 Task: Look for space in Leningradskaya, Russia from 2nd August, 2023 to 12th August, 2023 for 2 adults in price range Rs.5000 to Rs.10000. Place can be private room with 1  bedroom having 1 bed and 1 bathroom. Property type can be house, flat, guest house, hotel. Booking option can be shelf check-in. Required host language is English.
Action: Mouse moved to (510, 98)
Screenshot: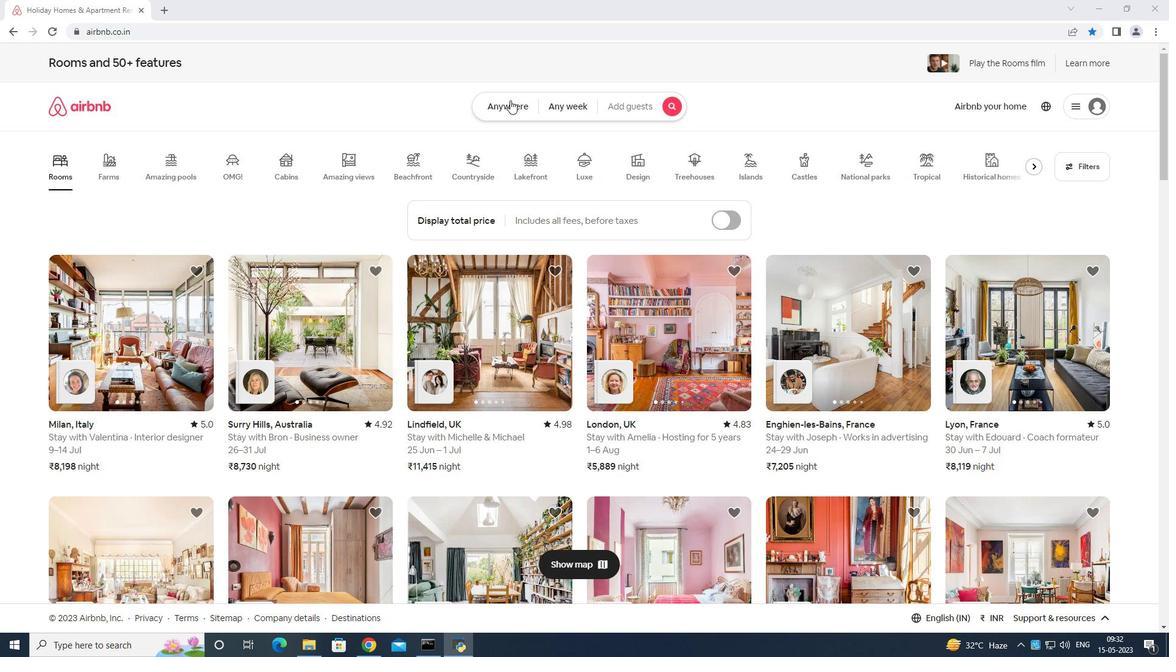 
Action: Mouse pressed left at (510, 98)
Screenshot: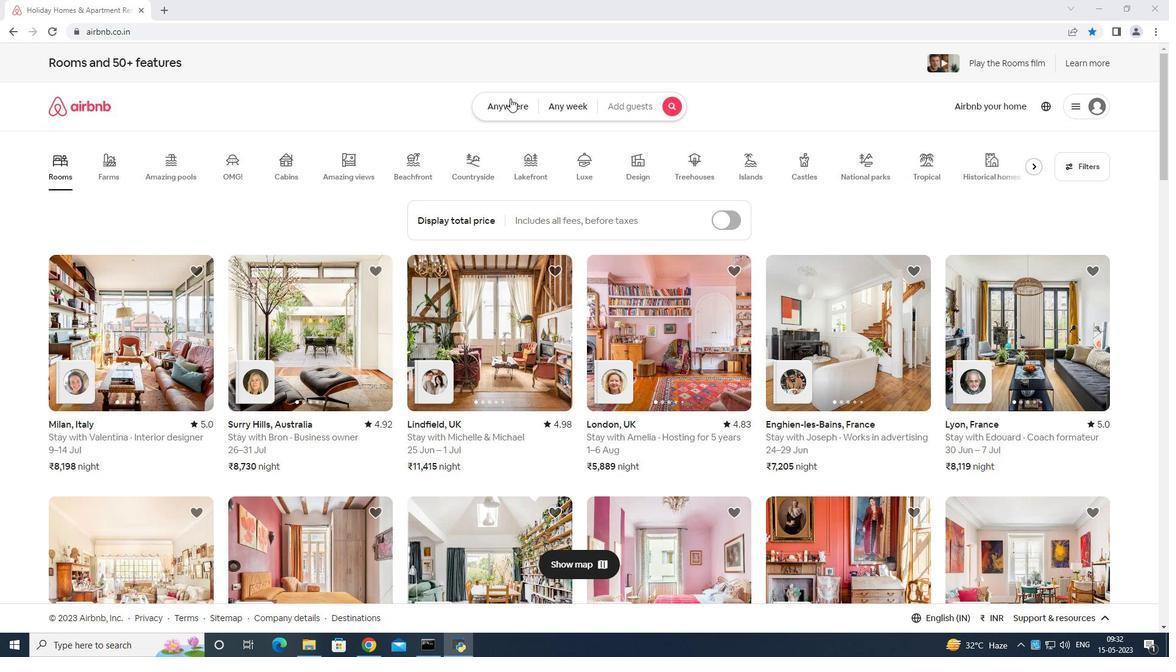
Action: Mouse moved to (464, 154)
Screenshot: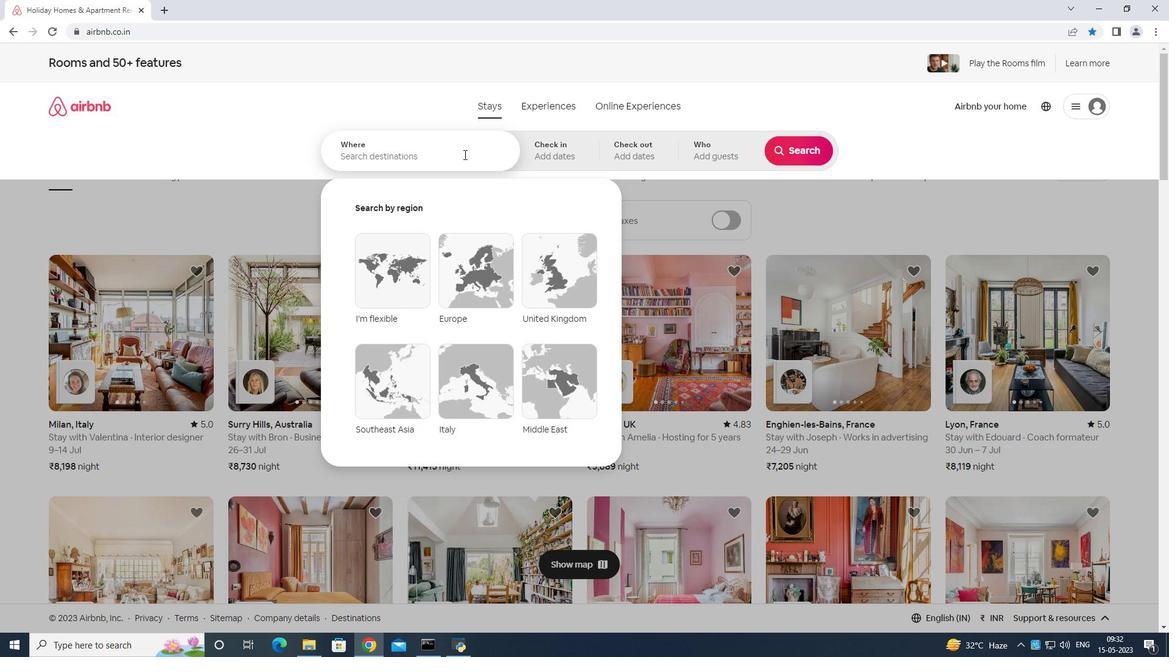 
Action: Mouse pressed left at (464, 154)
Screenshot: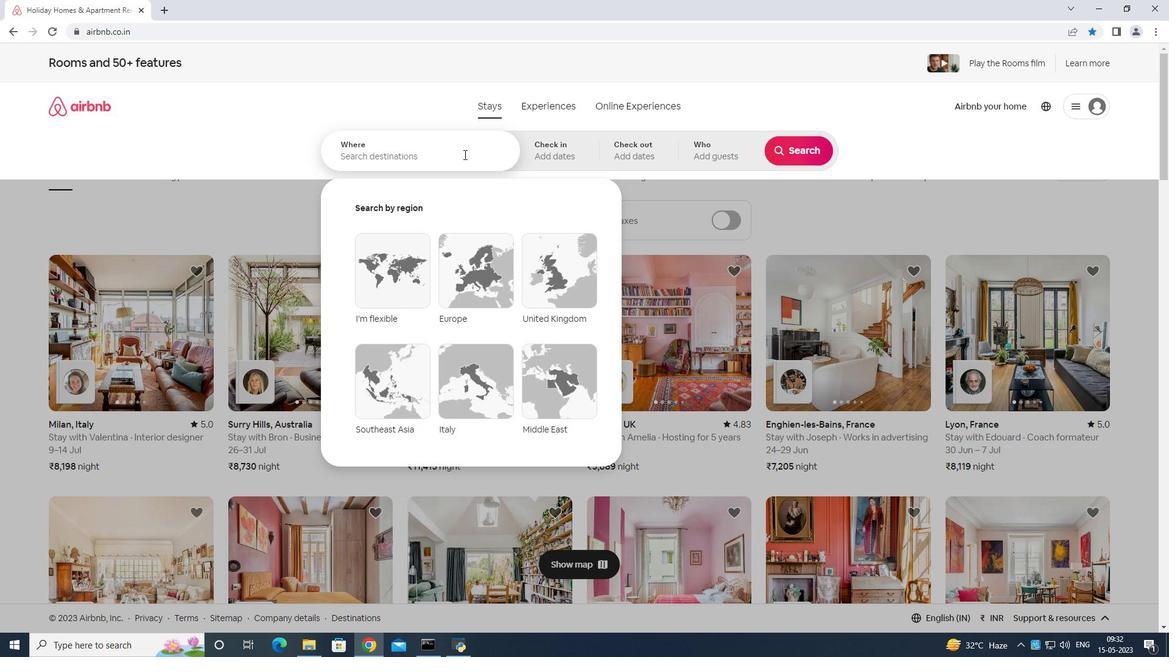 
Action: Key pressed <Key.shift>Leningradskaya<Key.space>russia<Key.enter>
Screenshot: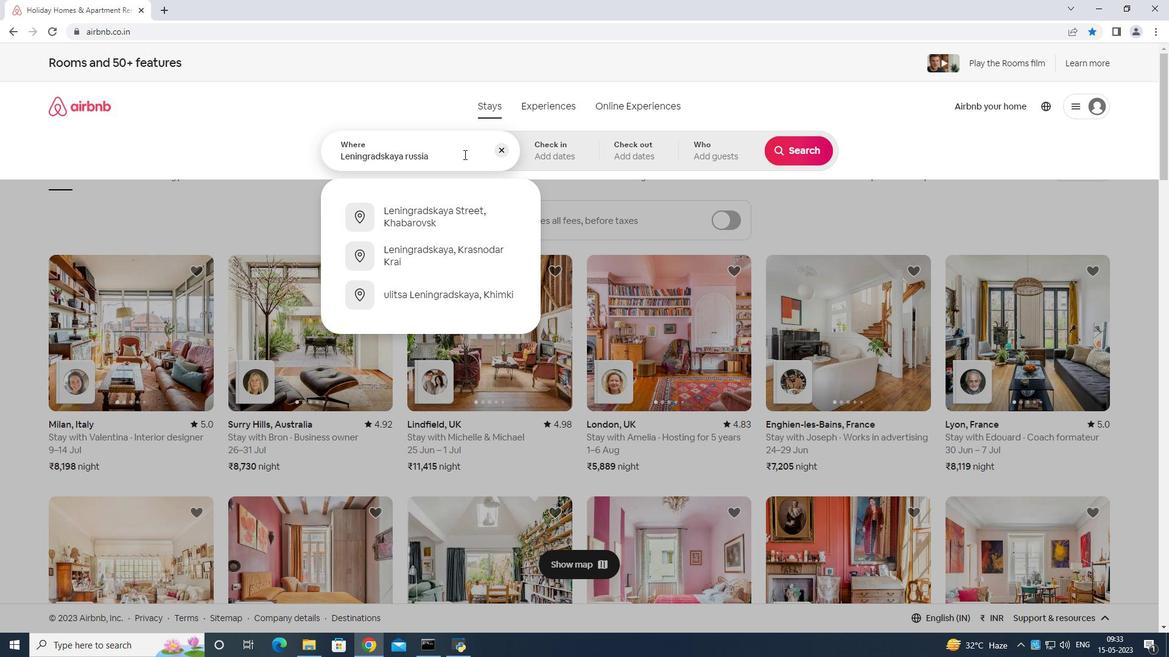 
Action: Mouse moved to (798, 247)
Screenshot: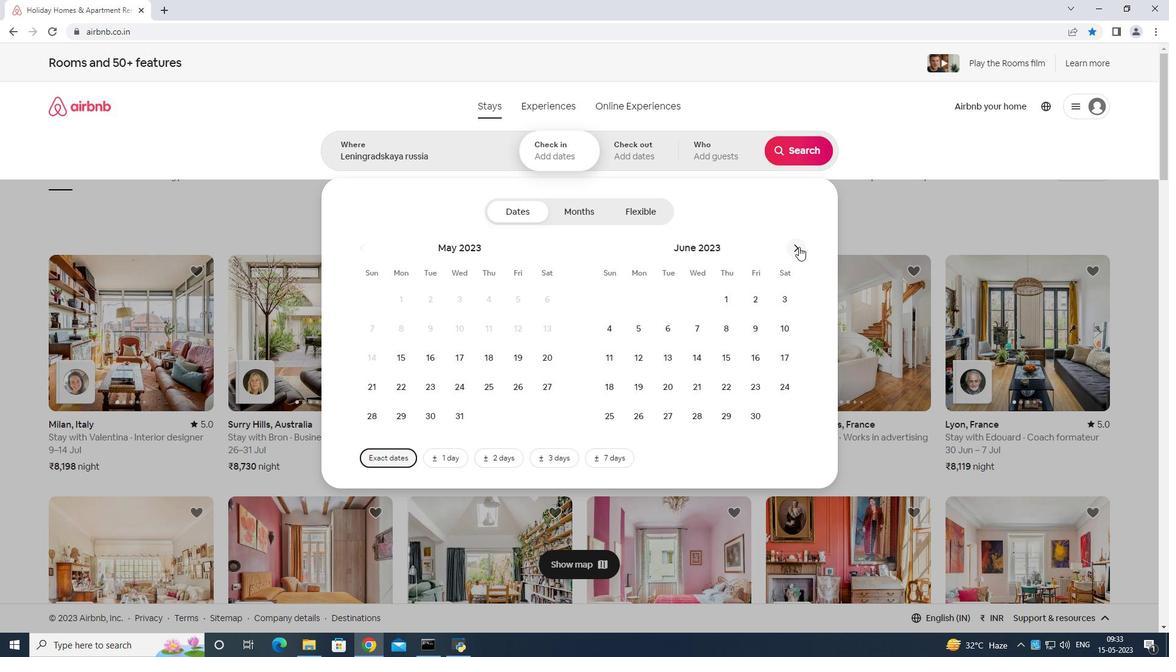 
Action: Mouse pressed left at (798, 247)
Screenshot: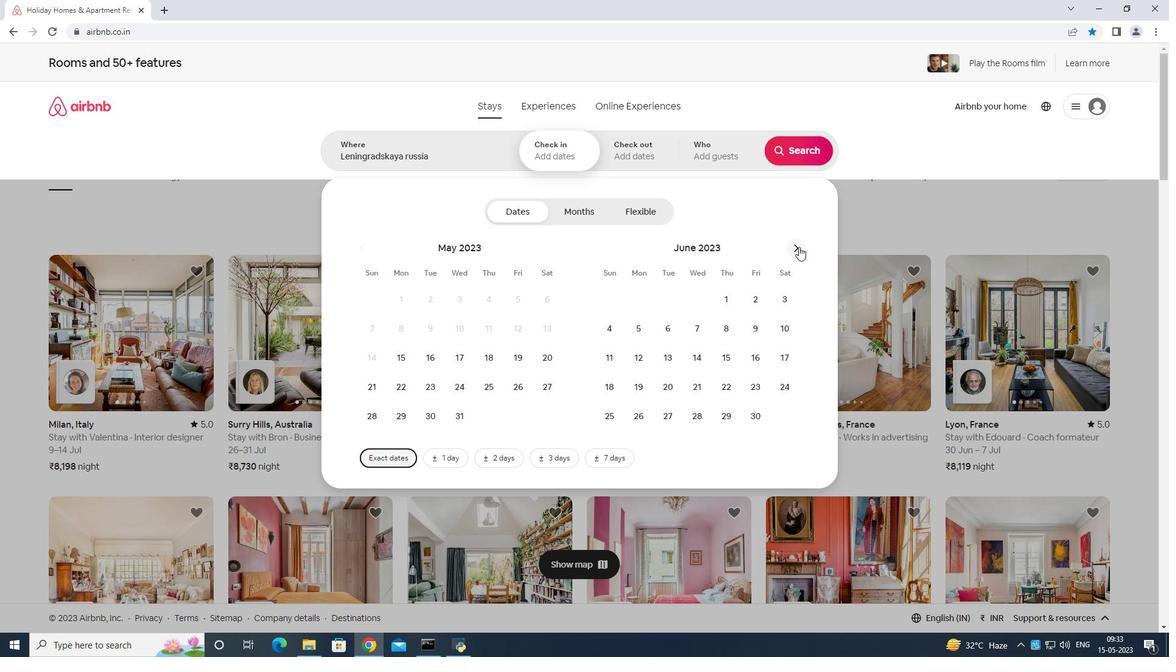 
Action: Mouse pressed left at (798, 247)
Screenshot: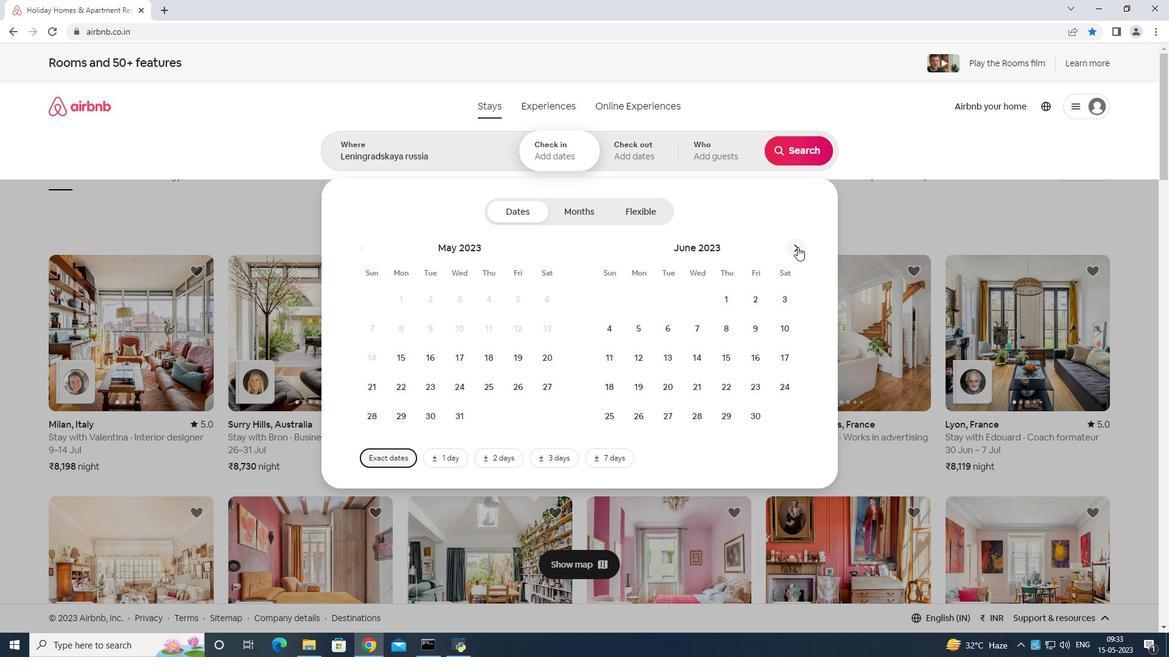 
Action: Mouse pressed left at (798, 247)
Screenshot: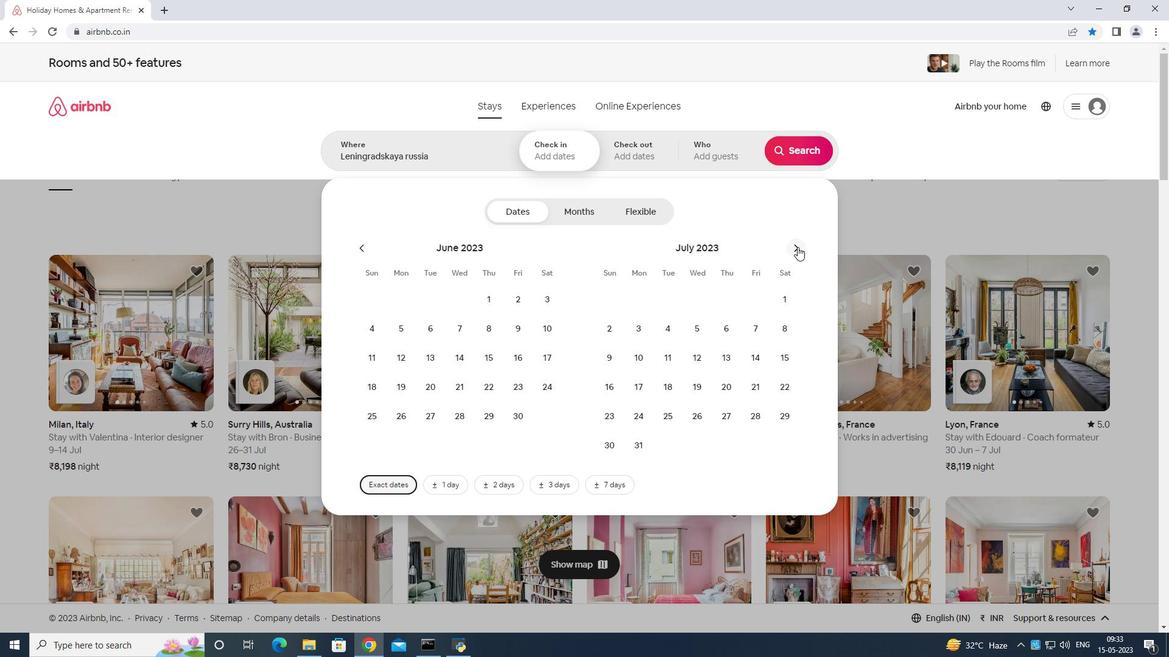 
Action: Mouse moved to (706, 300)
Screenshot: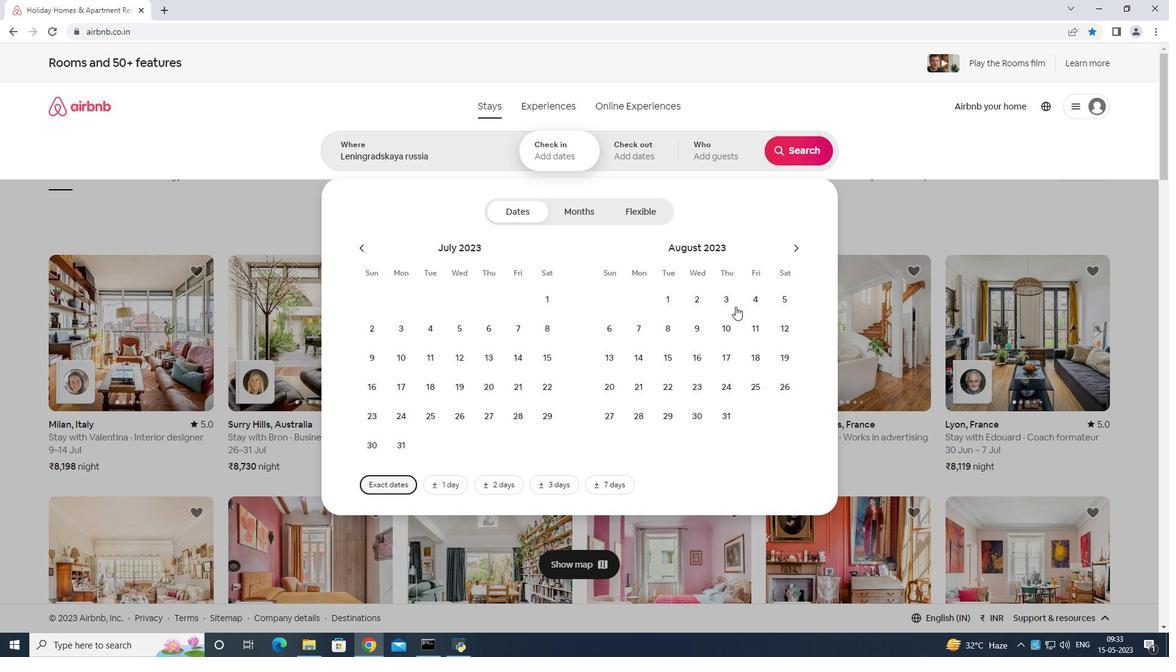 
Action: Mouse pressed left at (706, 300)
Screenshot: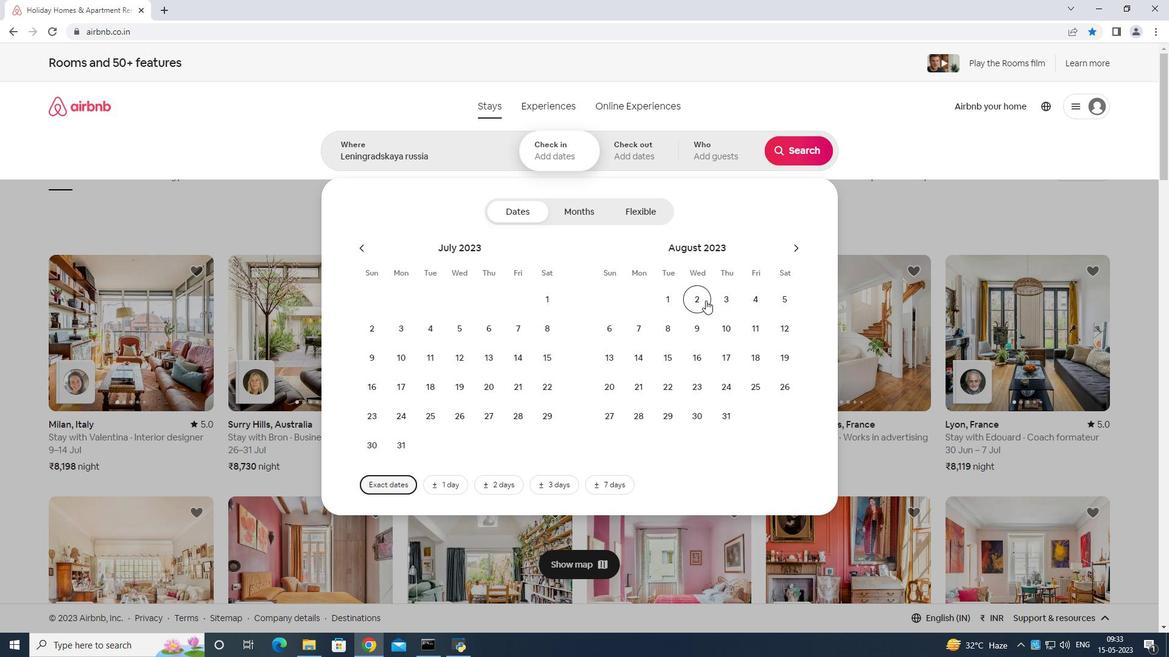 
Action: Mouse moved to (780, 327)
Screenshot: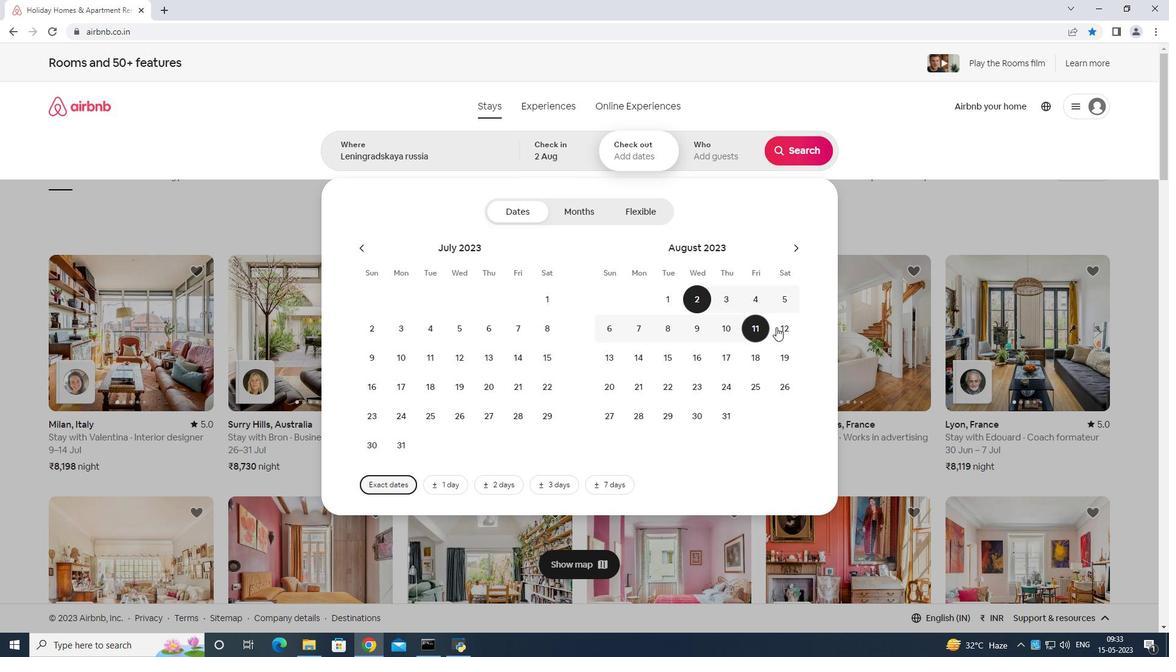 
Action: Mouse pressed left at (780, 327)
Screenshot: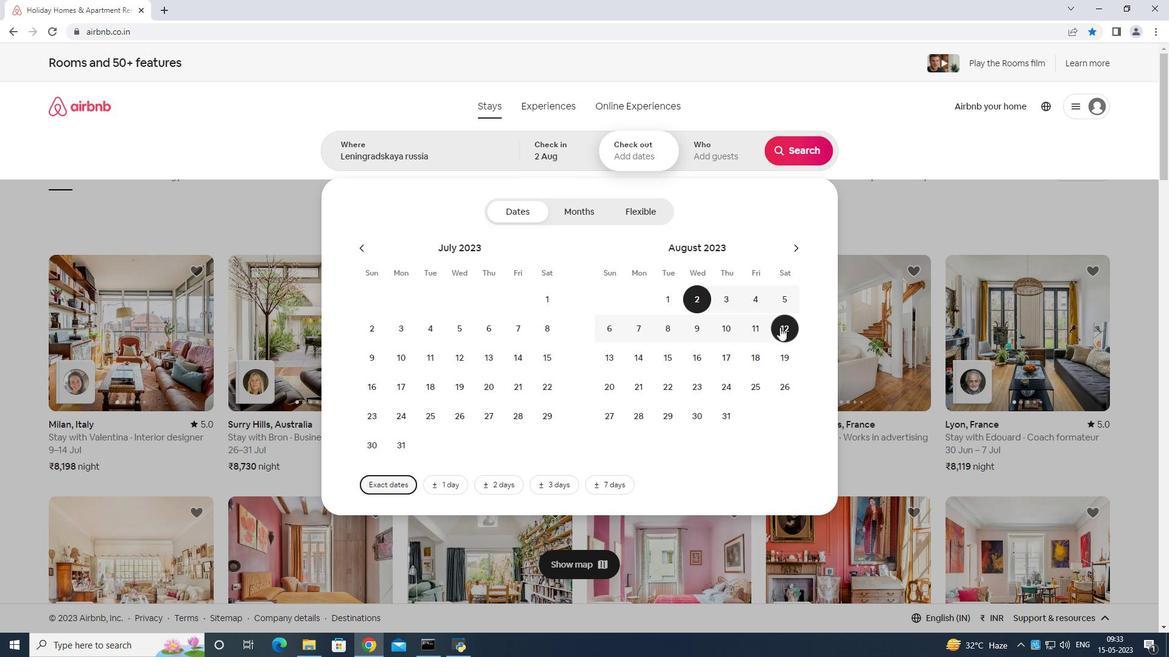 
Action: Mouse moved to (729, 149)
Screenshot: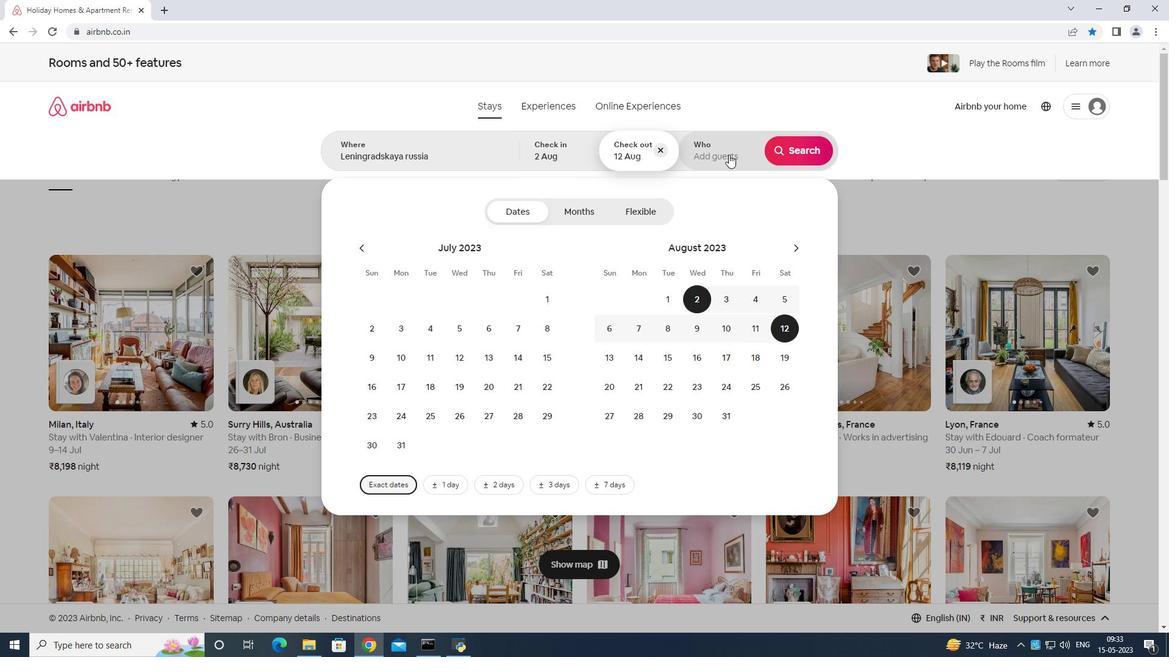 
Action: Mouse pressed left at (729, 149)
Screenshot: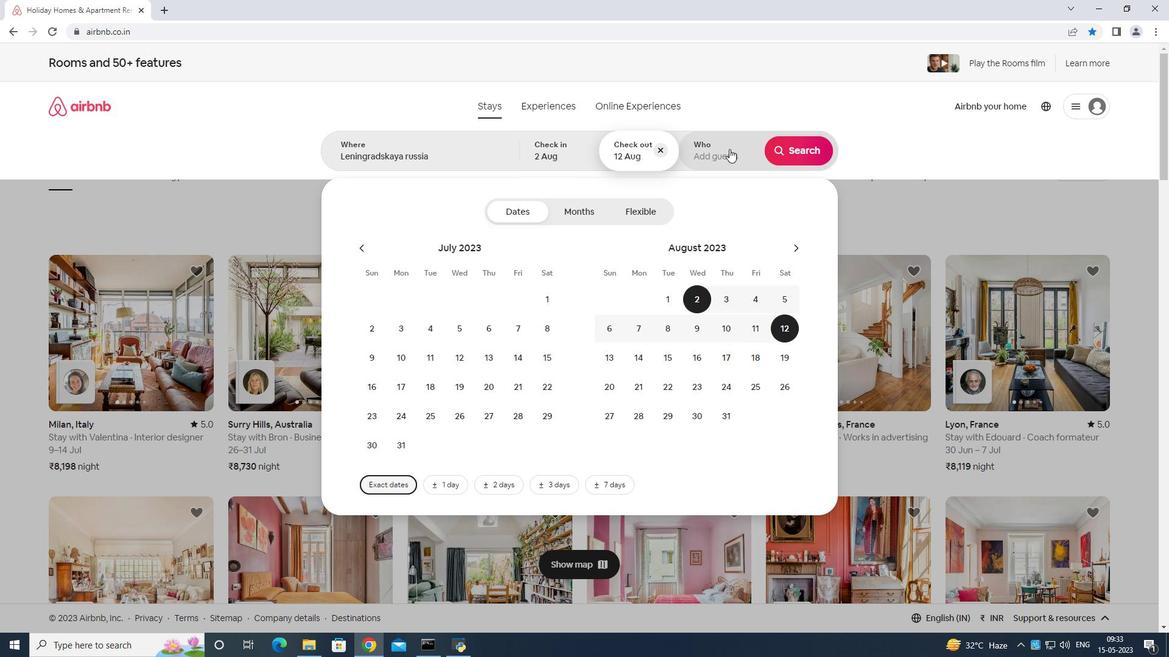 
Action: Mouse moved to (802, 216)
Screenshot: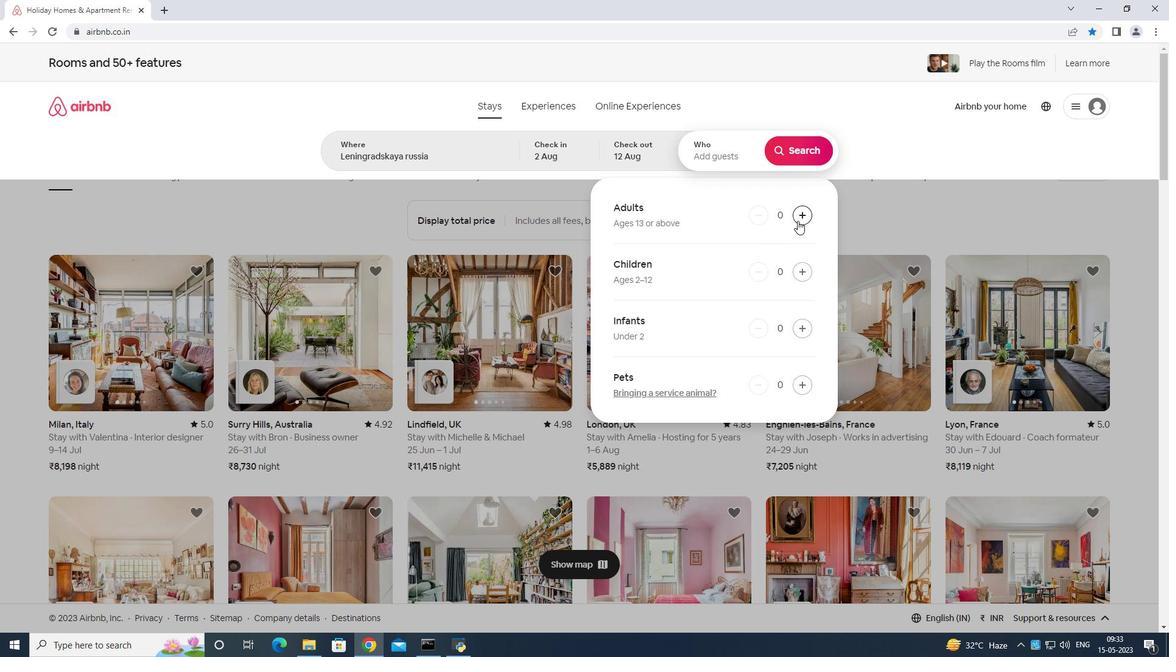 
Action: Mouse pressed left at (802, 216)
Screenshot: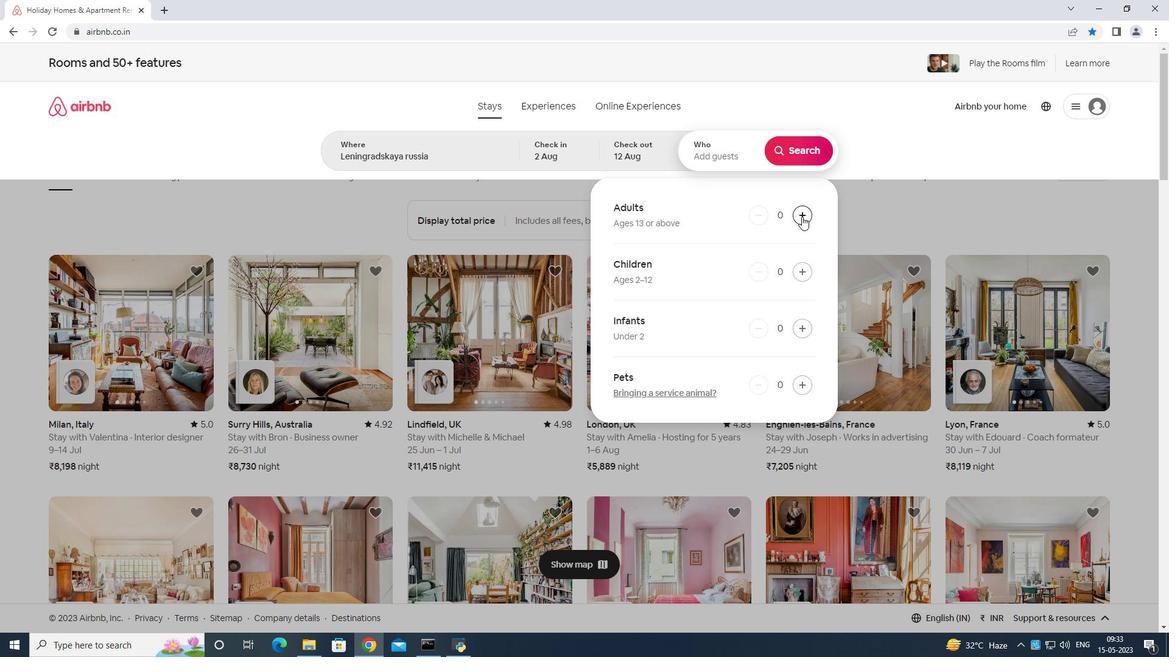 
Action: Mouse pressed left at (802, 216)
Screenshot: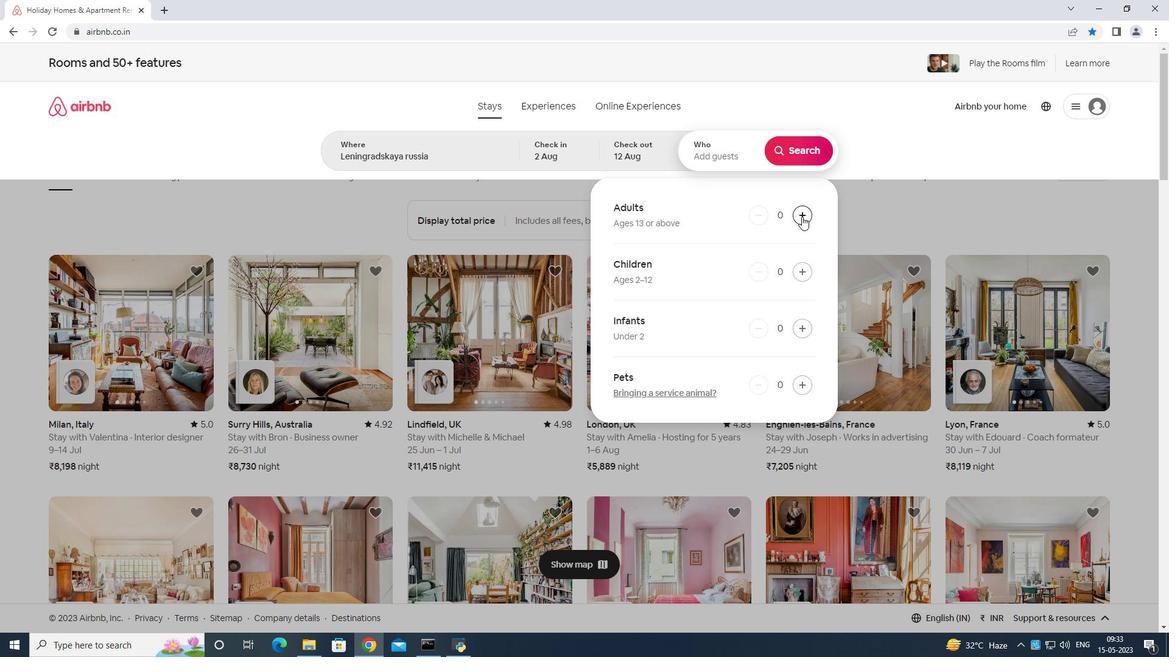 
Action: Mouse moved to (798, 157)
Screenshot: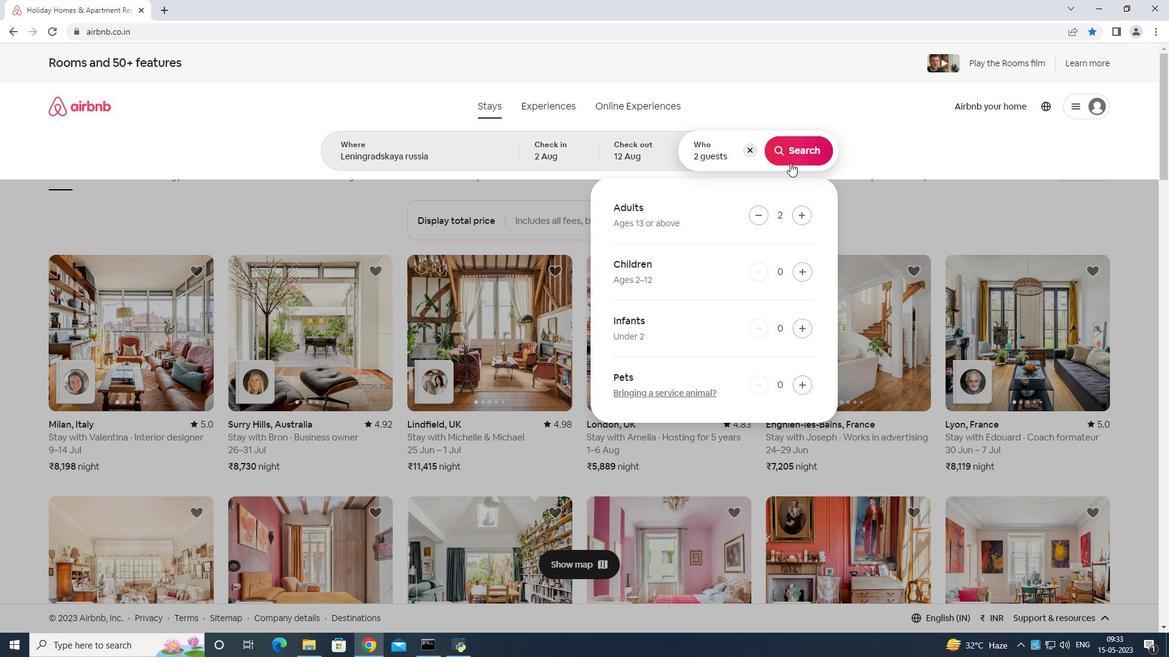 
Action: Mouse pressed left at (798, 157)
Screenshot: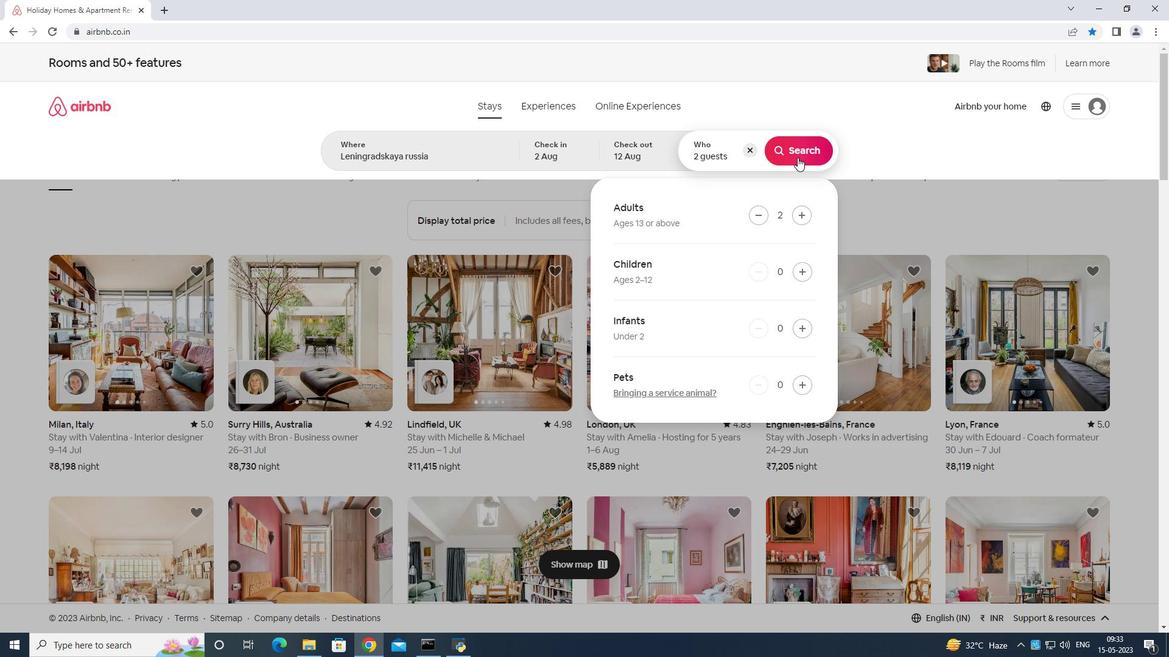 
Action: Mouse moved to (1125, 113)
Screenshot: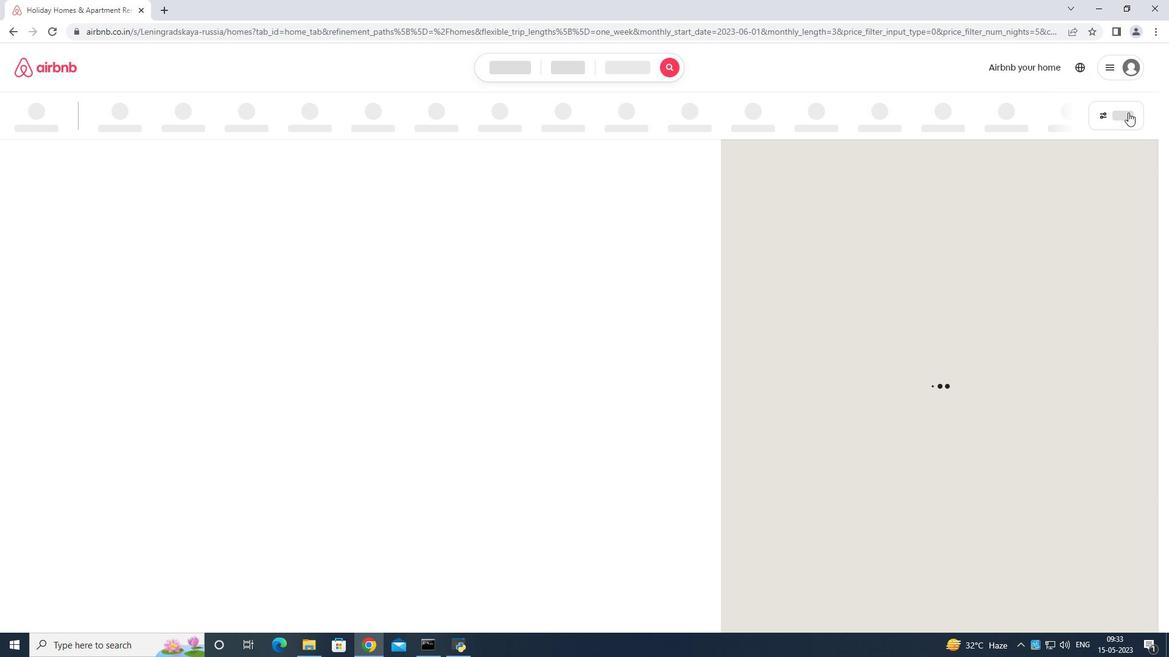 
Action: Mouse pressed left at (1125, 113)
Screenshot: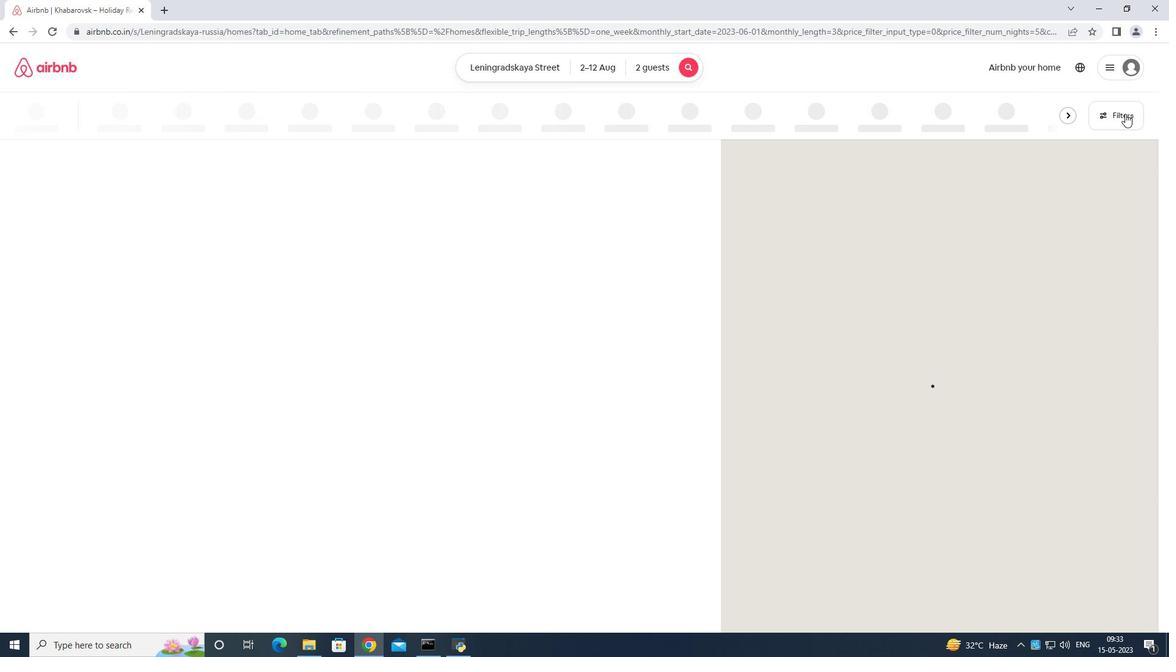 
Action: Mouse moved to (506, 428)
Screenshot: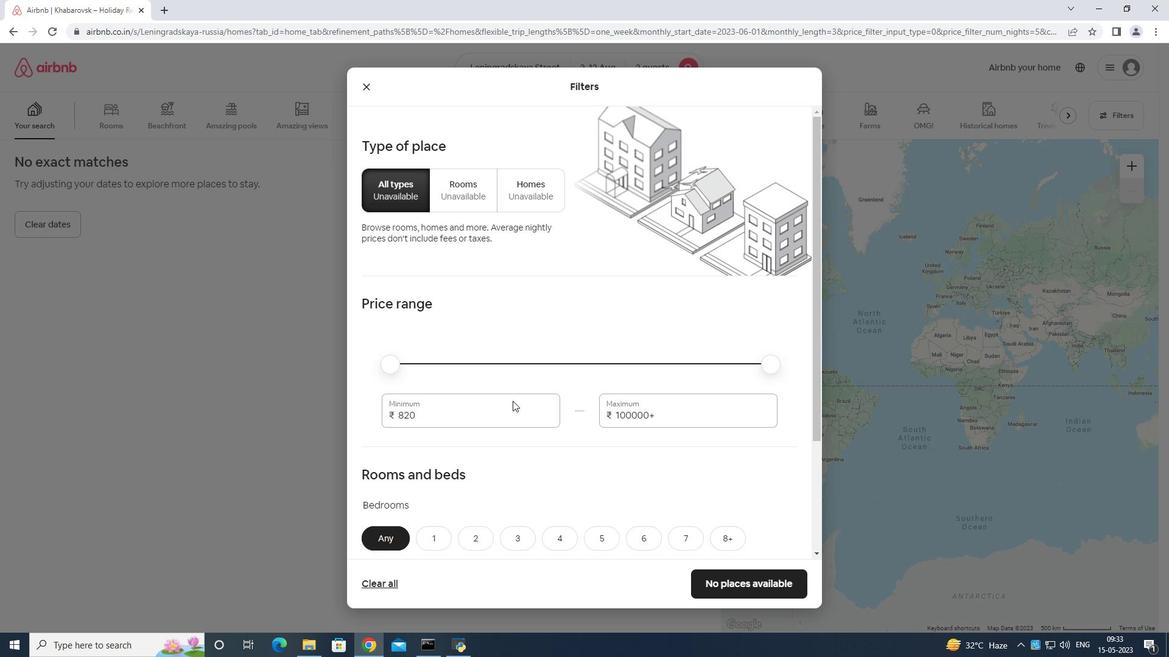 
Action: Mouse pressed left at (506, 428)
Screenshot: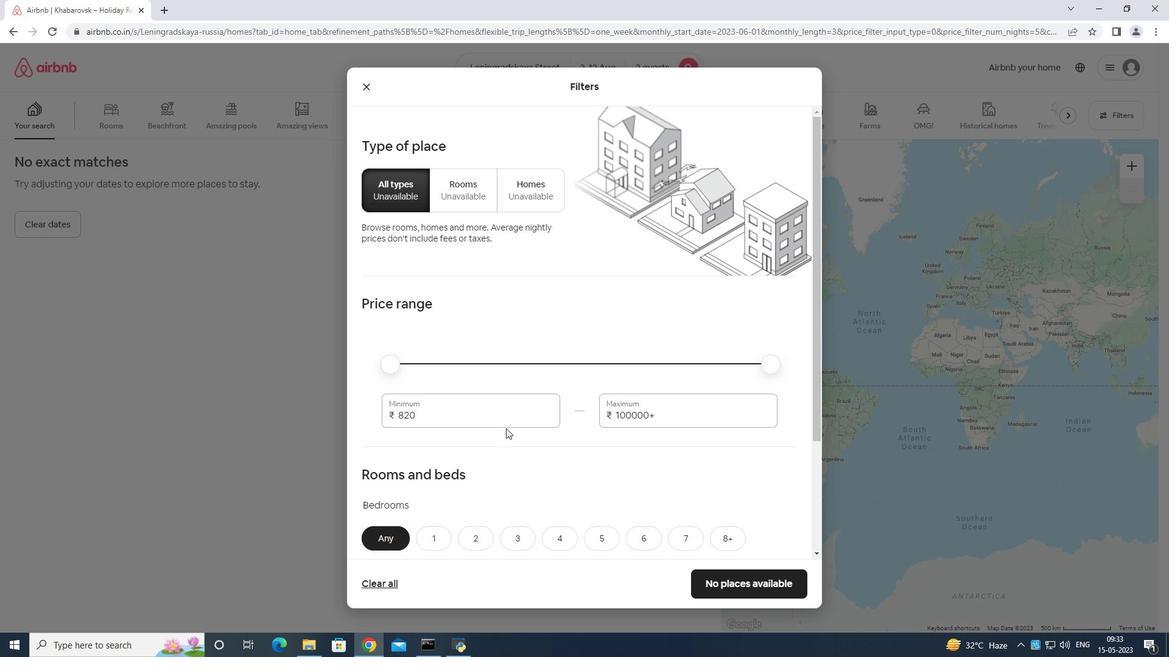 
Action: Mouse moved to (516, 401)
Screenshot: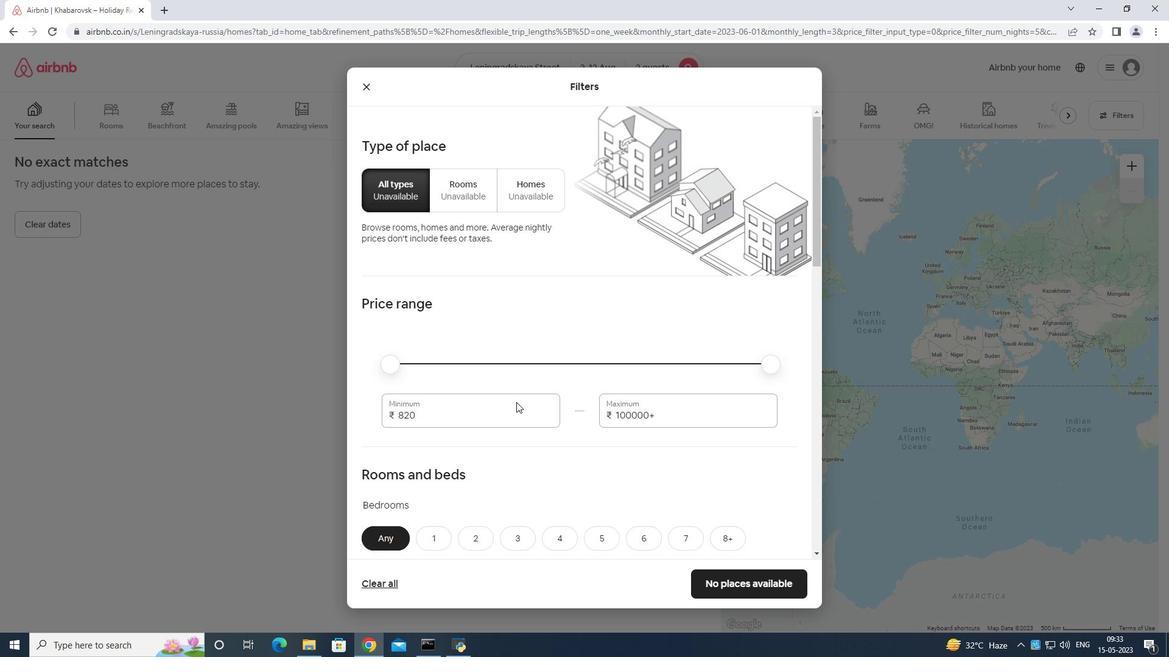 
Action: Key pressed <Key.backspace>
Screenshot: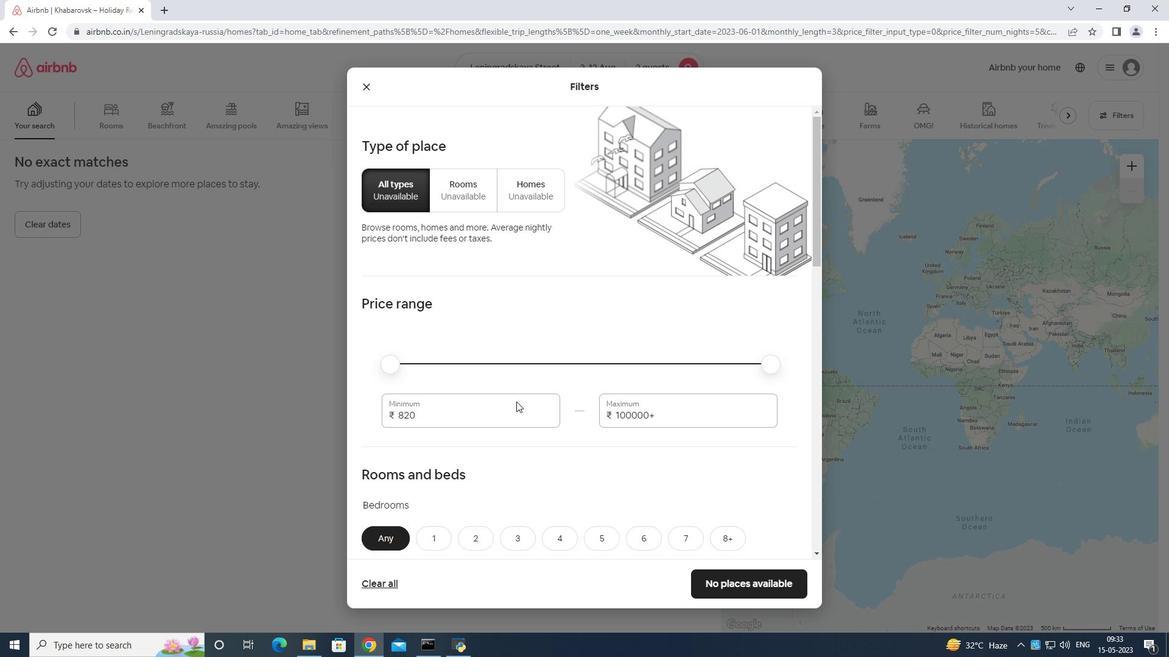 
Action: Mouse moved to (508, 401)
Screenshot: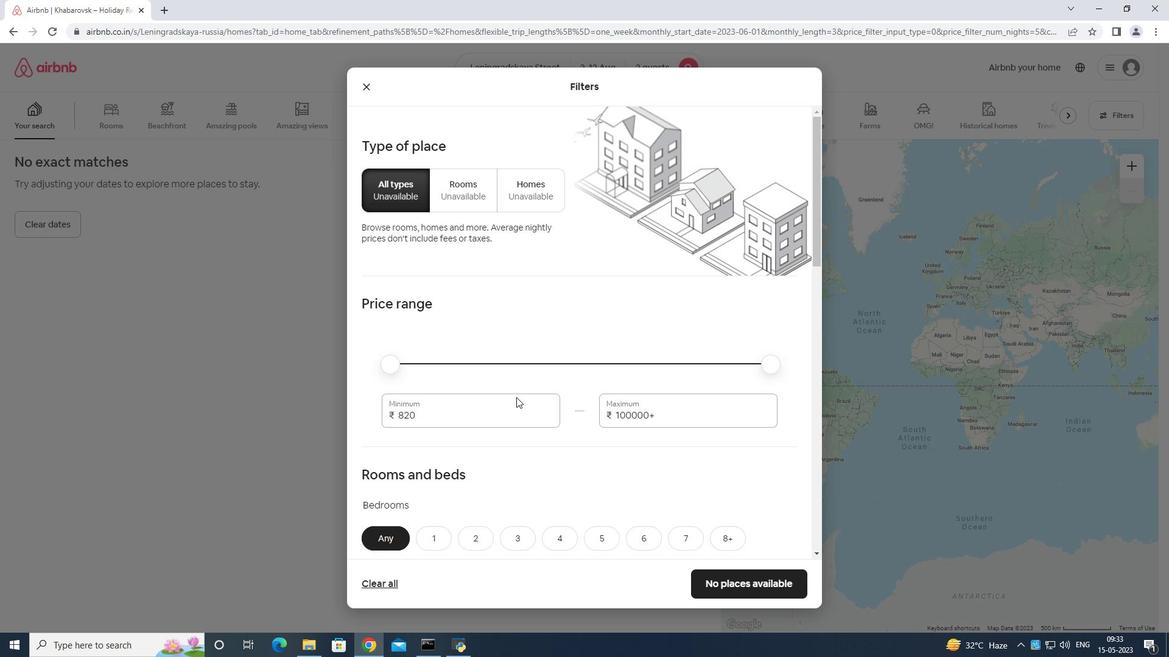 
Action: Mouse pressed left at (508, 401)
Screenshot: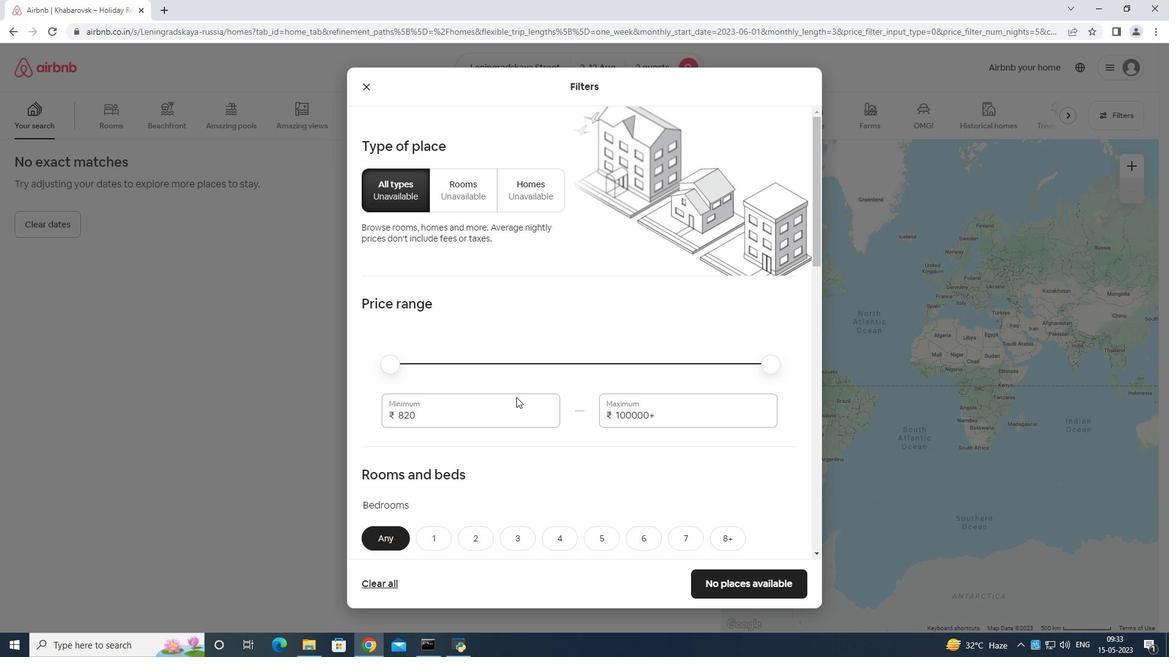 
Action: Key pressed <Key.backspace><Key.backspace><Key.backspace><Key.backspace><Key.backspace><Key.backspace><Key.backspace><Key.backspace><Key.backspace><Key.backspace><Key.backspace><Key.backspace><Key.backspace><Key.backspace><Key.backspace><Key.backspace><Key.backspace><Key.backspace>
Screenshot: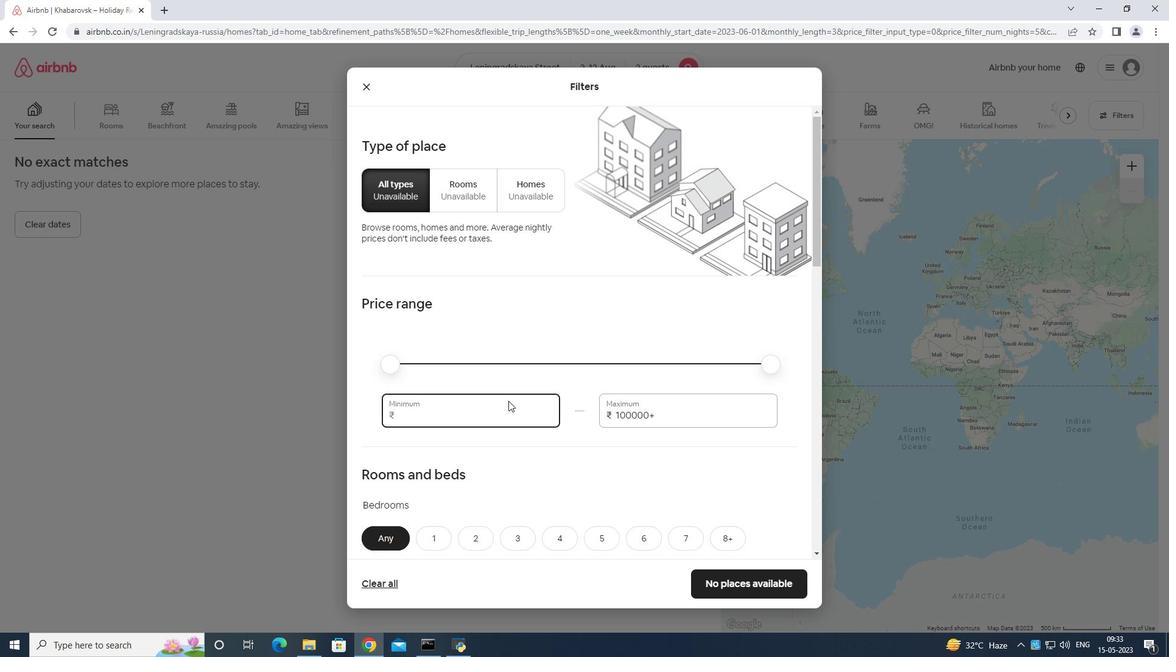
Action: Mouse moved to (568, 436)
Screenshot: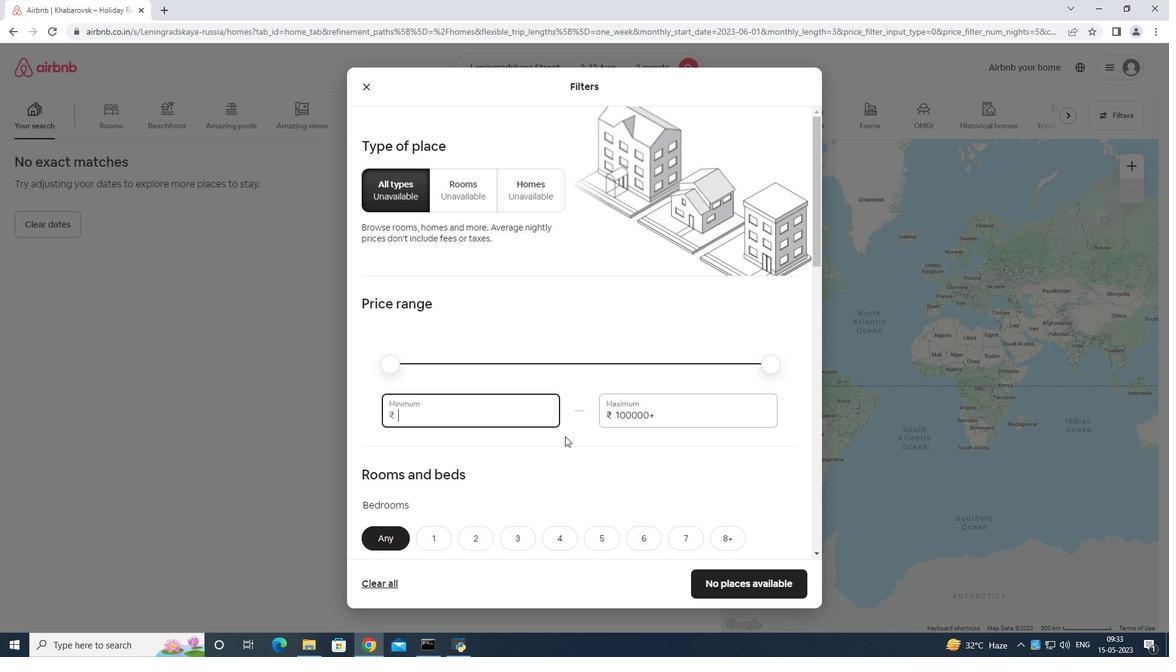 
Action: Key pressed 5000
Screenshot: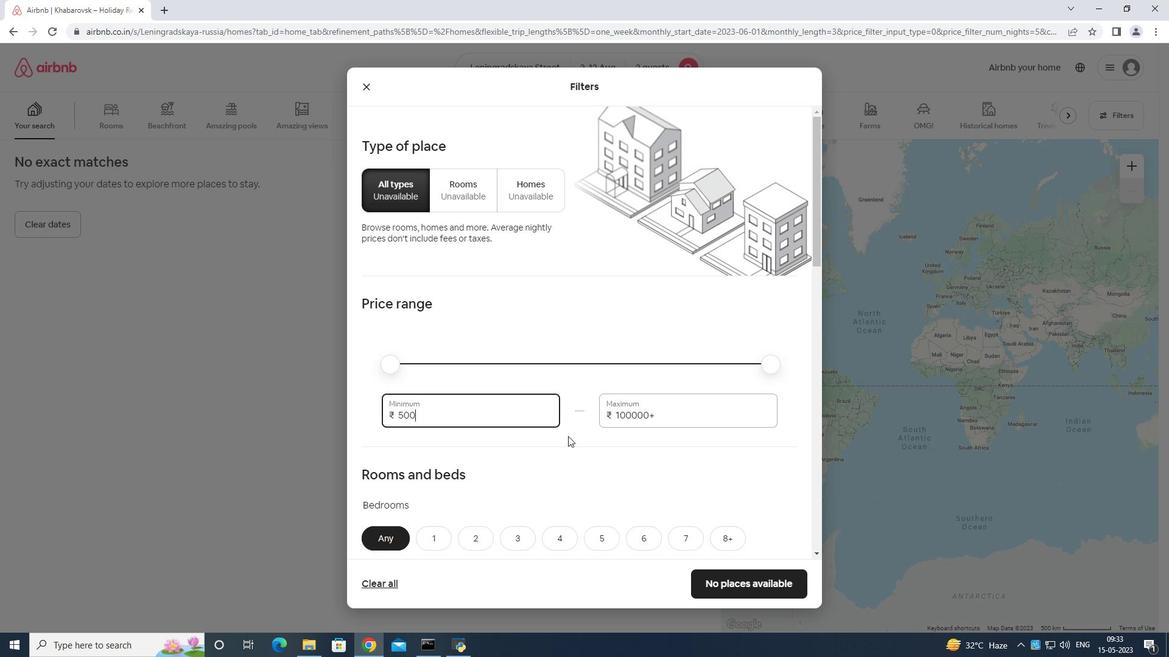 
Action: Mouse moved to (692, 413)
Screenshot: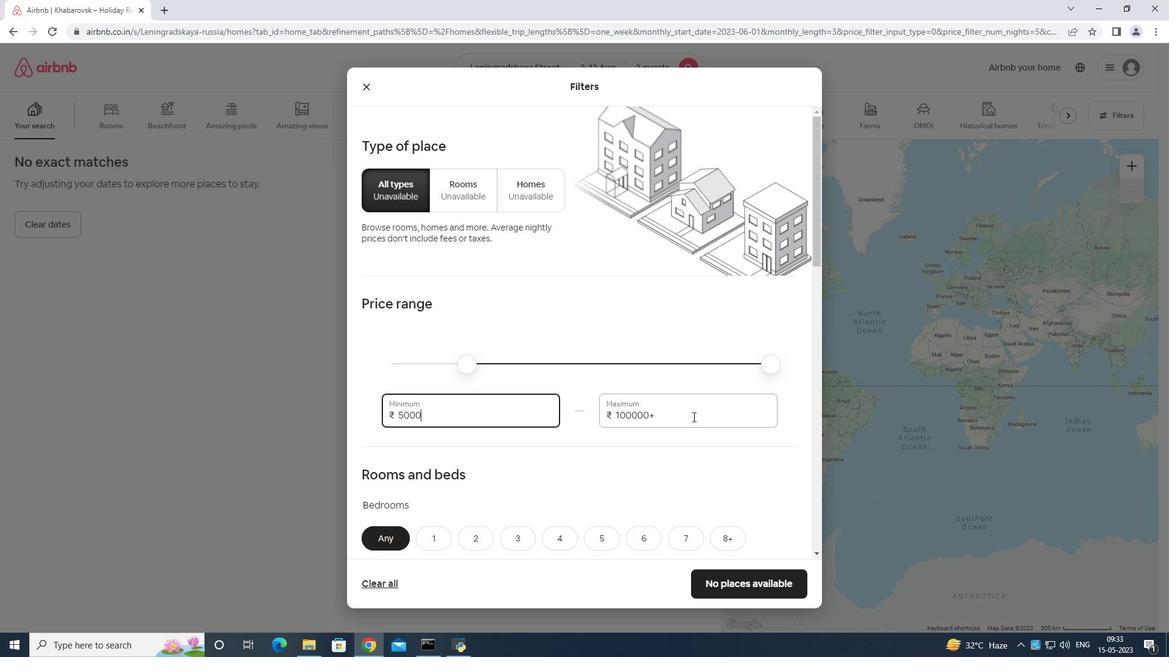 
Action: Mouse pressed left at (692, 413)
Screenshot: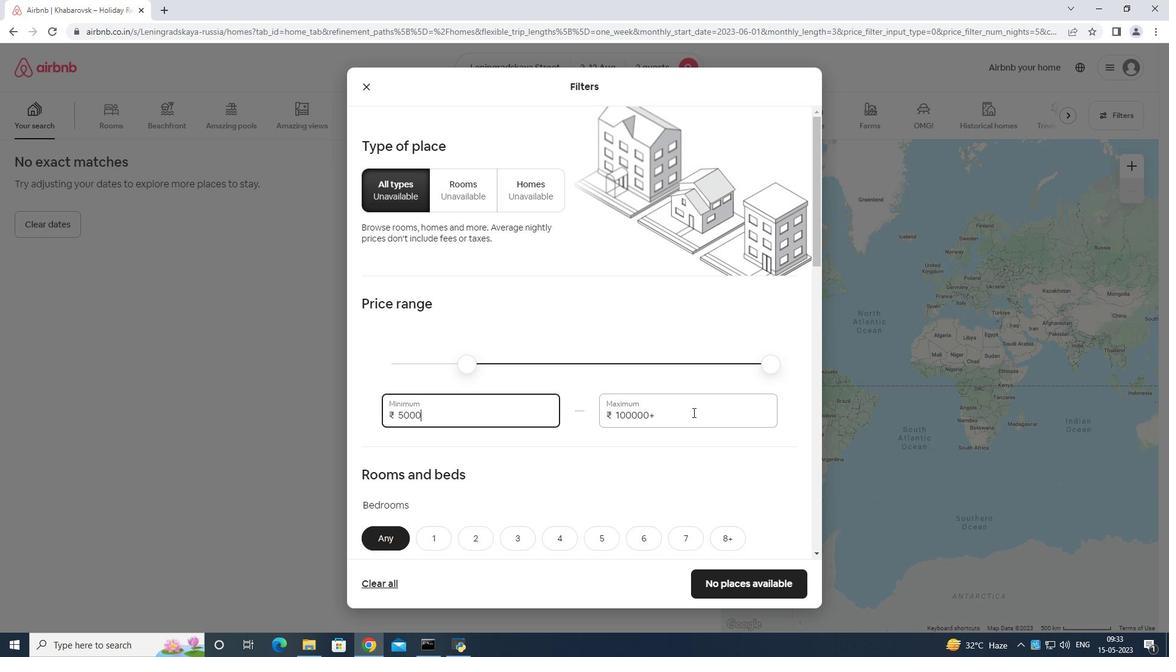 
Action: Key pressed <Key.backspace><Key.backspace><Key.backspace><Key.backspace><Key.backspace><Key.backspace><Key.backspace><Key.backspace><Key.backspace><Key.backspace><Key.backspace><Key.backspace><Key.backspace><Key.backspace>1500<Key.backspace><Key.backspace><Key.backspace>0000
Screenshot: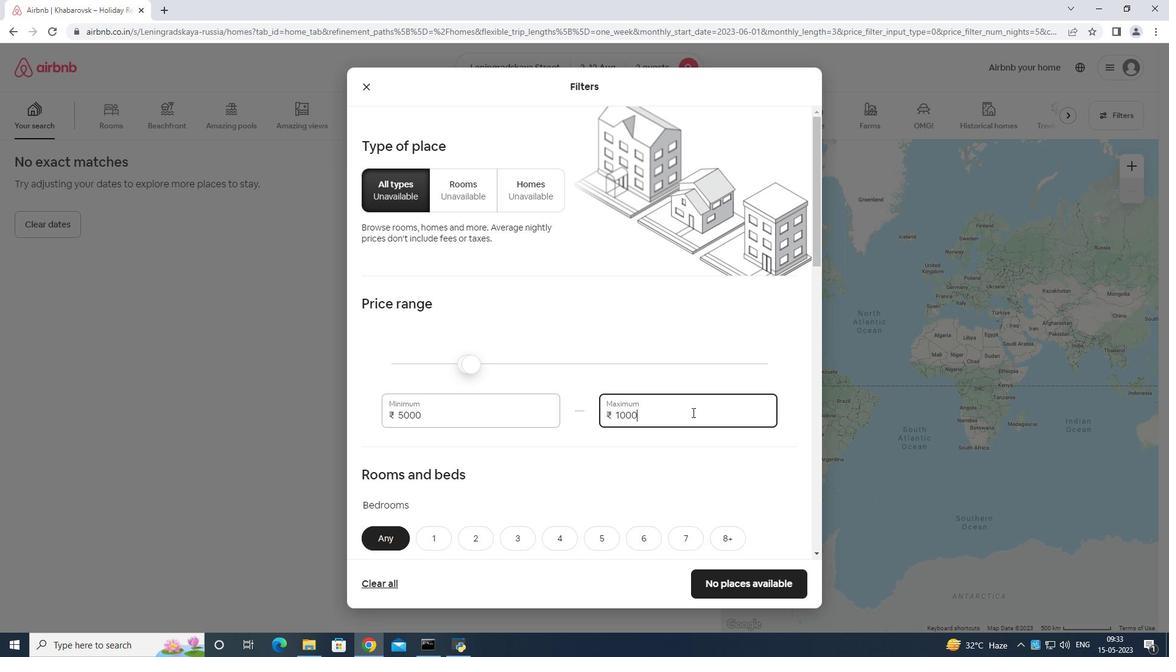 
Action: Mouse scrolled (692, 412) with delta (0, 0)
Screenshot: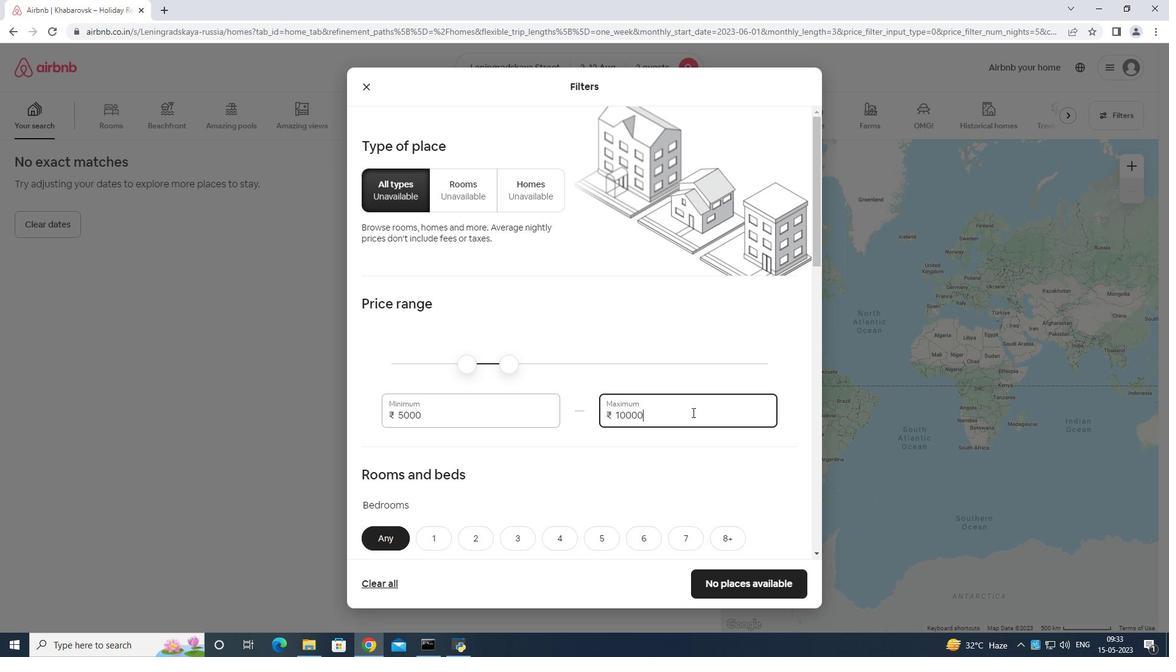 
Action: Mouse scrolled (692, 412) with delta (0, 0)
Screenshot: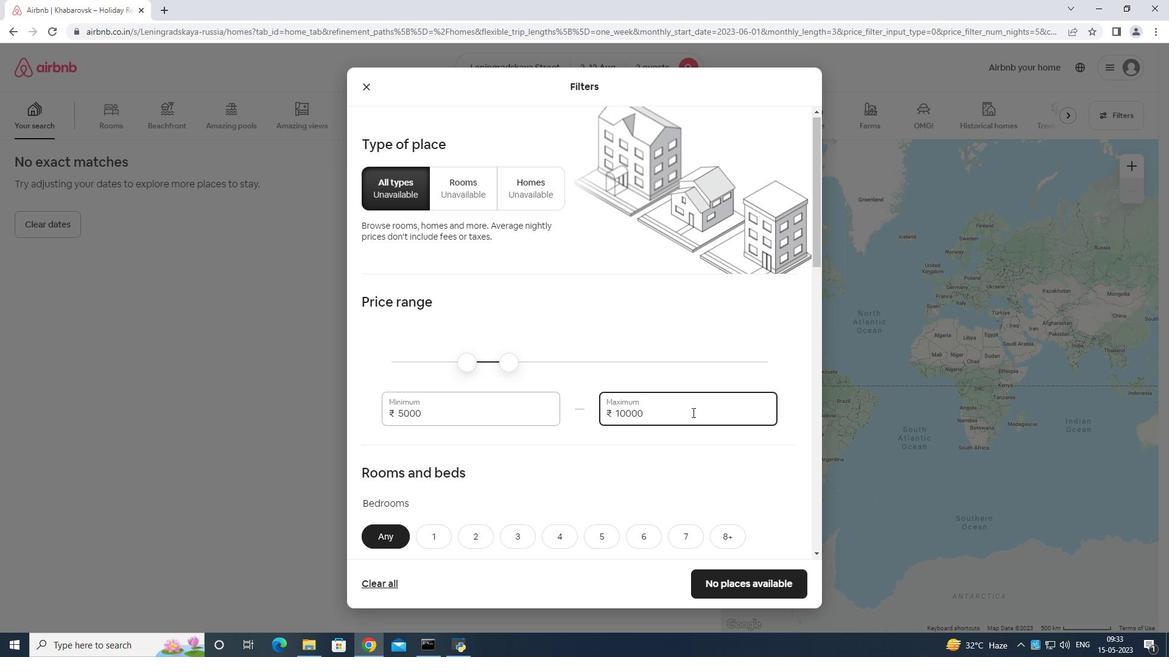 
Action: Mouse scrolled (692, 412) with delta (0, 0)
Screenshot: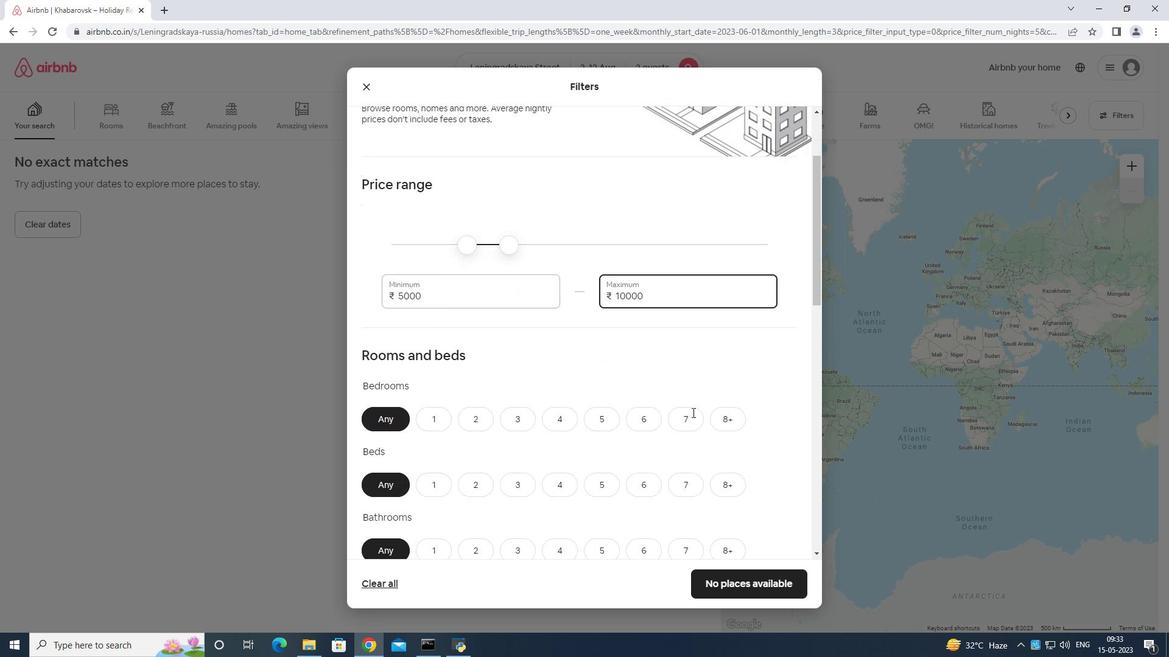 
Action: Mouse moved to (437, 361)
Screenshot: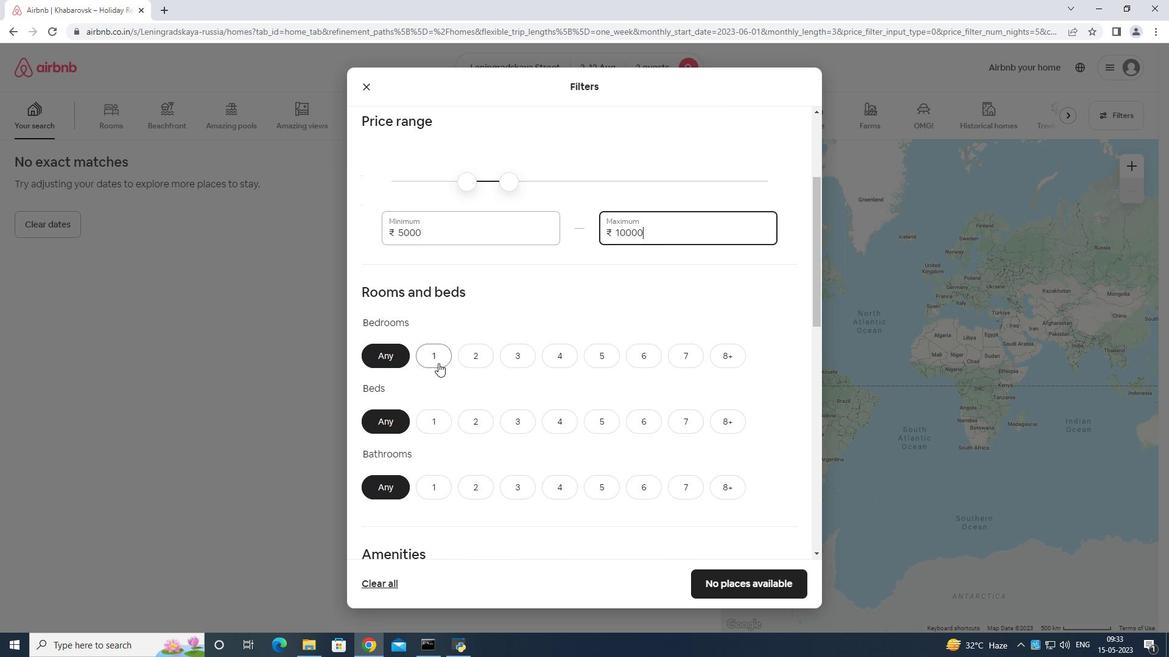 
Action: Mouse pressed left at (437, 361)
Screenshot: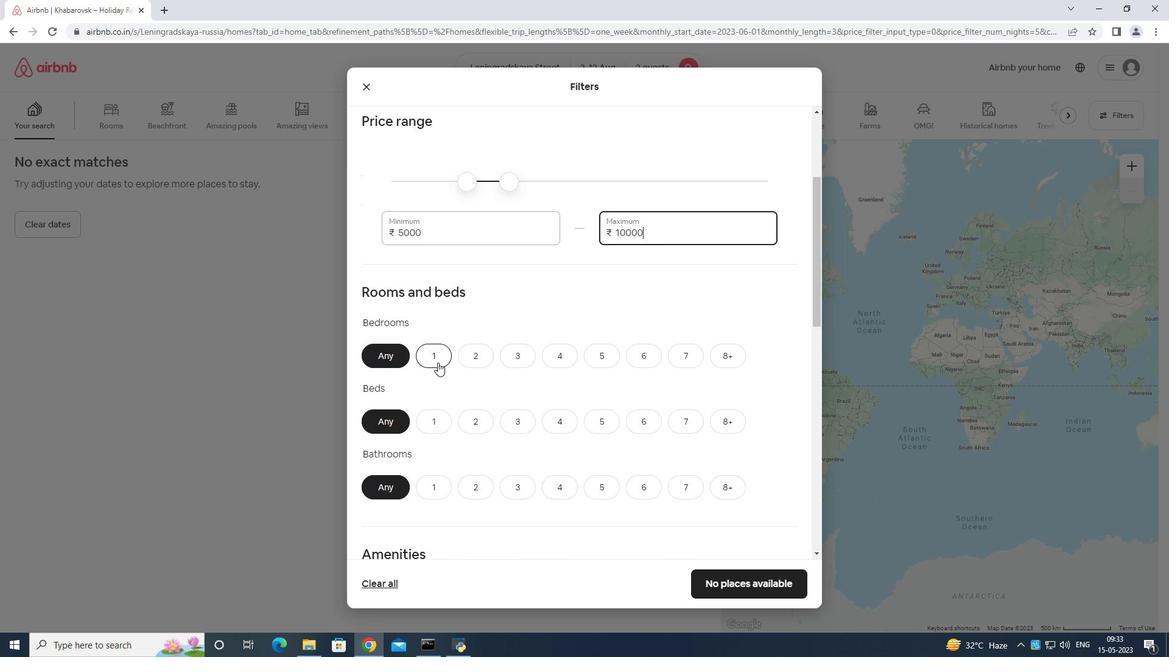 
Action: Mouse moved to (444, 421)
Screenshot: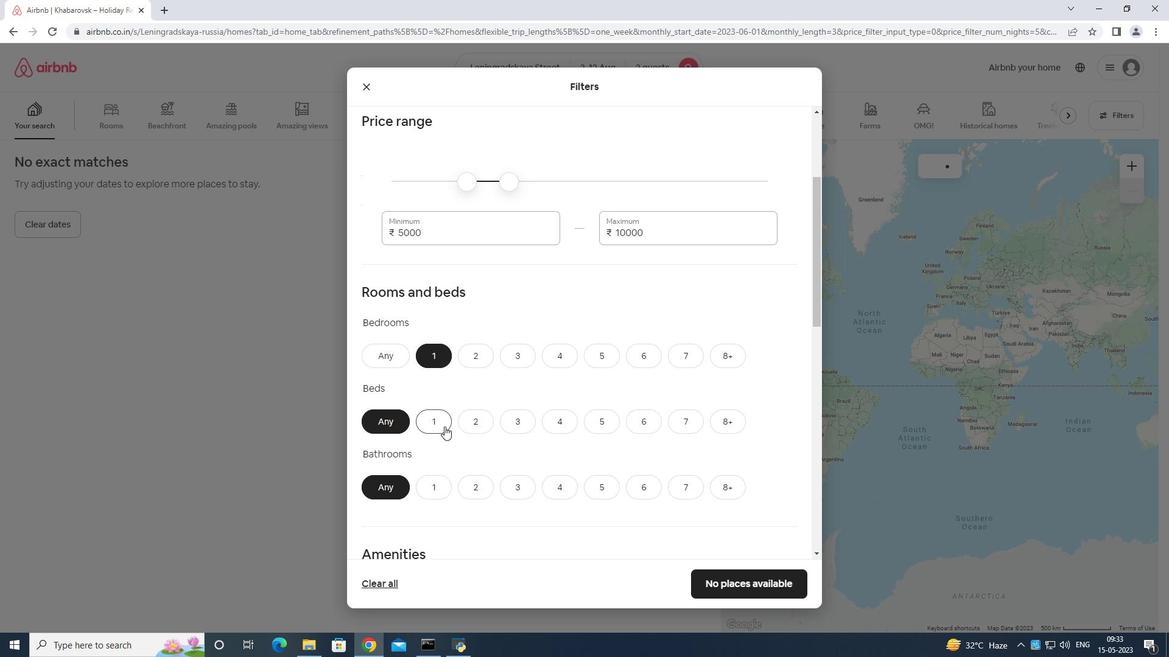 
Action: Mouse pressed left at (444, 421)
Screenshot: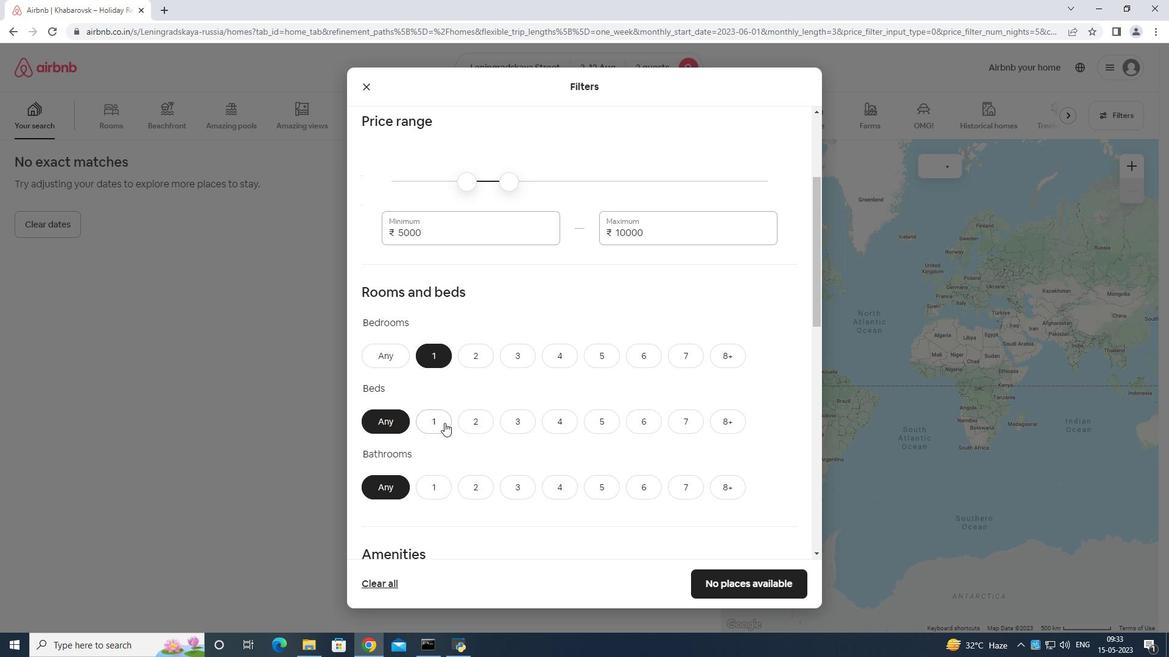 
Action: Mouse moved to (431, 491)
Screenshot: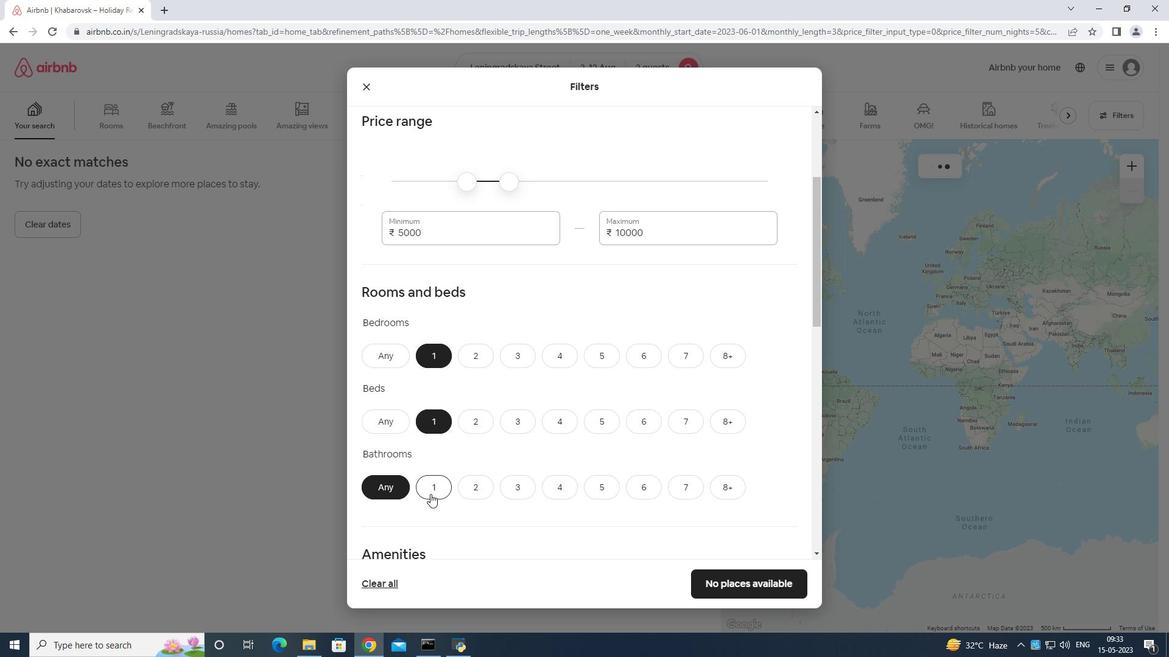 
Action: Mouse pressed left at (431, 491)
Screenshot: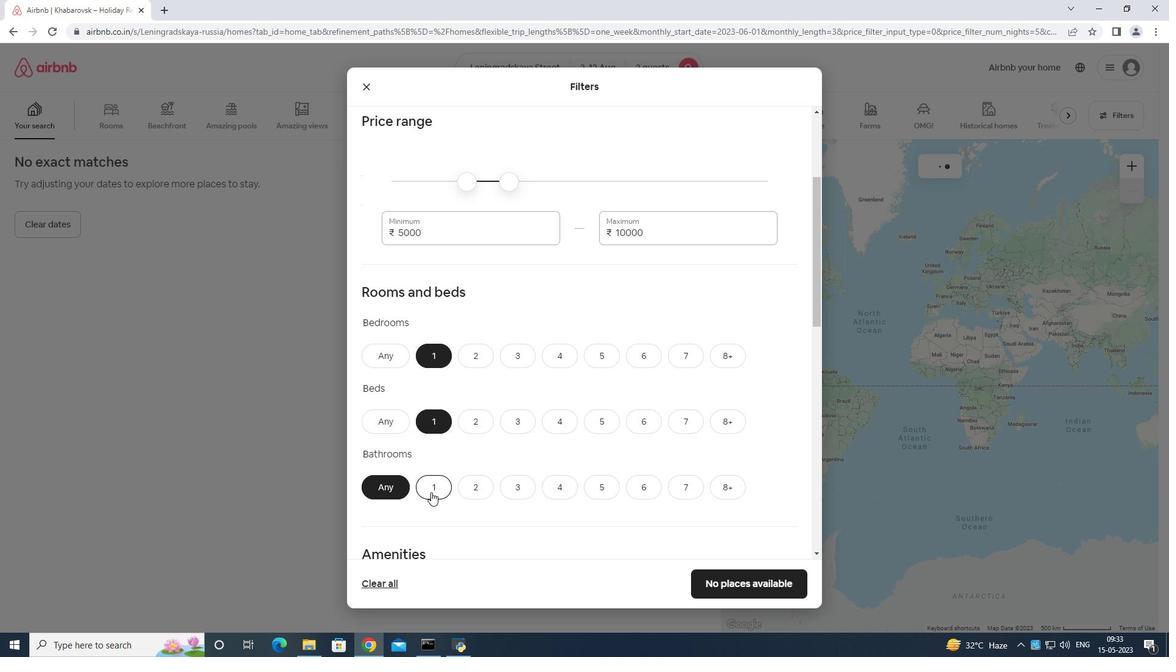 
Action: Mouse scrolled (431, 491) with delta (0, 0)
Screenshot: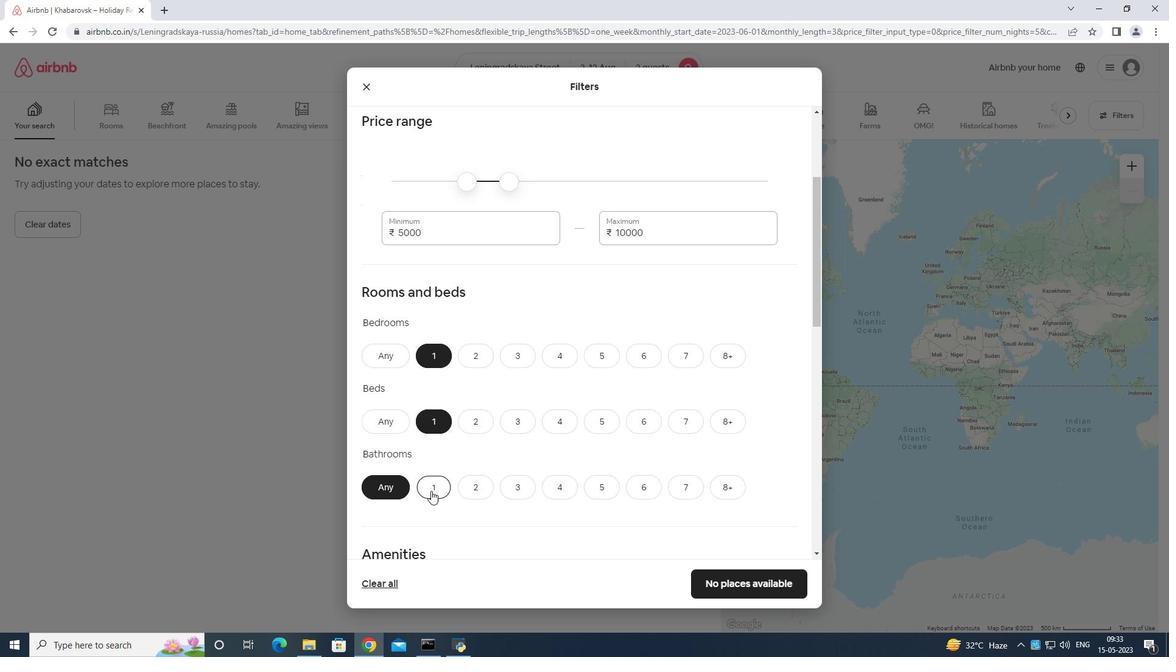
Action: Mouse scrolled (431, 491) with delta (0, 0)
Screenshot: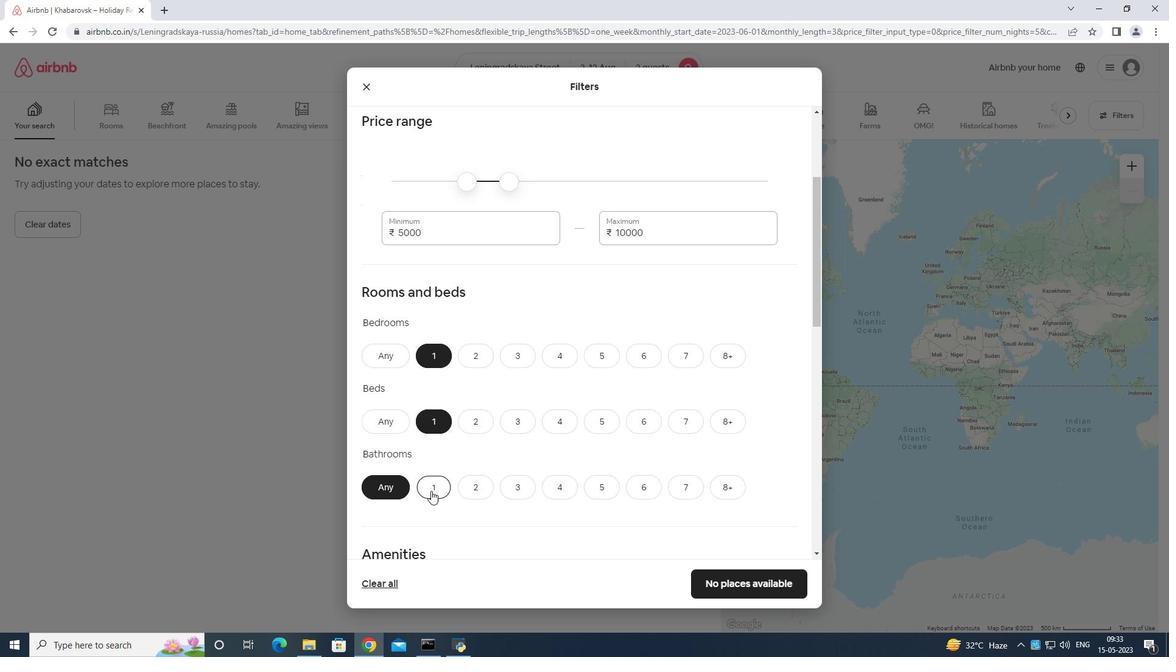 
Action: Mouse scrolled (431, 491) with delta (0, 0)
Screenshot: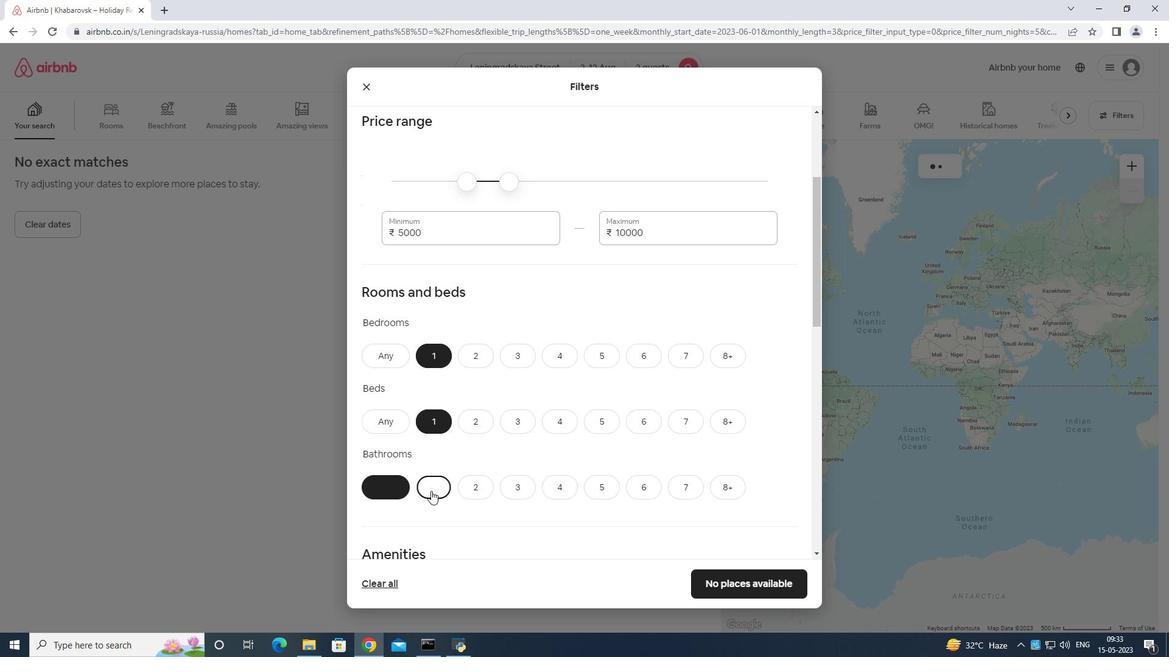 
Action: Mouse scrolled (431, 491) with delta (0, 0)
Screenshot: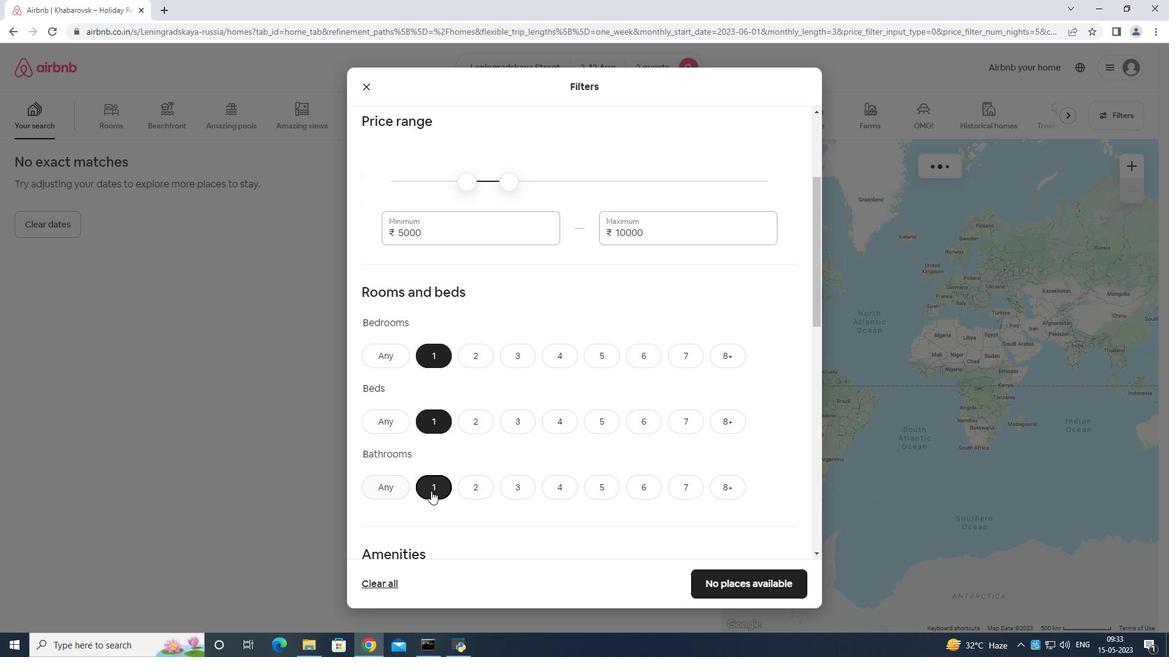 
Action: Mouse moved to (431, 491)
Screenshot: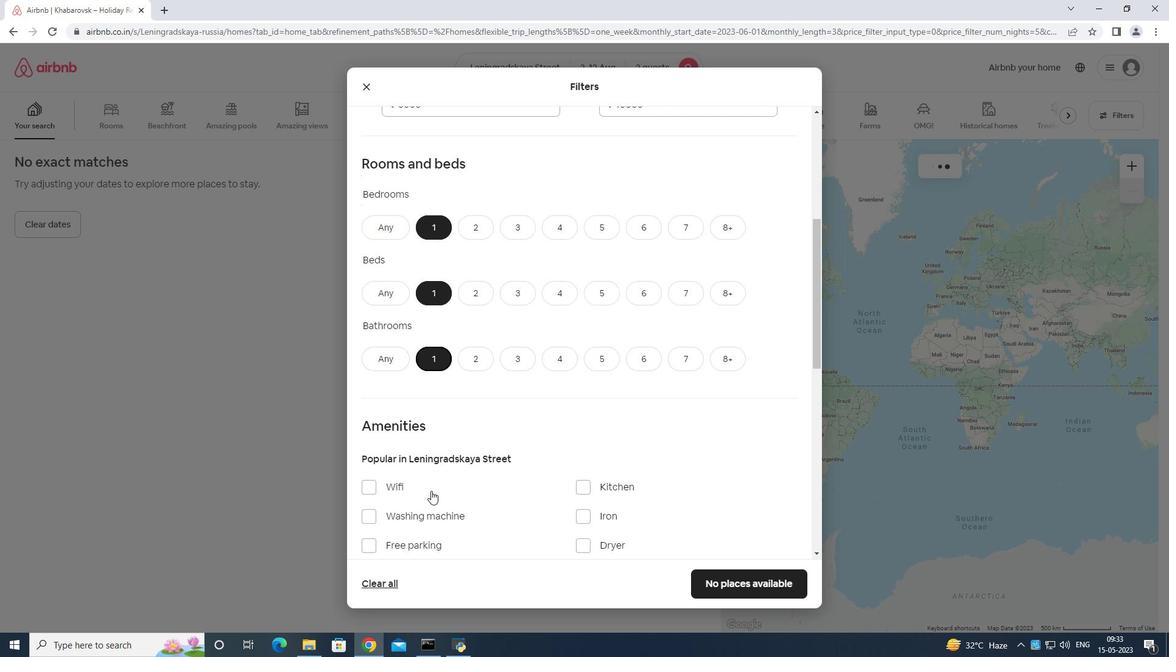 
Action: Mouse scrolled (431, 490) with delta (0, 0)
Screenshot: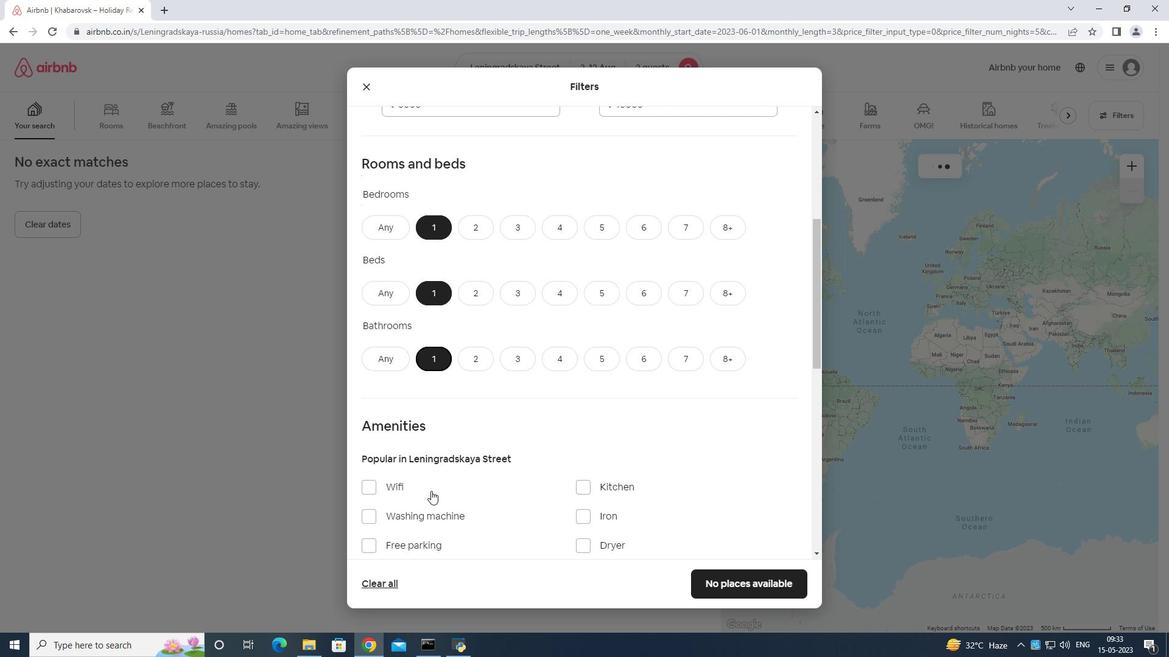 
Action: Mouse moved to (612, 299)
Screenshot: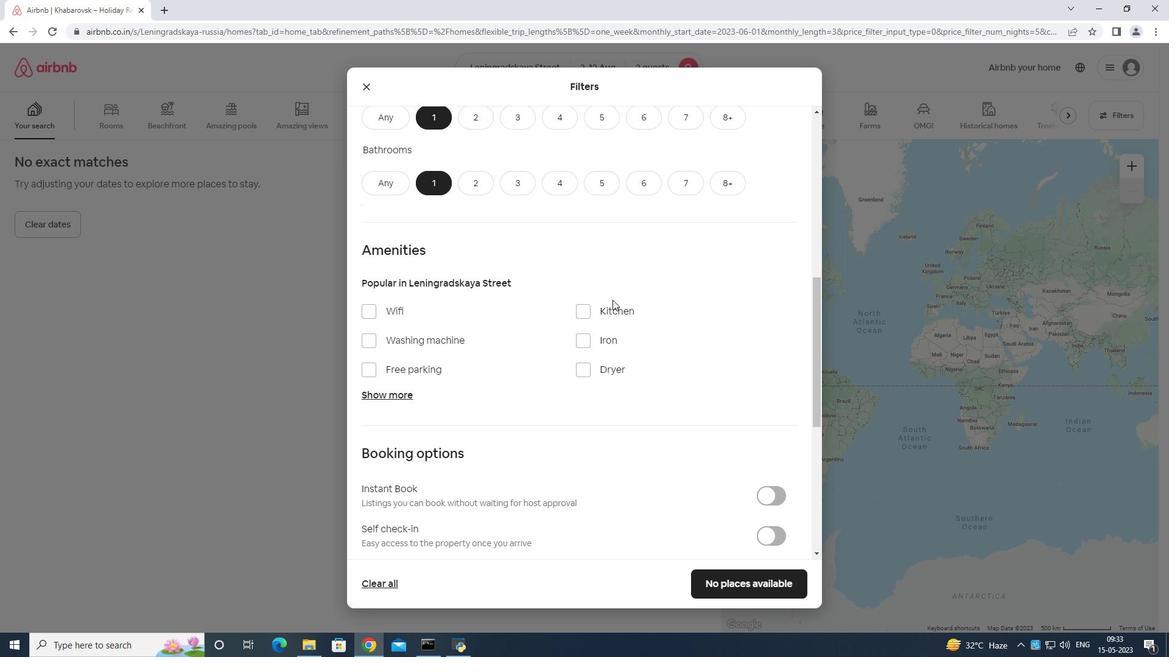 
Action: Mouse scrolled (612, 299) with delta (0, 0)
Screenshot: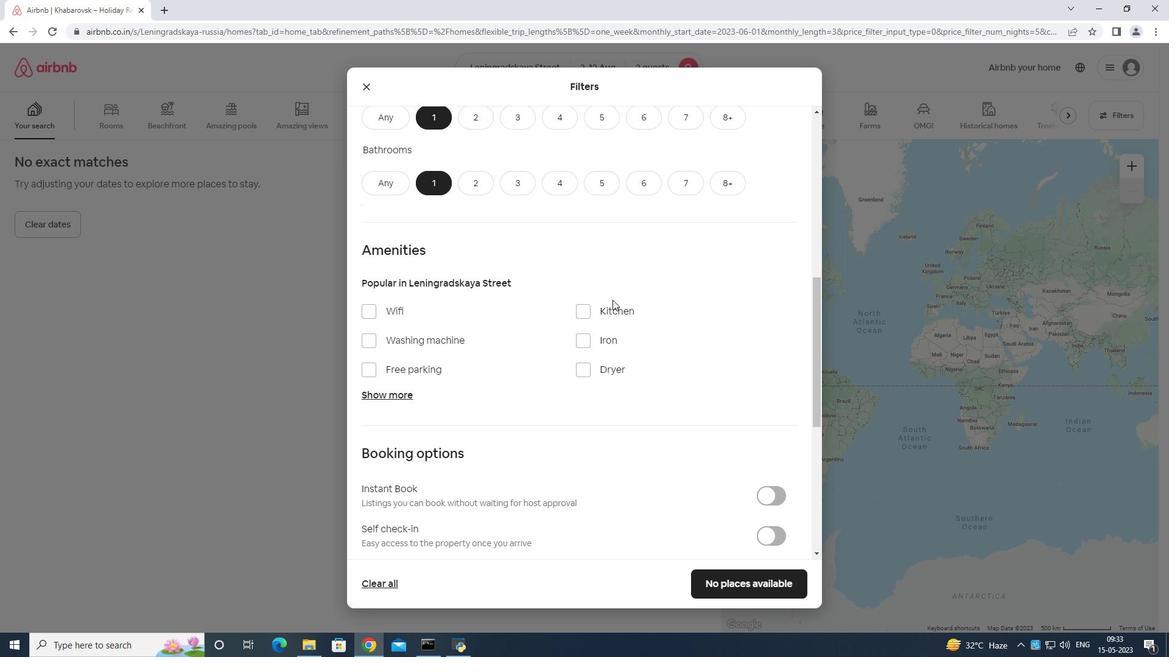 
Action: Mouse scrolled (612, 299) with delta (0, 0)
Screenshot: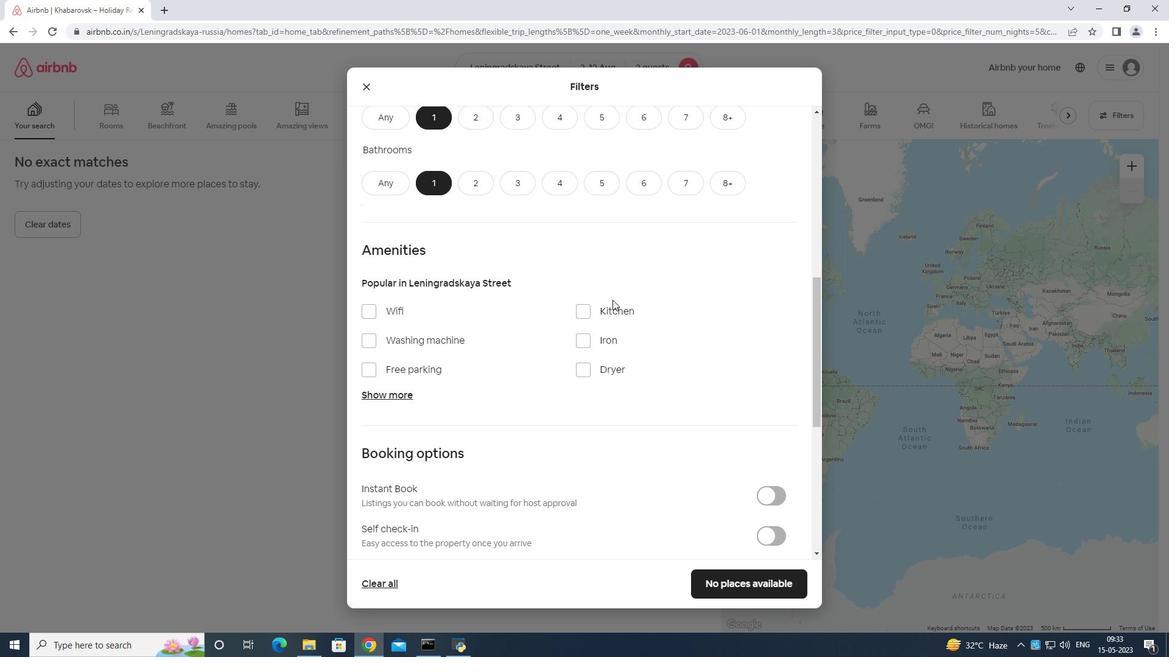 
Action: Mouse scrolled (612, 299) with delta (0, 0)
Screenshot: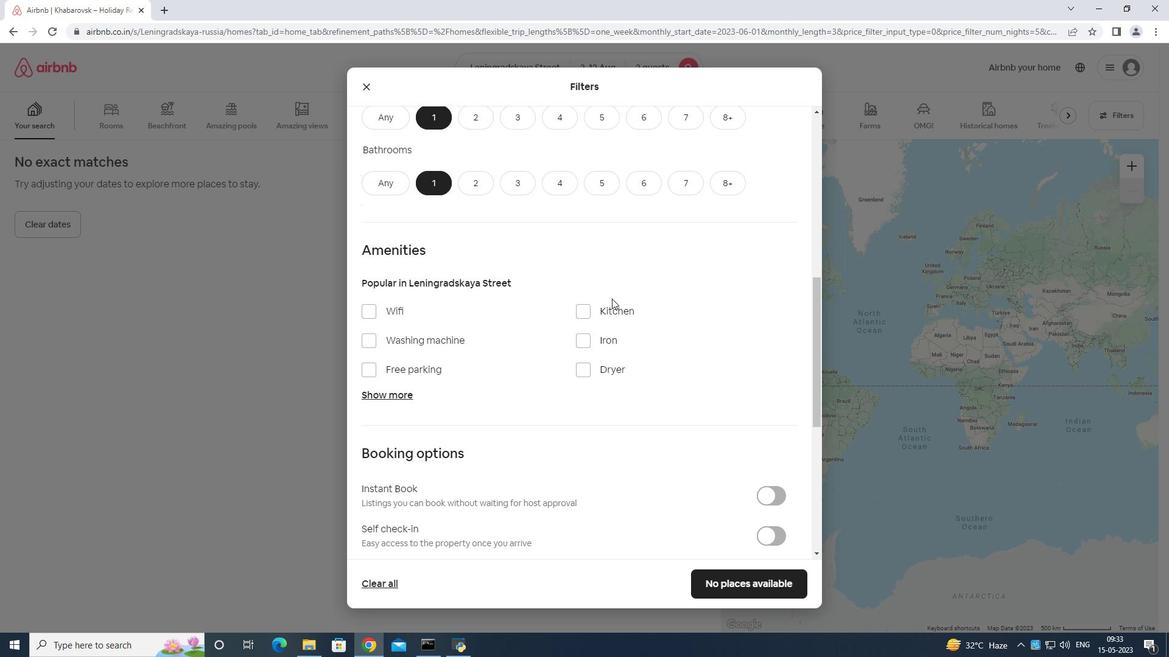 
Action: Mouse scrolled (612, 299) with delta (0, 0)
Screenshot: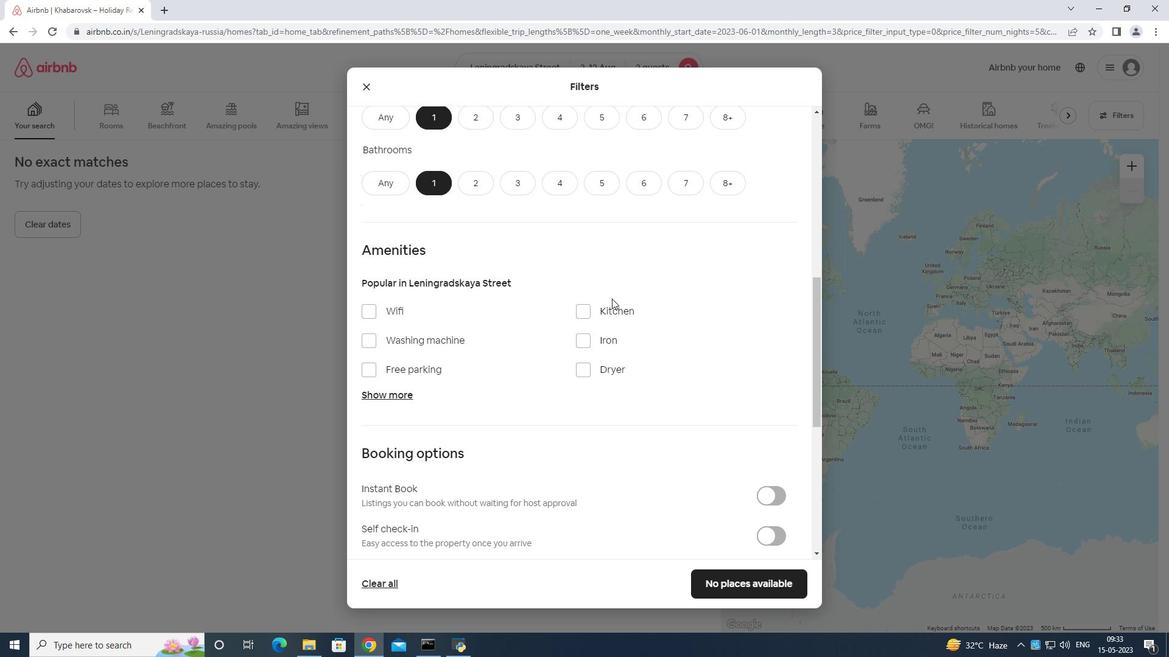 
Action: Mouse scrolled (612, 299) with delta (0, 0)
Screenshot: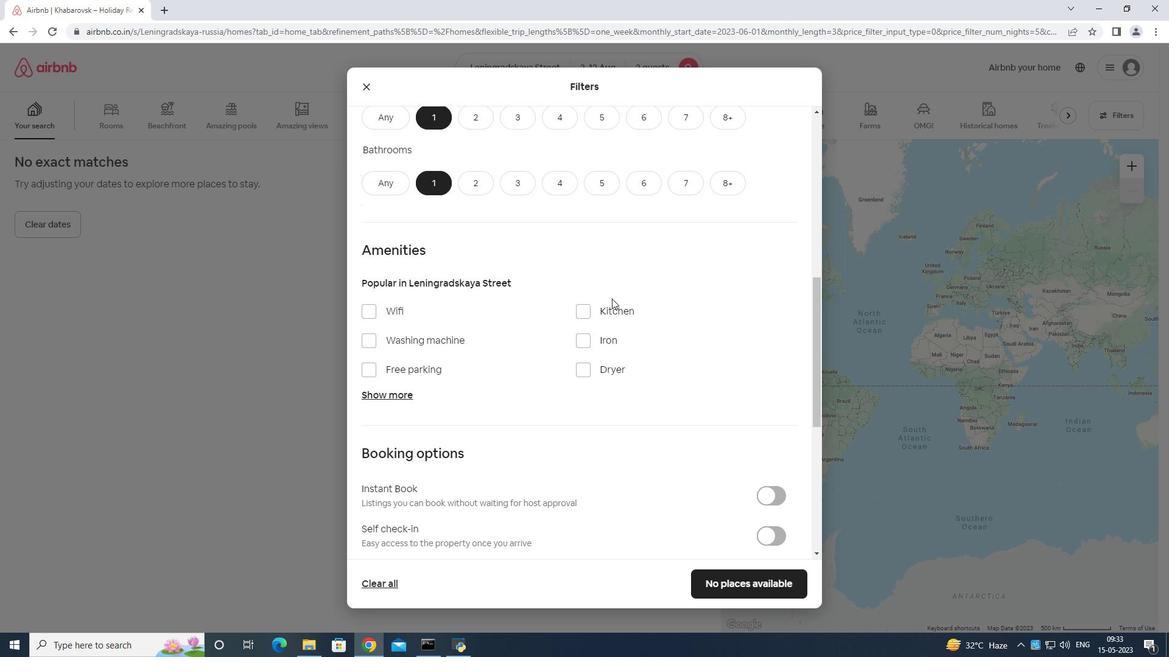 
Action: Mouse scrolled (612, 299) with delta (0, 0)
Screenshot: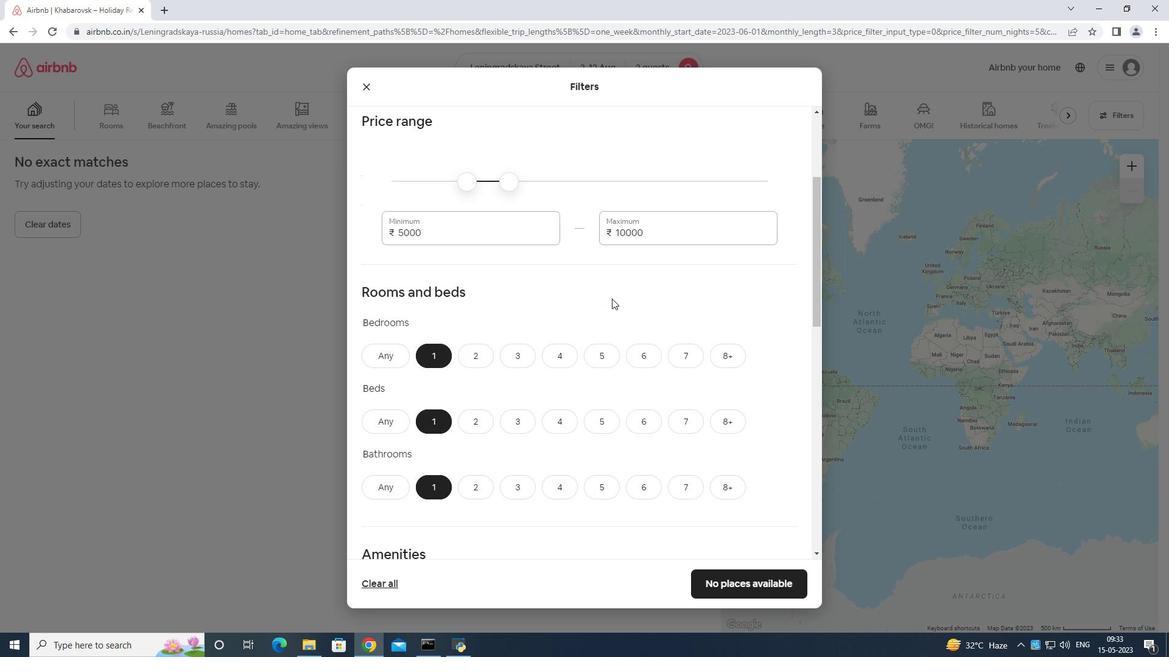 
Action: Mouse scrolled (612, 299) with delta (0, 0)
Screenshot: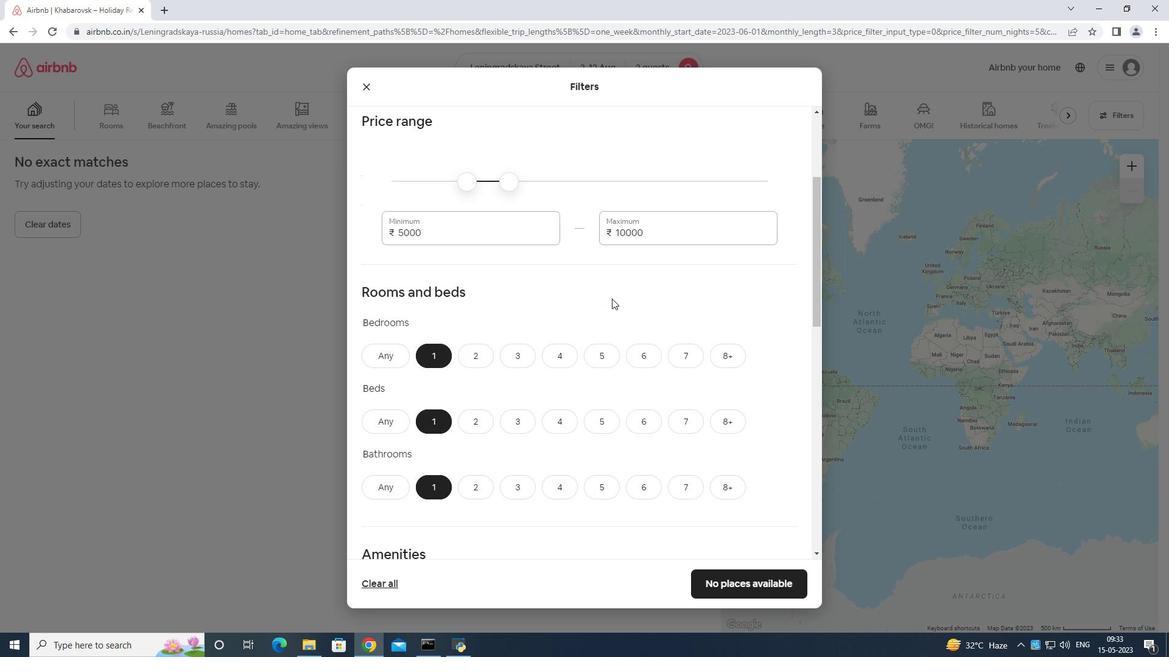 
Action: Mouse scrolled (612, 299) with delta (0, 0)
Screenshot: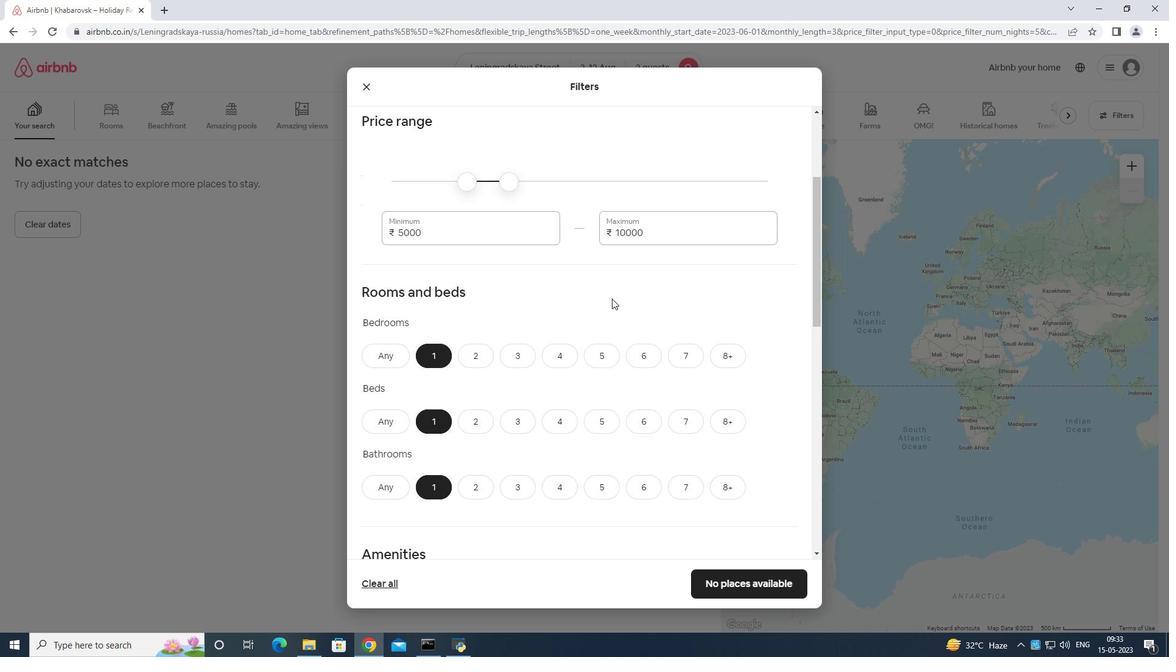 
Action: Mouse scrolled (612, 299) with delta (0, 0)
Screenshot: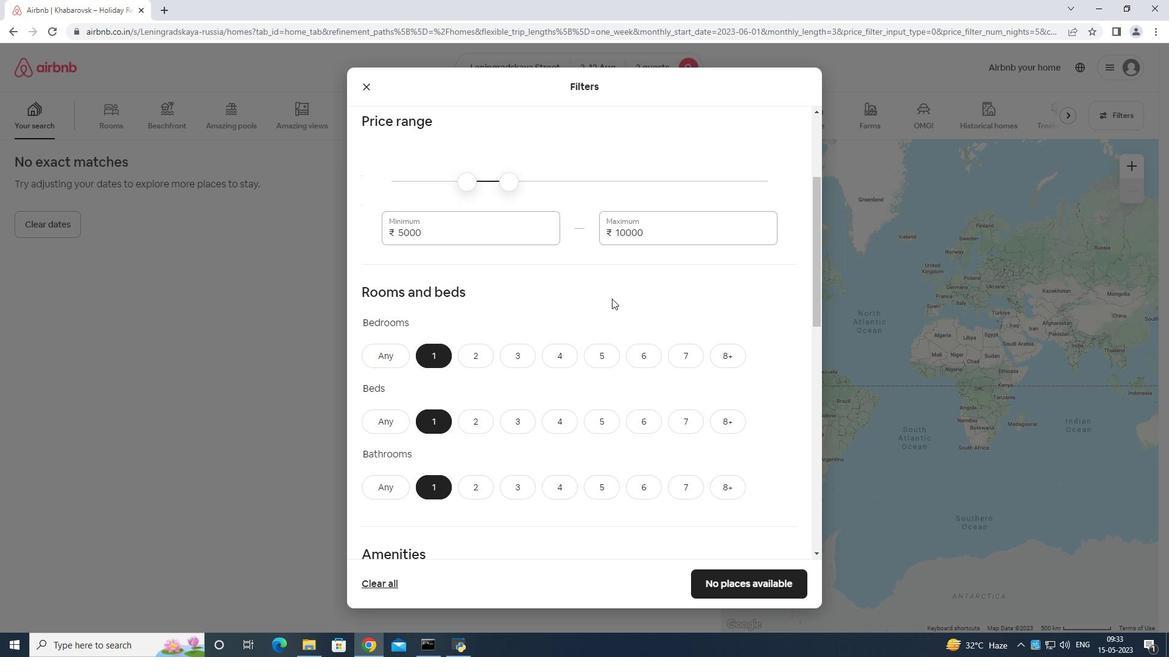 
Action: Mouse scrolled (612, 299) with delta (0, 0)
Screenshot: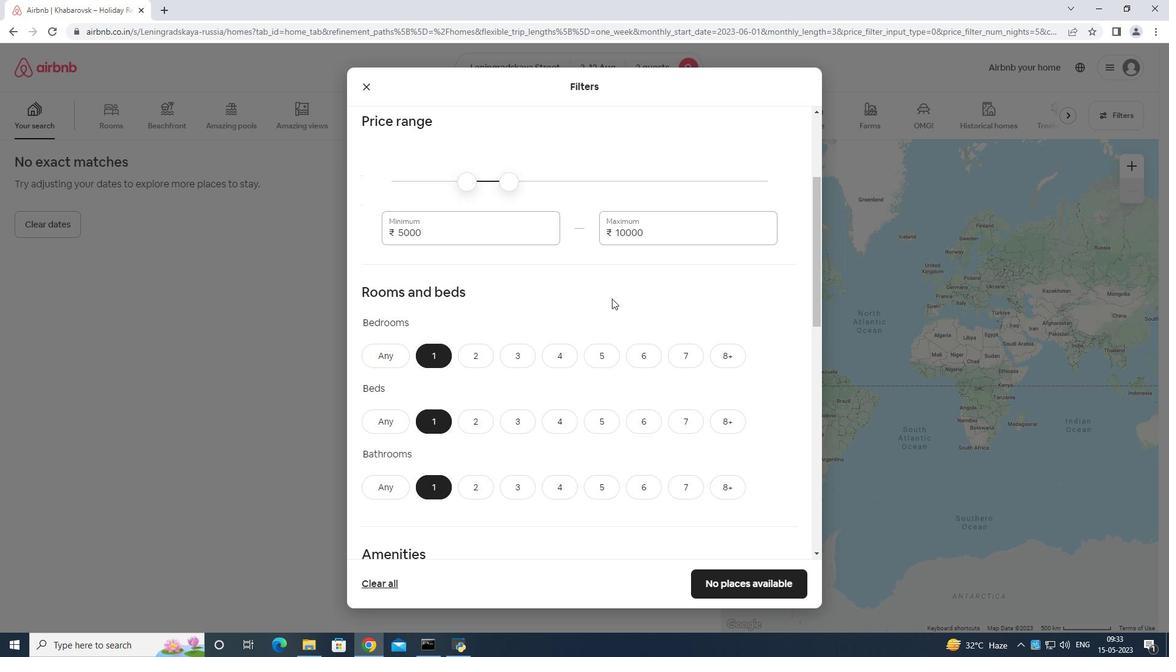 
Action: Mouse scrolled (612, 298) with delta (0, 0)
Screenshot: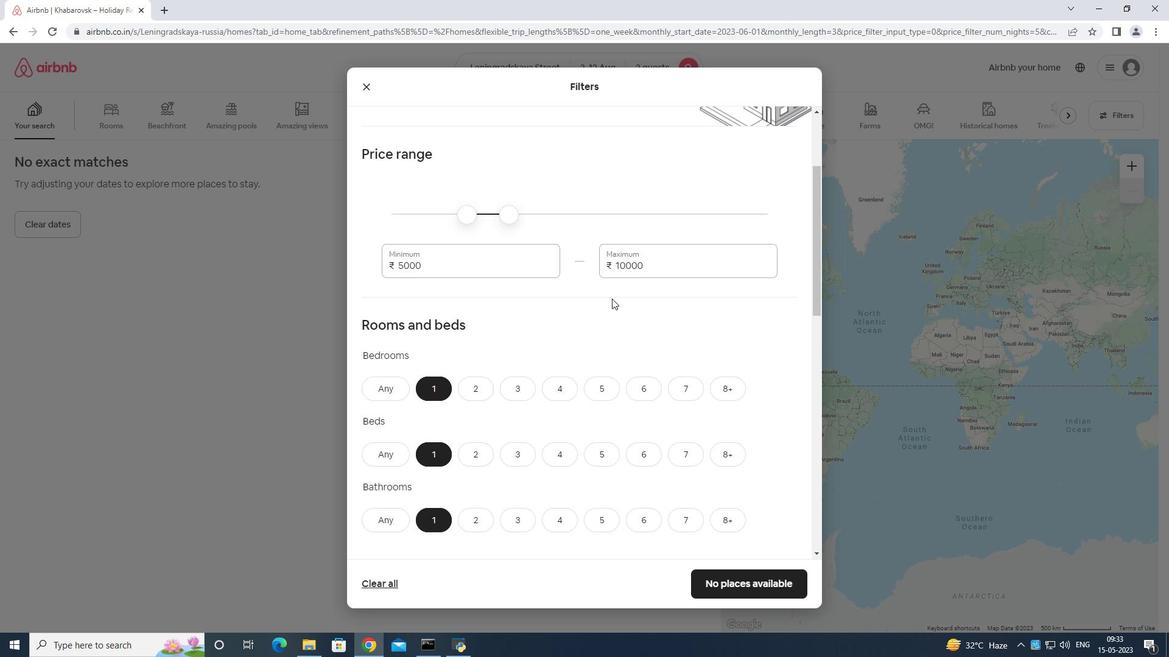 
Action: Mouse scrolled (612, 298) with delta (0, 0)
Screenshot: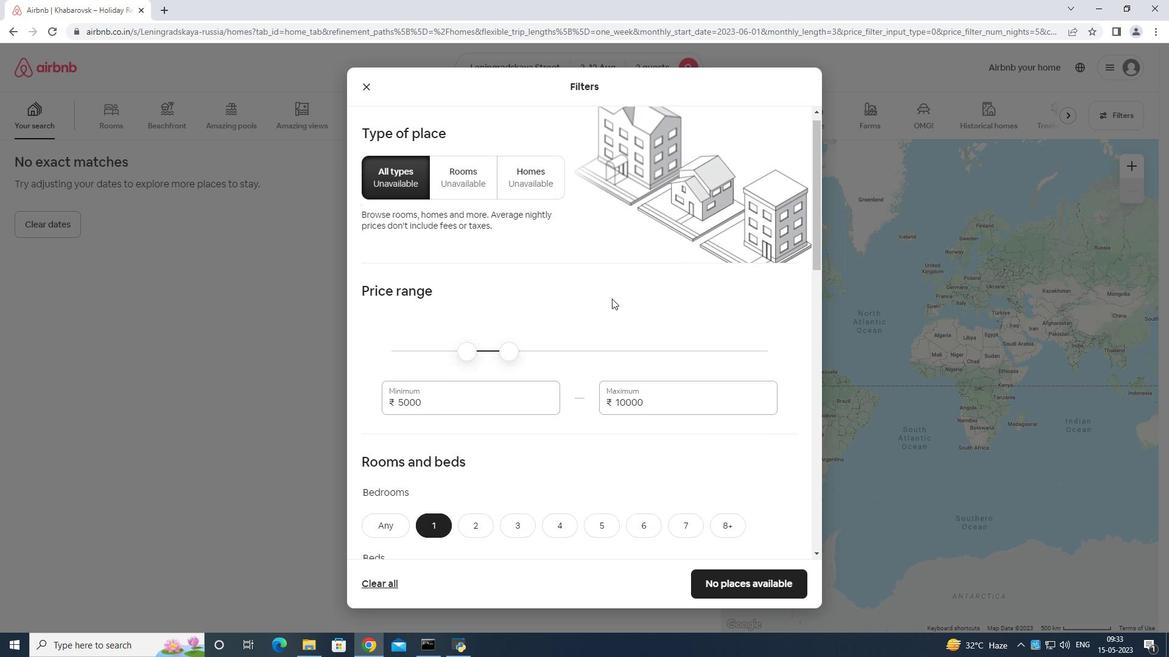 
Action: Mouse scrolled (612, 298) with delta (0, 0)
Screenshot: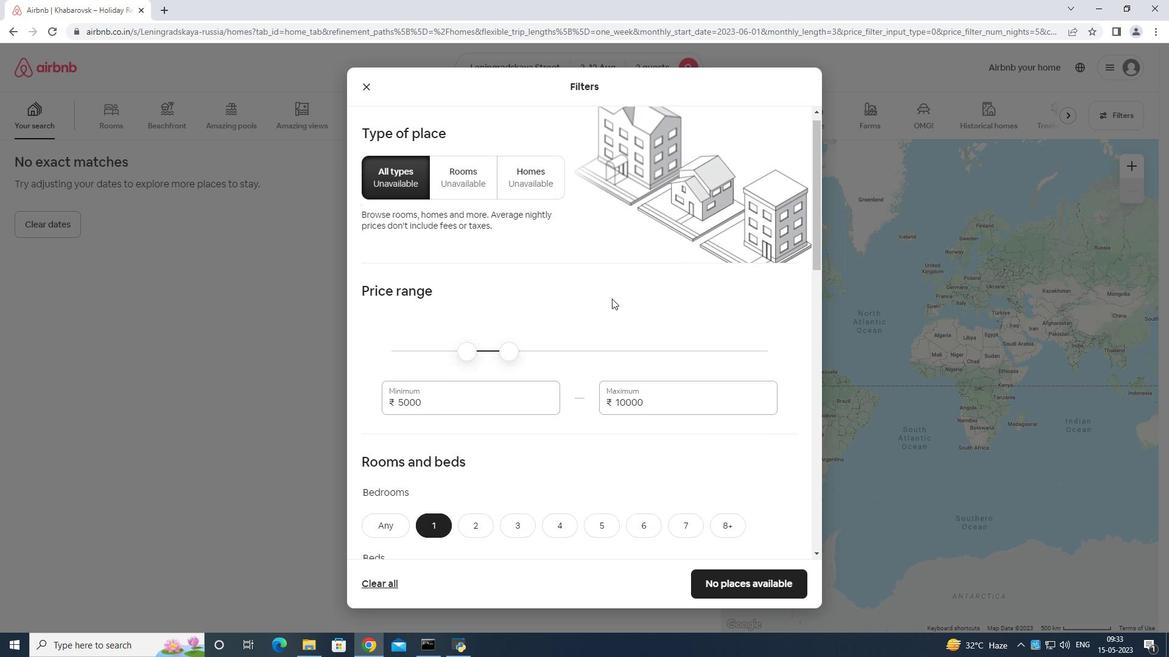 
Action: Mouse scrolled (612, 298) with delta (0, 0)
Screenshot: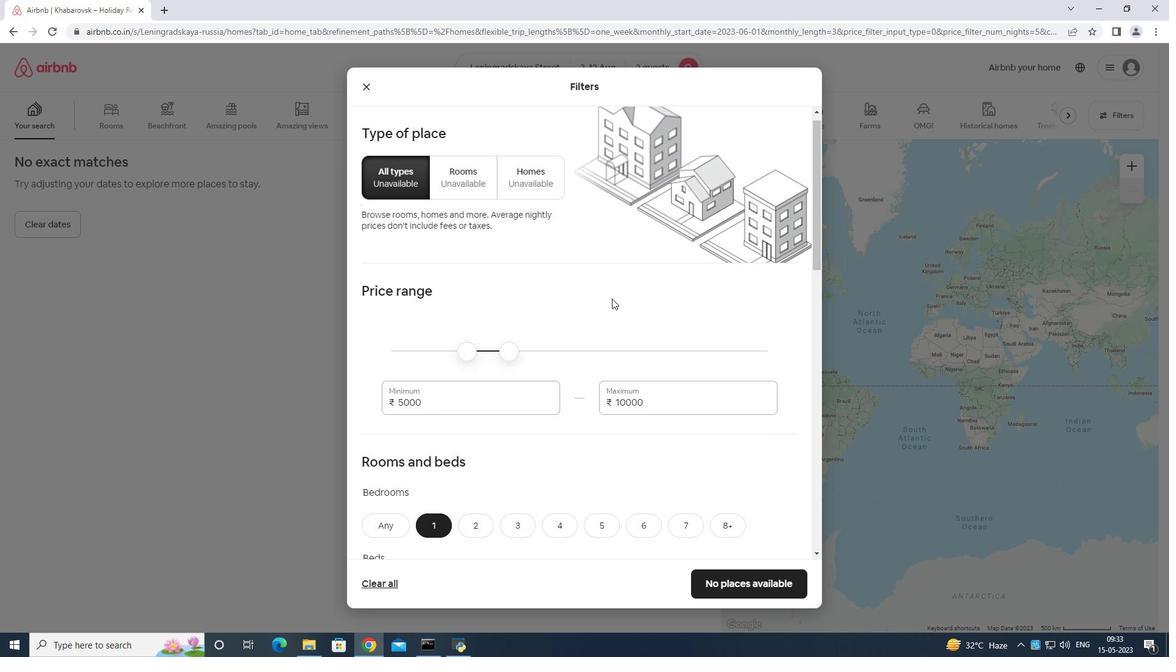 
Action: Mouse scrolled (612, 298) with delta (0, 0)
Screenshot: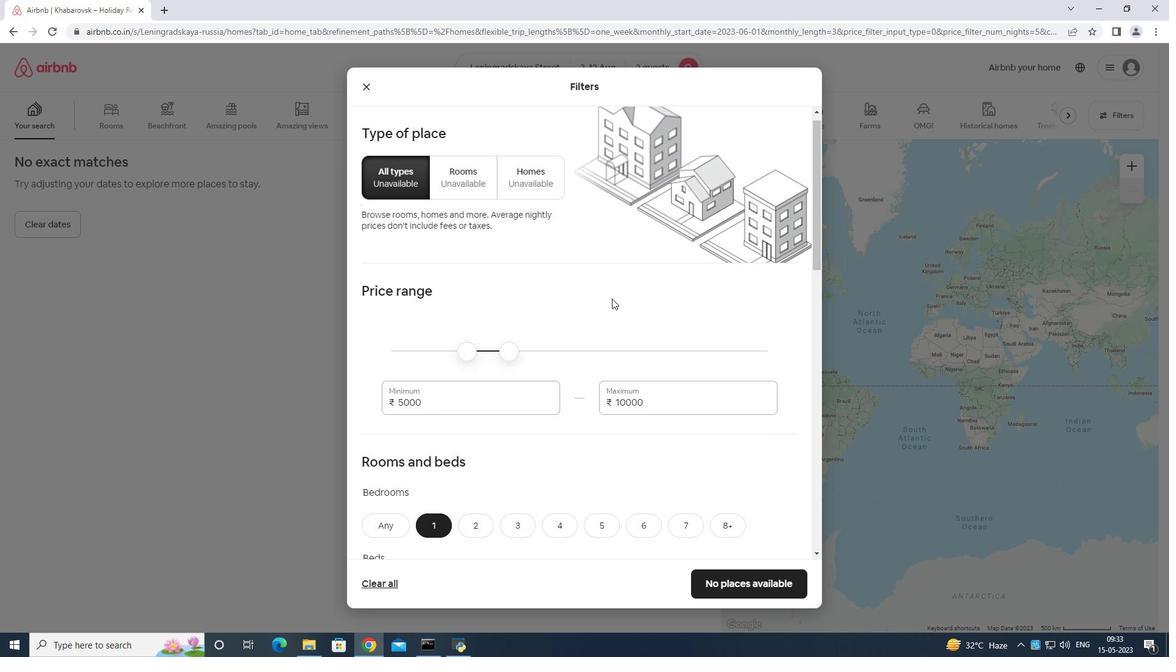 
Action: Mouse scrolled (612, 298) with delta (0, 0)
Screenshot: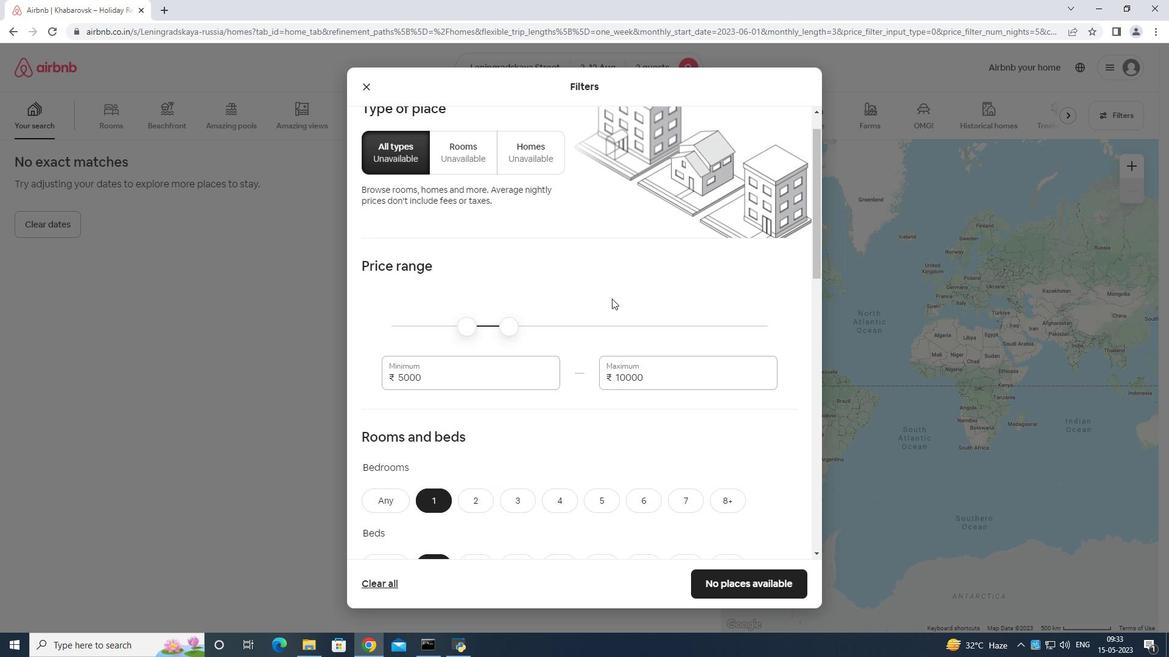 
Action: Mouse scrolled (612, 298) with delta (0, 0)
Screenshot: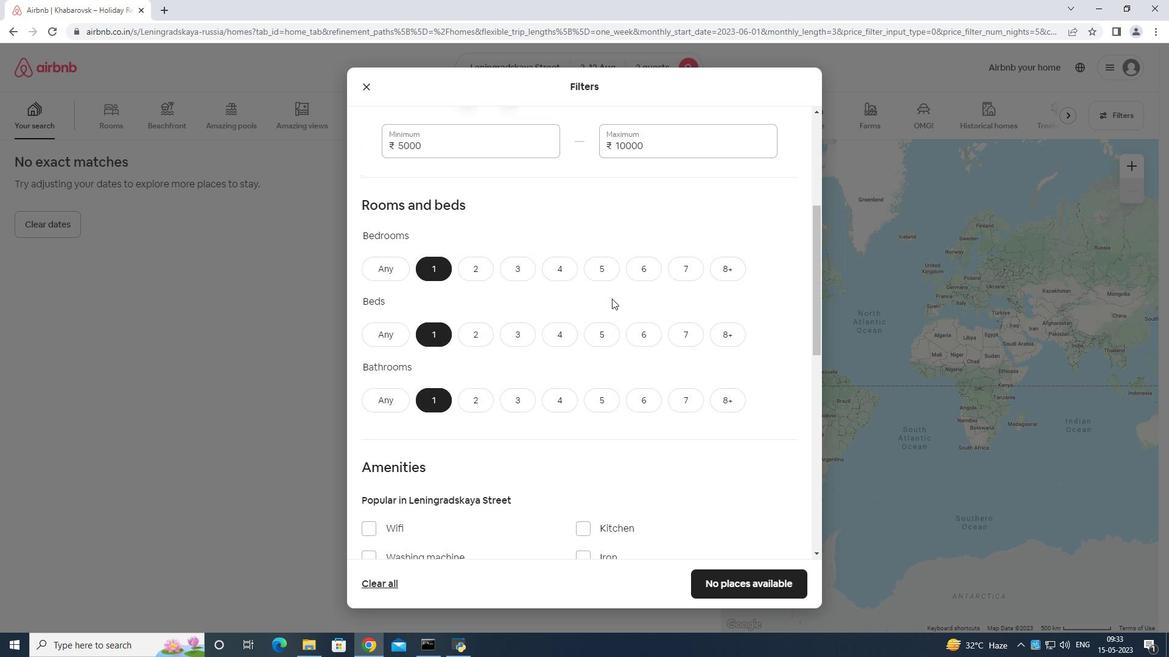 
Action: Mouse scrolled (612, 298) with delta (0, 0)
Screenshot: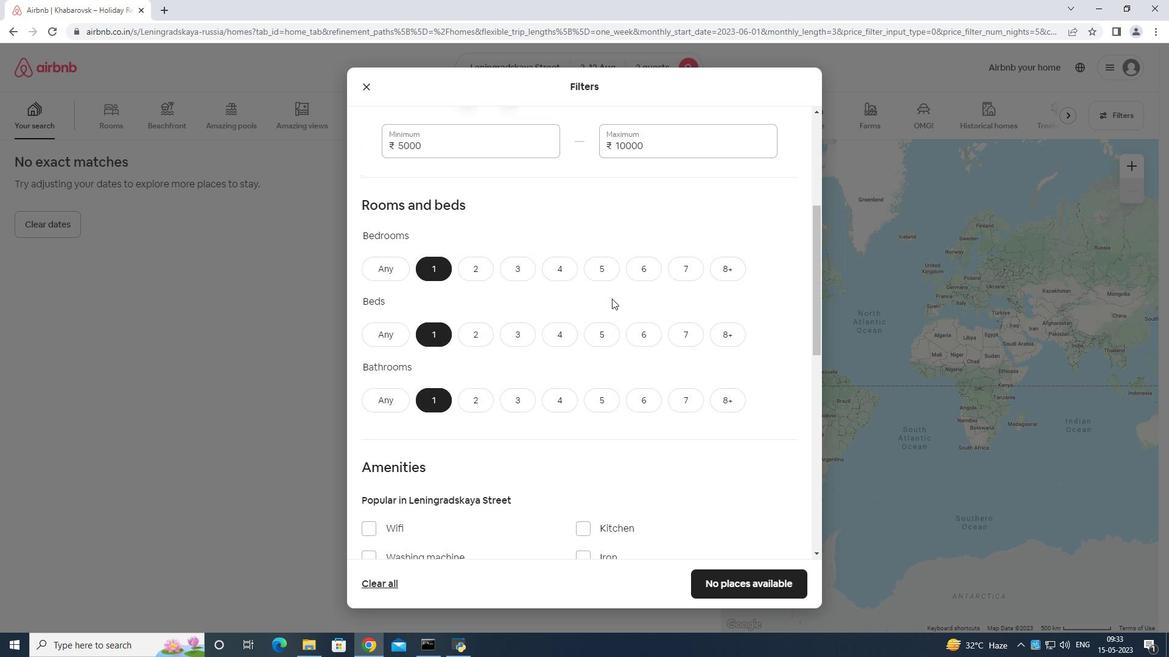 
Action: Mouse scrolled (612, 298) with delta (0, 0)
Screenshot: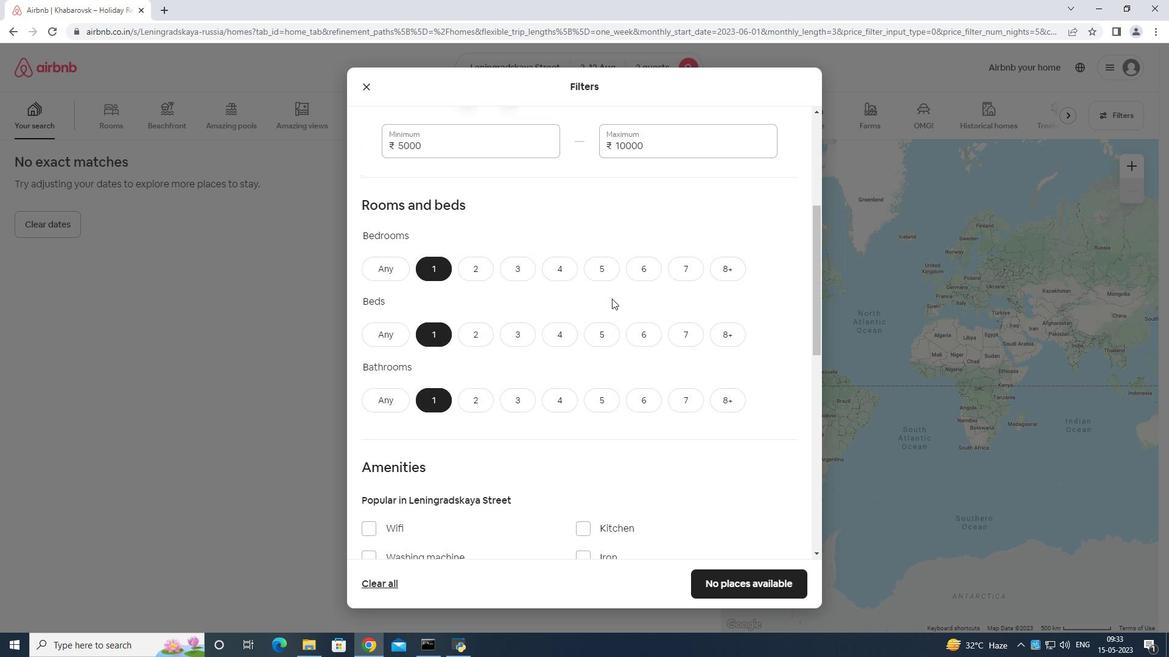 
Action: Mouse scrolled (612, 298) with delta (0, 0)
Screenshot: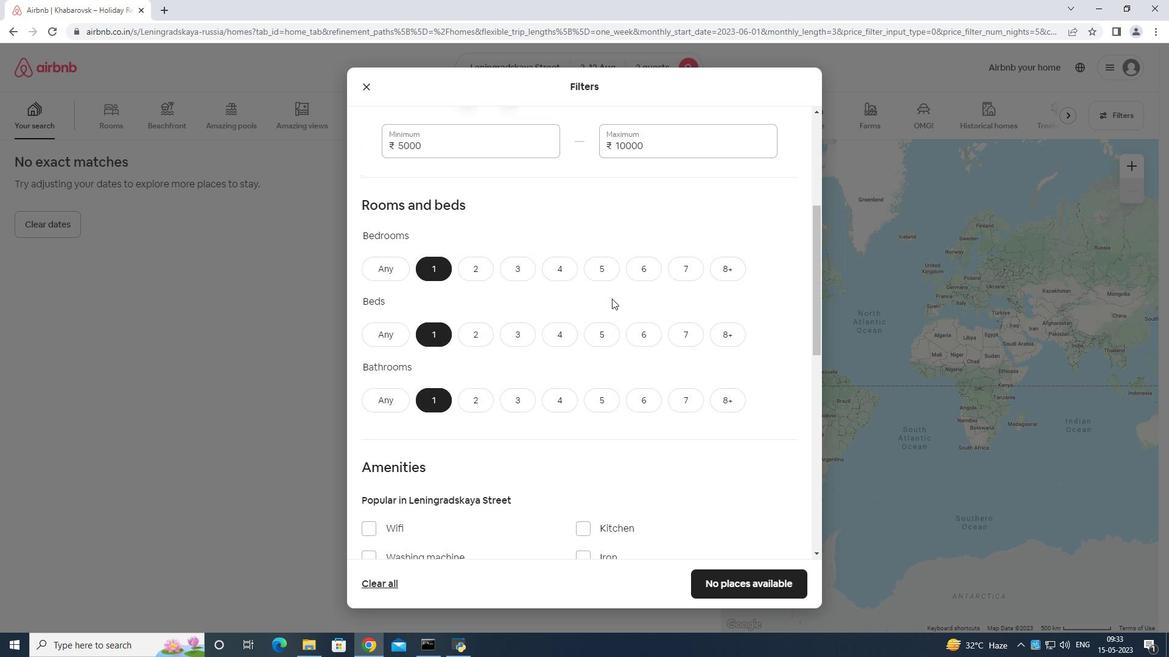 
Action: Mouse scrolled (612, 298) with delta (0, 0)
Screenshot: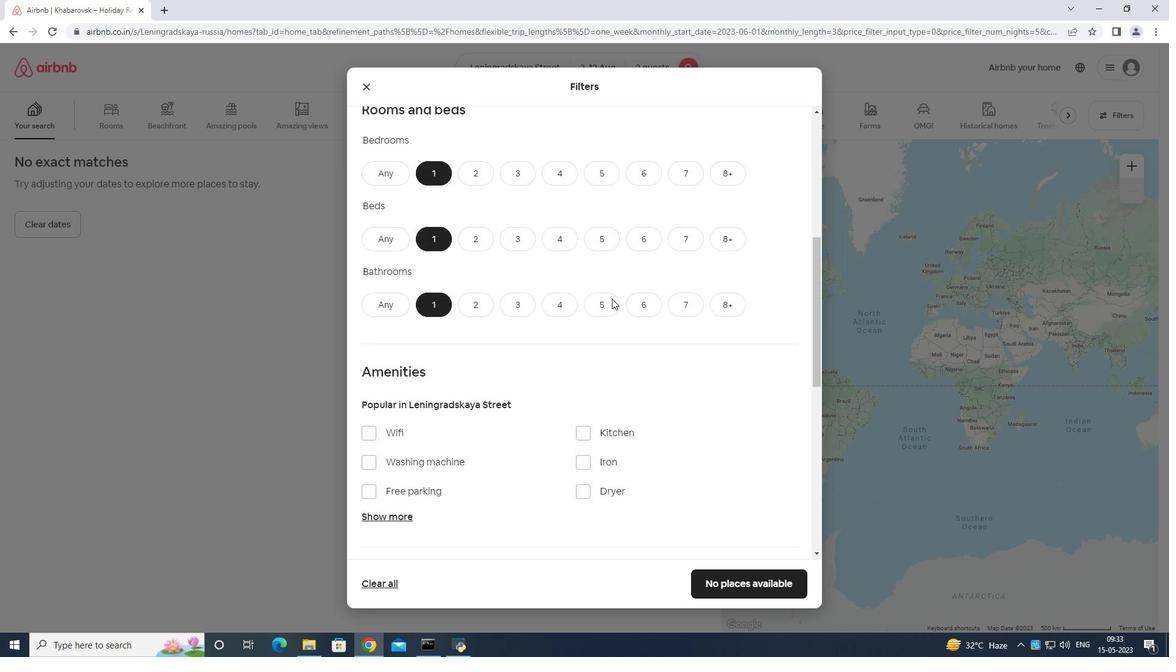 
Action: Mouse scrolled (612, 298) with delta (0, 0)
Screenshot: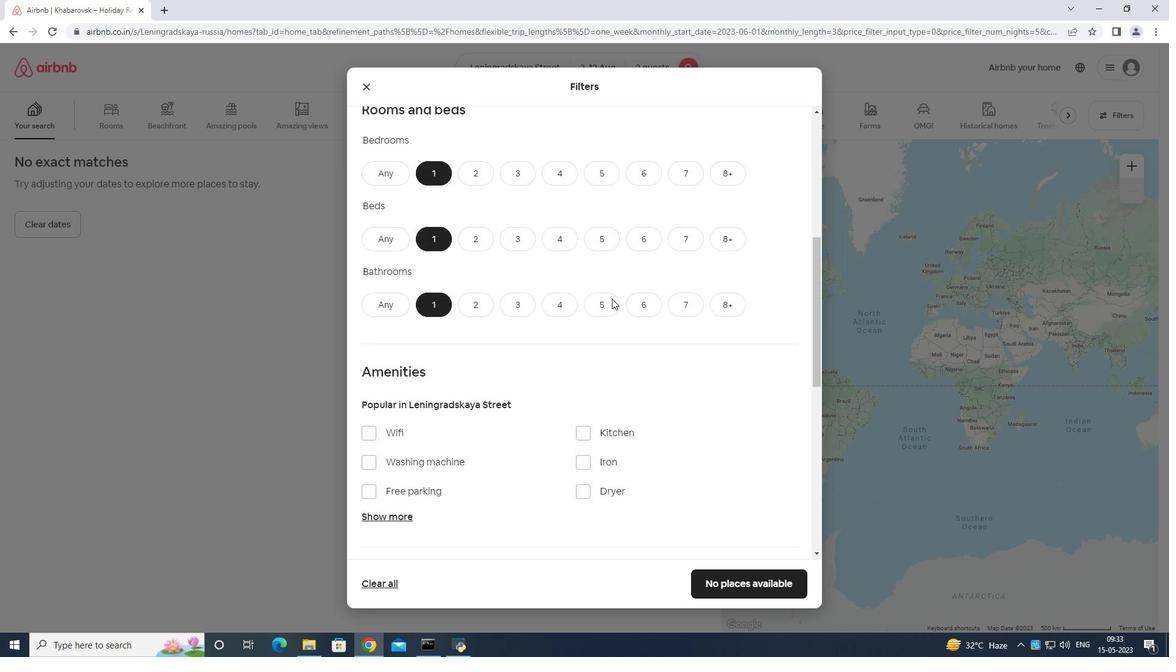 
Action: Mouse scrolled (612, 298) with delta (0, 0)
Screenshot: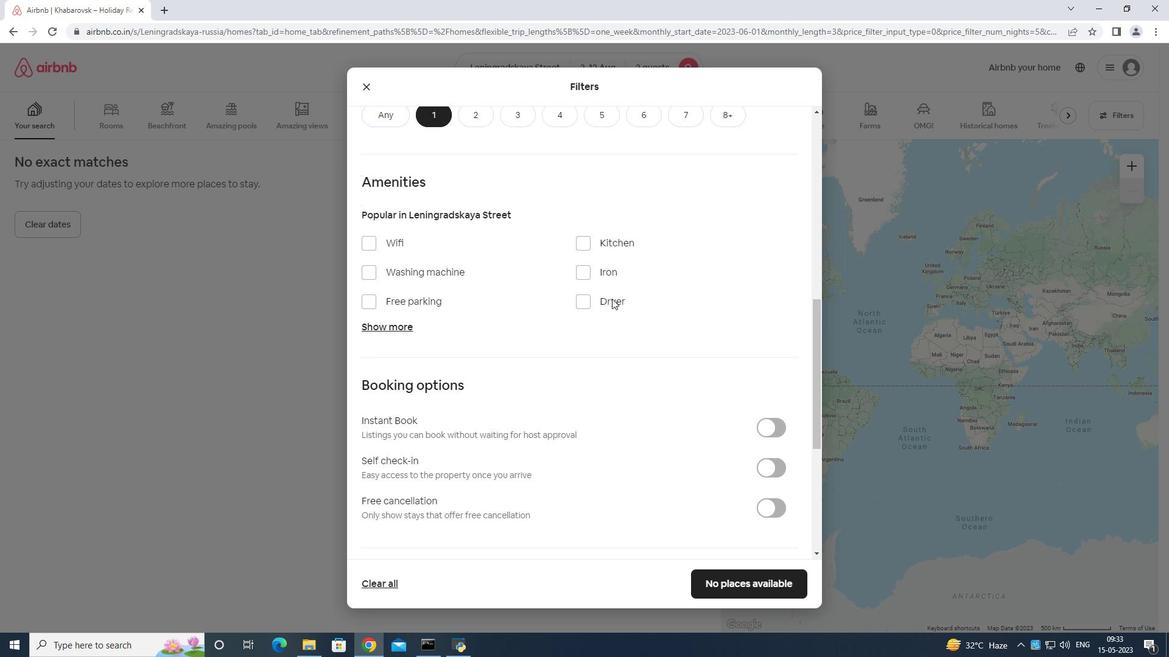 
Action: Mouse scrolled (612, 298) with delta (0, 0)
Screenshot: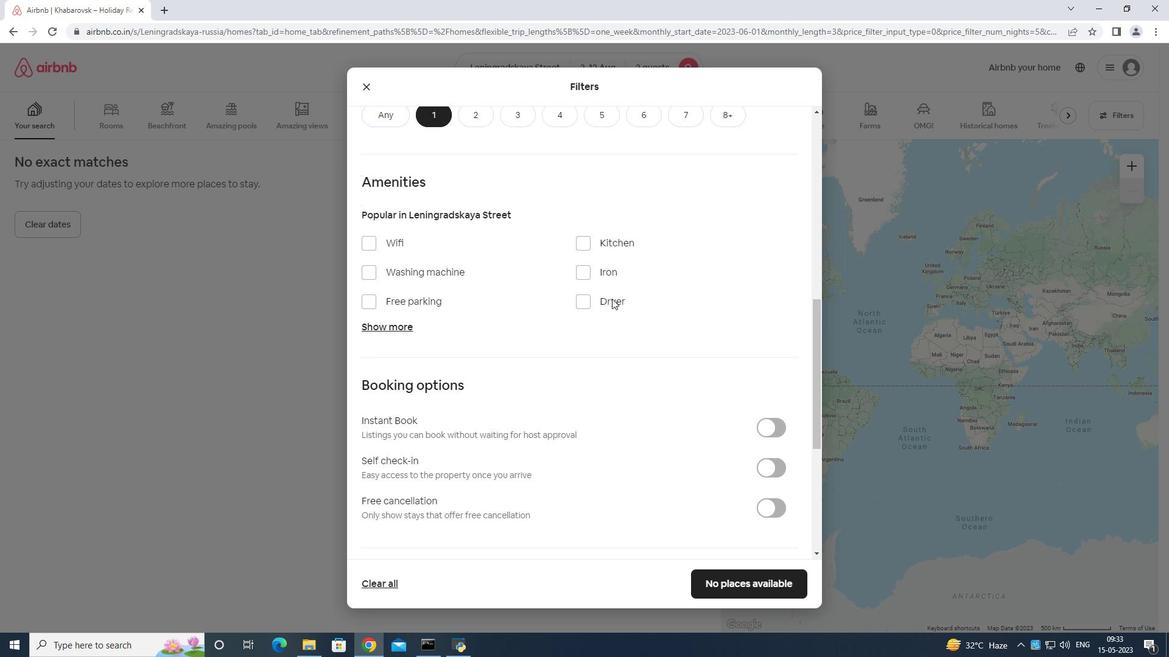 
Action: Mouse scrolled (612, 298) with delta (0, 0)
Screenshot: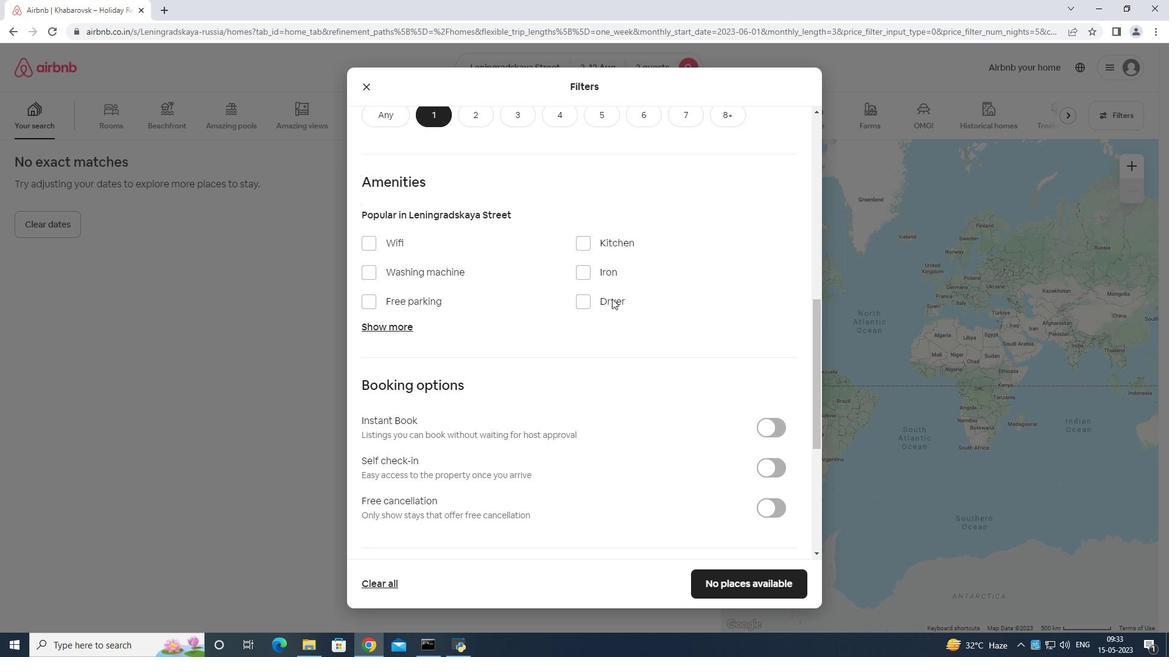 
Action: Mouse scrolled (612, 298) with delta (0, 0)
Screenshot: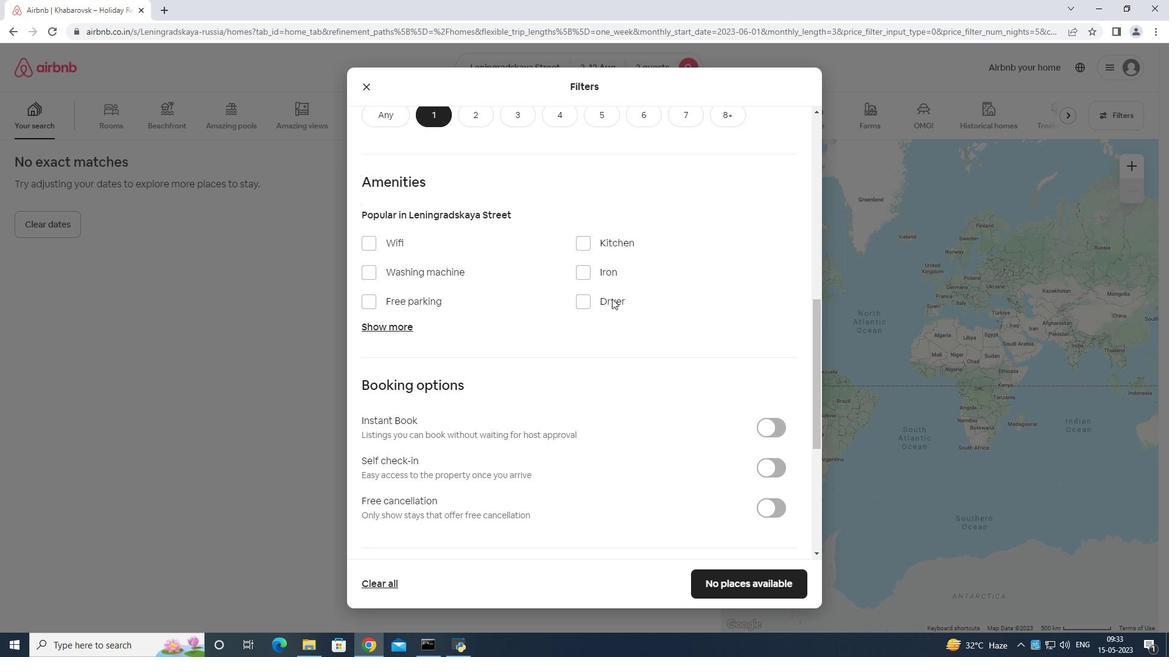 
Action: Mouse scrolled (612, 298) with delta (0, 0)
Screenshot: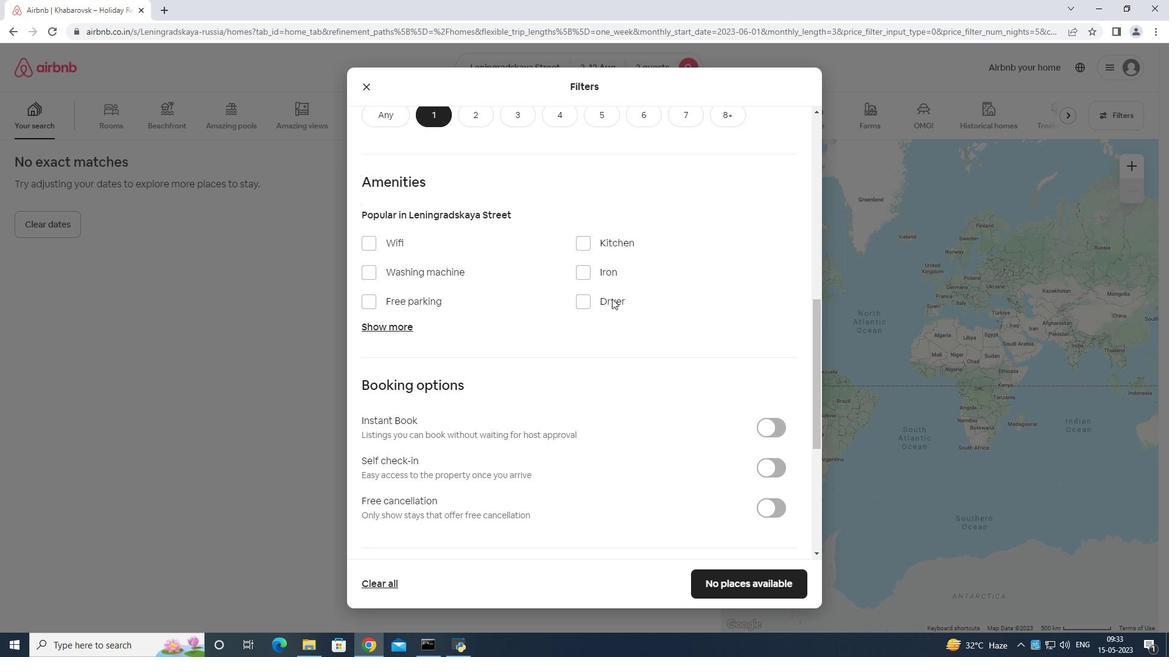 
Action: Mouse scrolled (612, 298) with delta (0, 0)
Screenshot: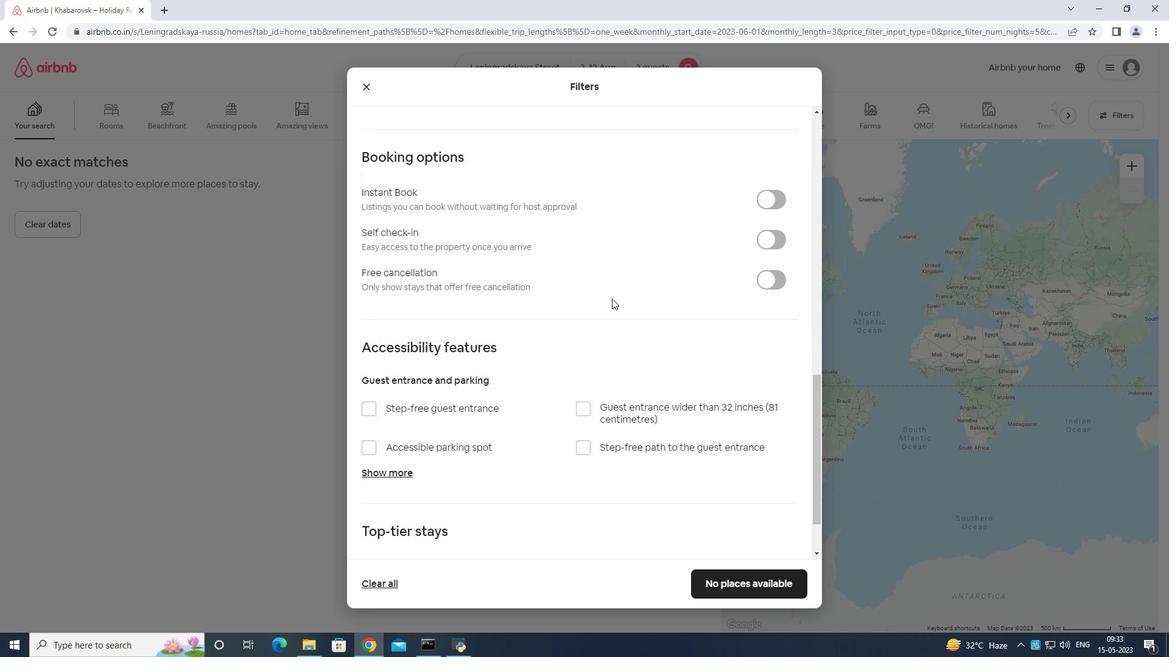 
Action: Mouse scrolled (612, 298) with delta (0, 0)
Screenshot: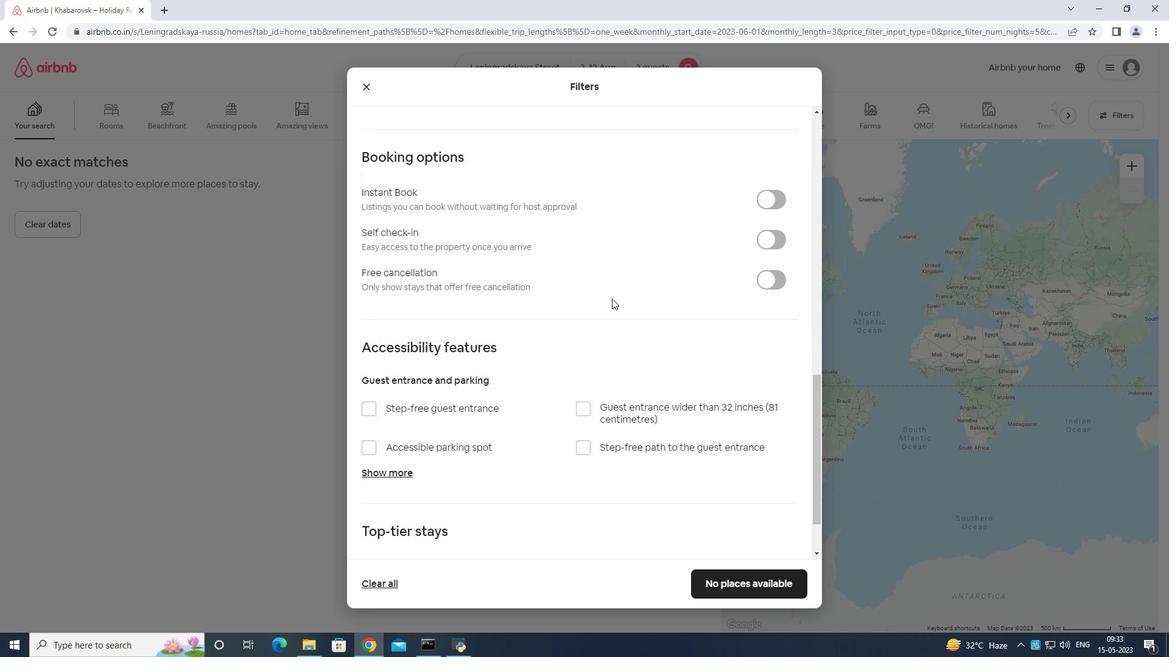 
Action: Mouse scrolled (612, 298) with delta (0, 0)
Screenshot: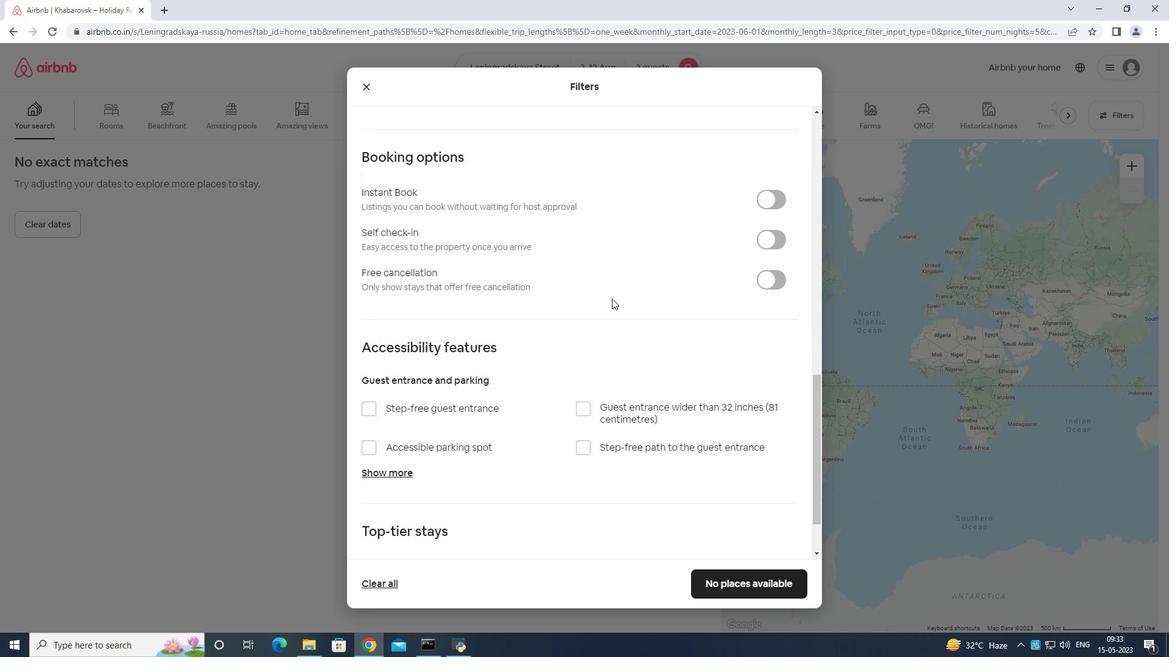 
Action: Mouse scrolled (612, 298) with delta (0, 0)
Screenshot: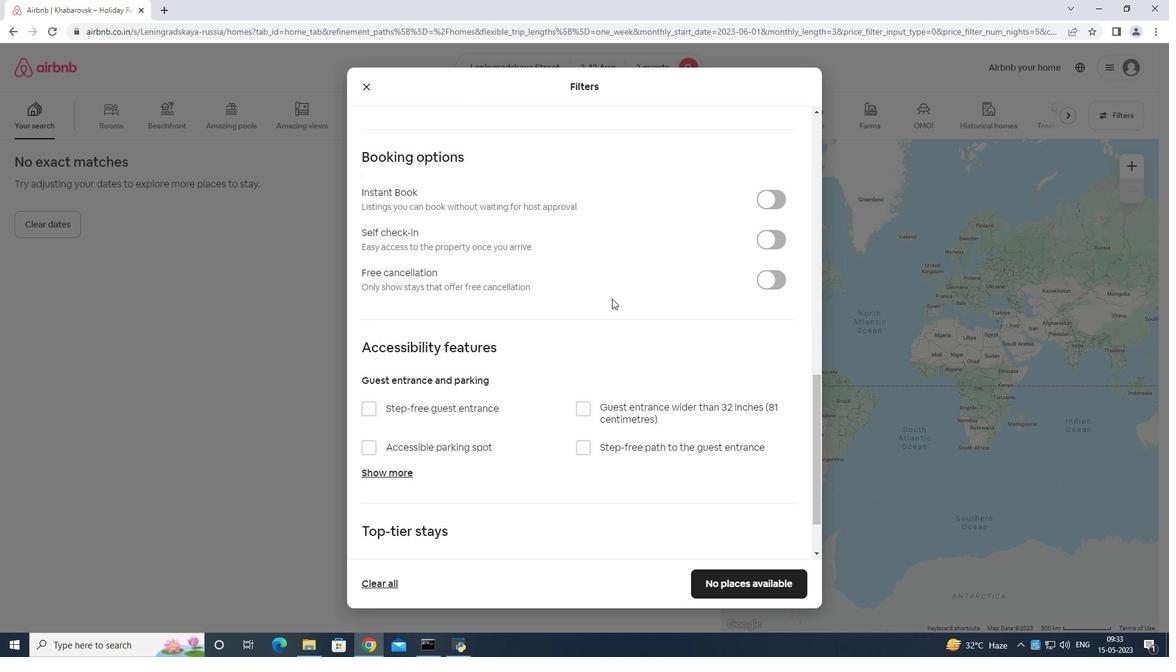 
Action: Mouse moved to (772, 169)
Screenshot: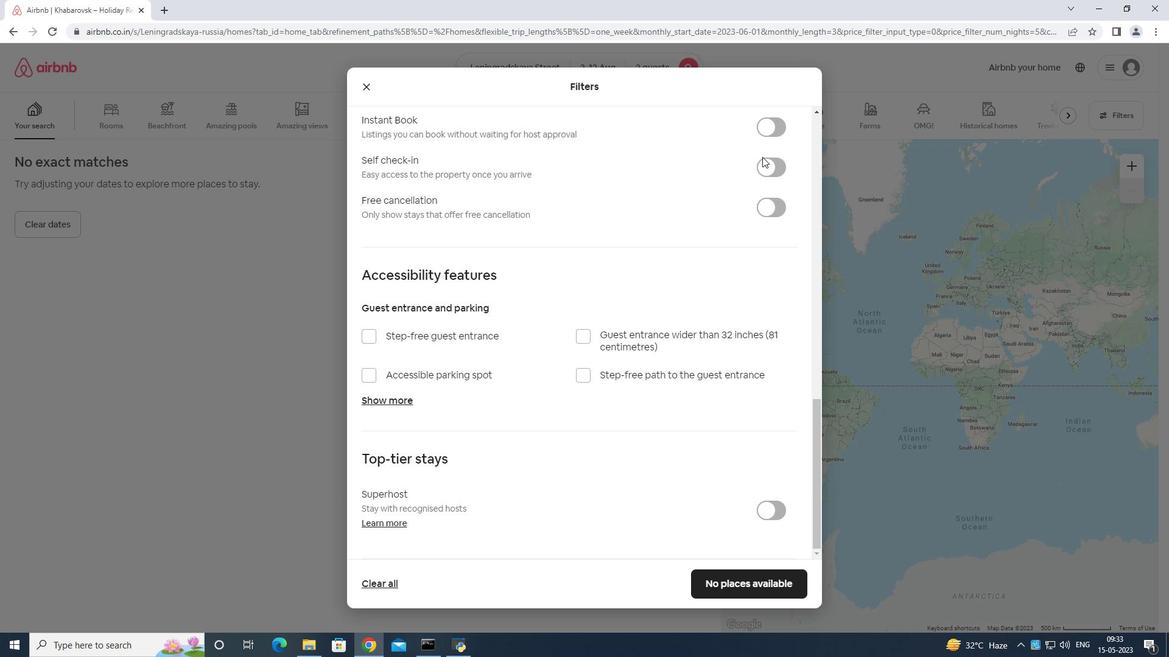
Action: Mouse pressed left at (772, 169)
Screenshot: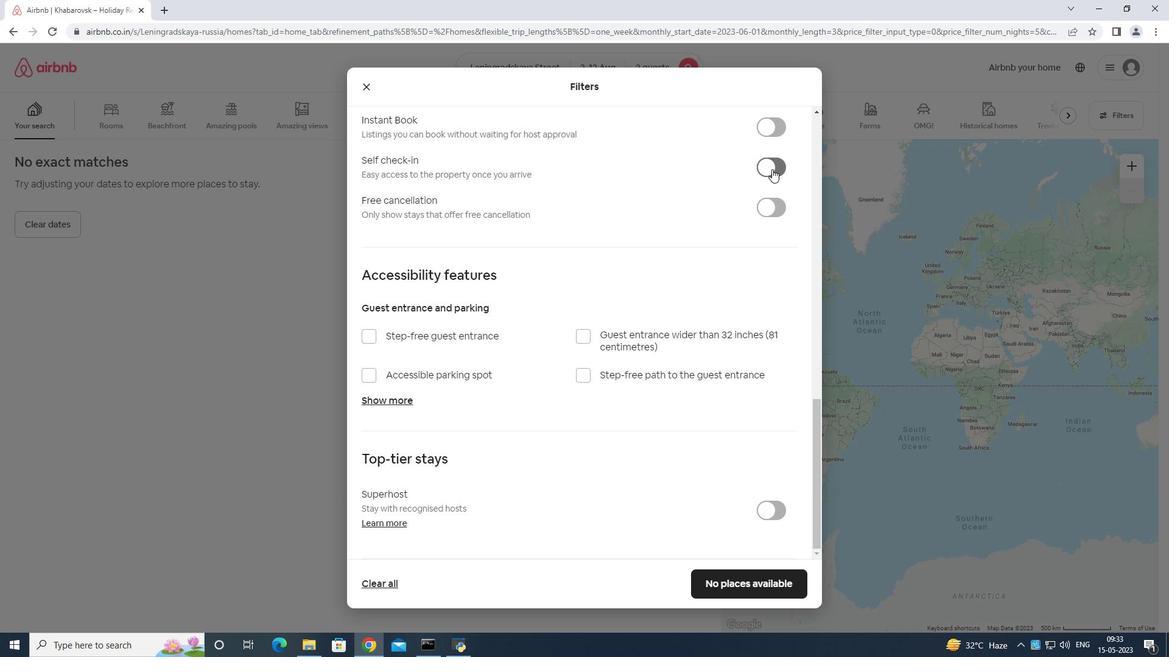 
Action: Mouse scrolled (772, 168) with delta (0, 0)
Screenshot: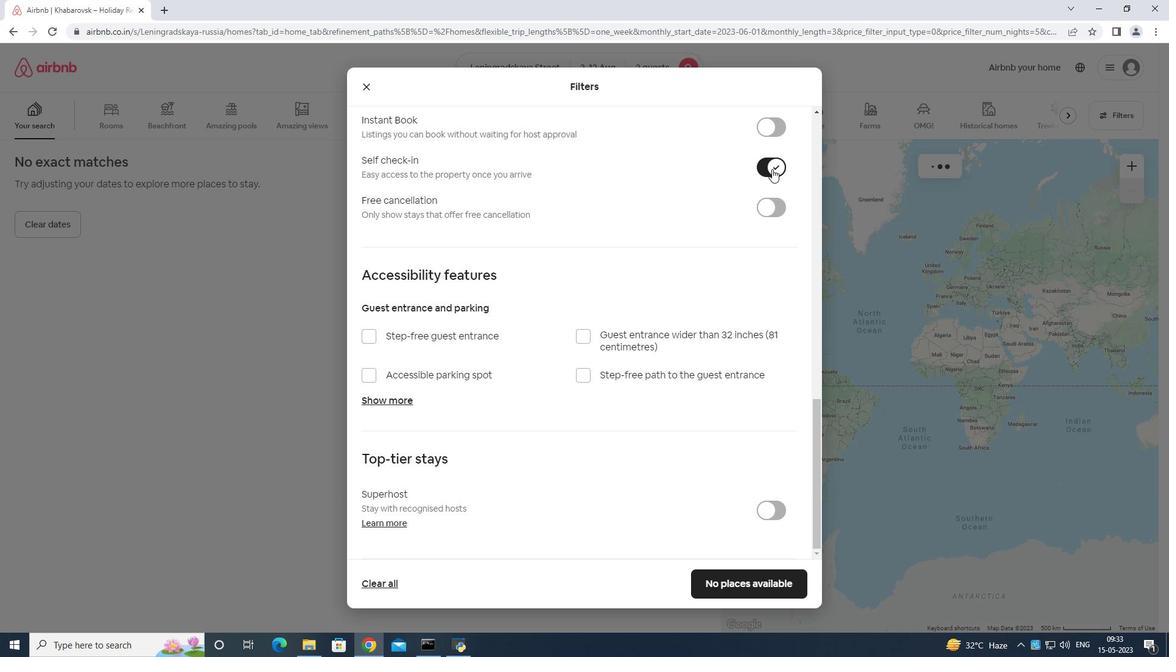 
Action: Mouse moved to (673, 251)
Screenshot: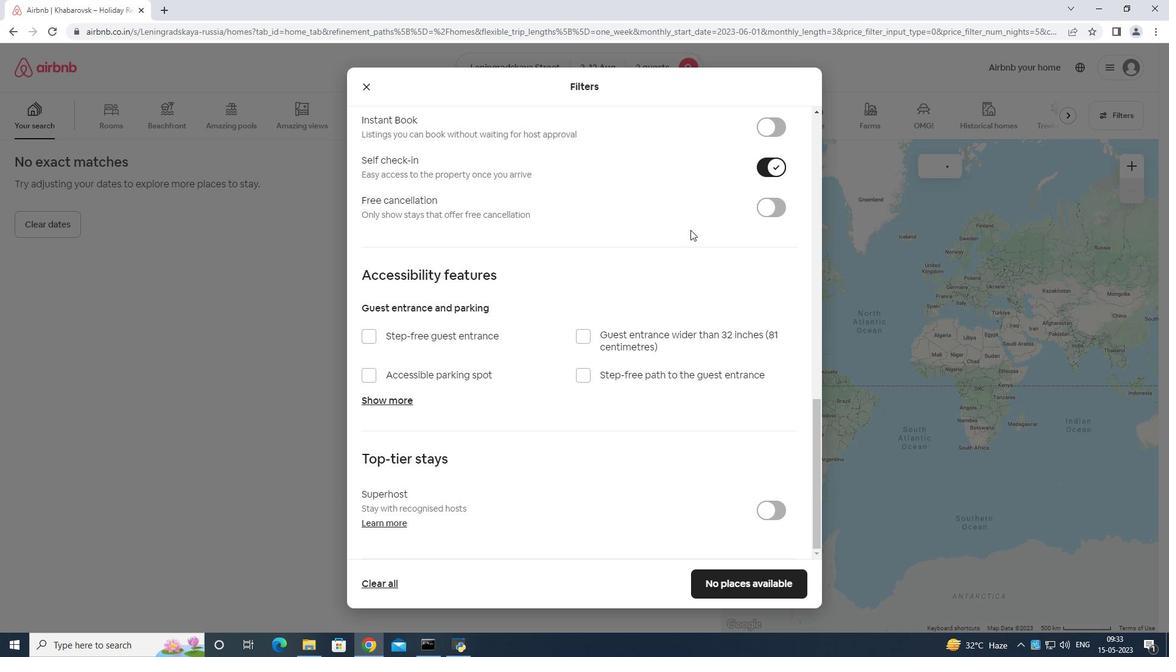
Action: Mouse scrolled (673, 250) with delta (0, 0)
Screenshot: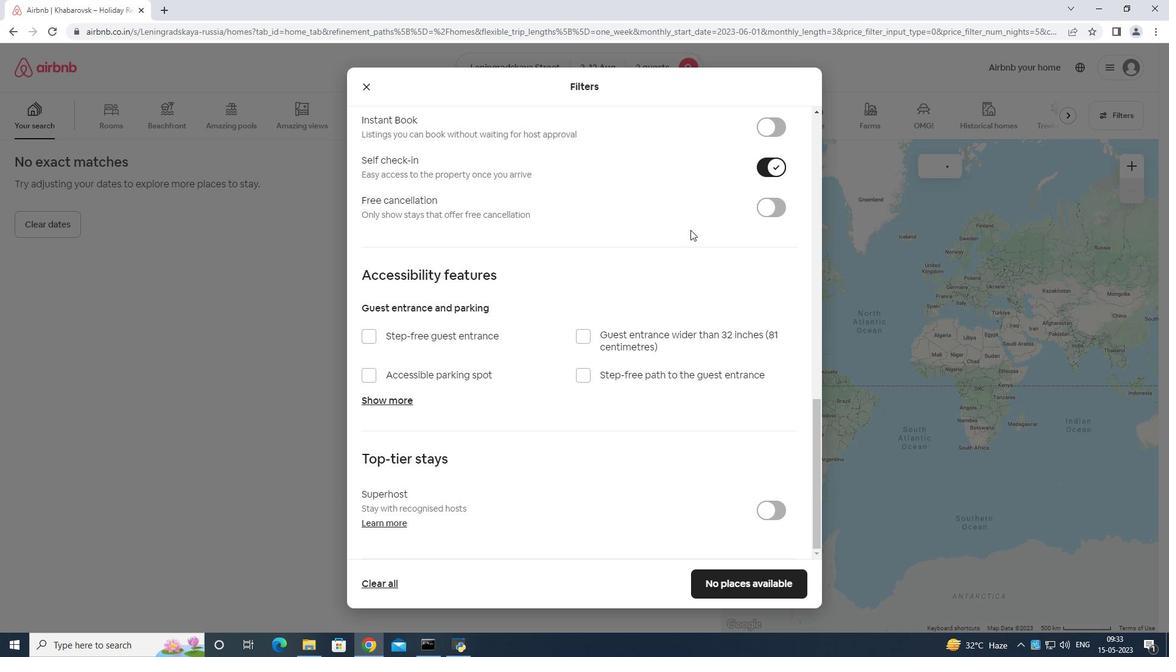 
Action: Mouse moved to (670, 256)
Screenshot: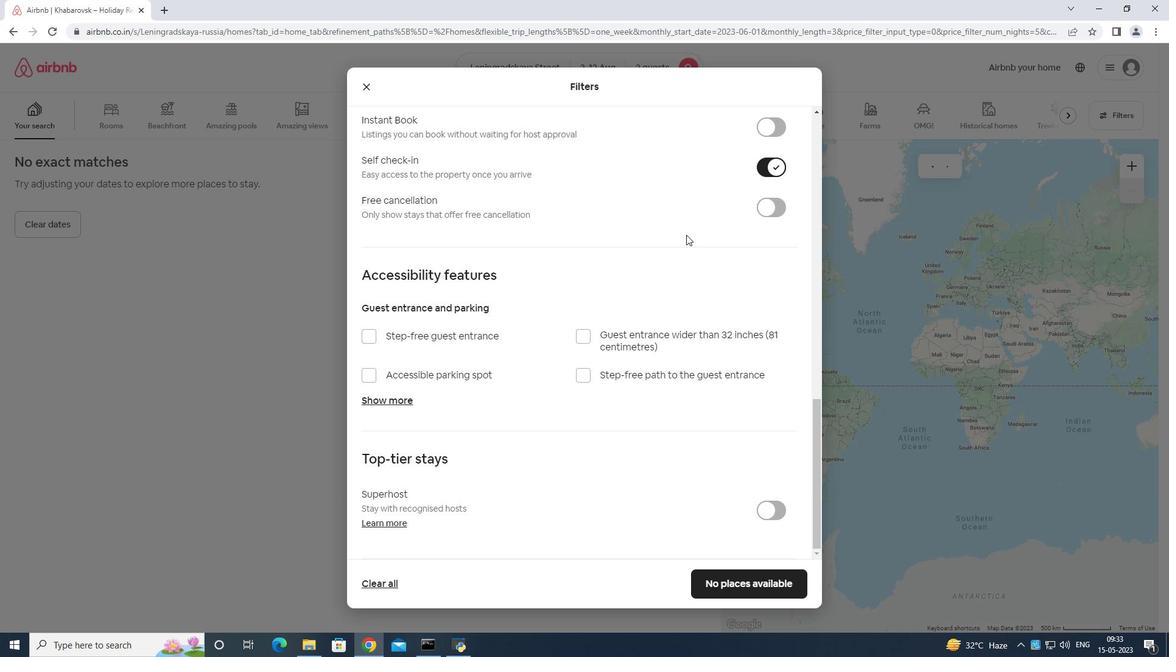 
Action: Mouse scrolled (670, 255) with delta (0, 0)
Screenshot: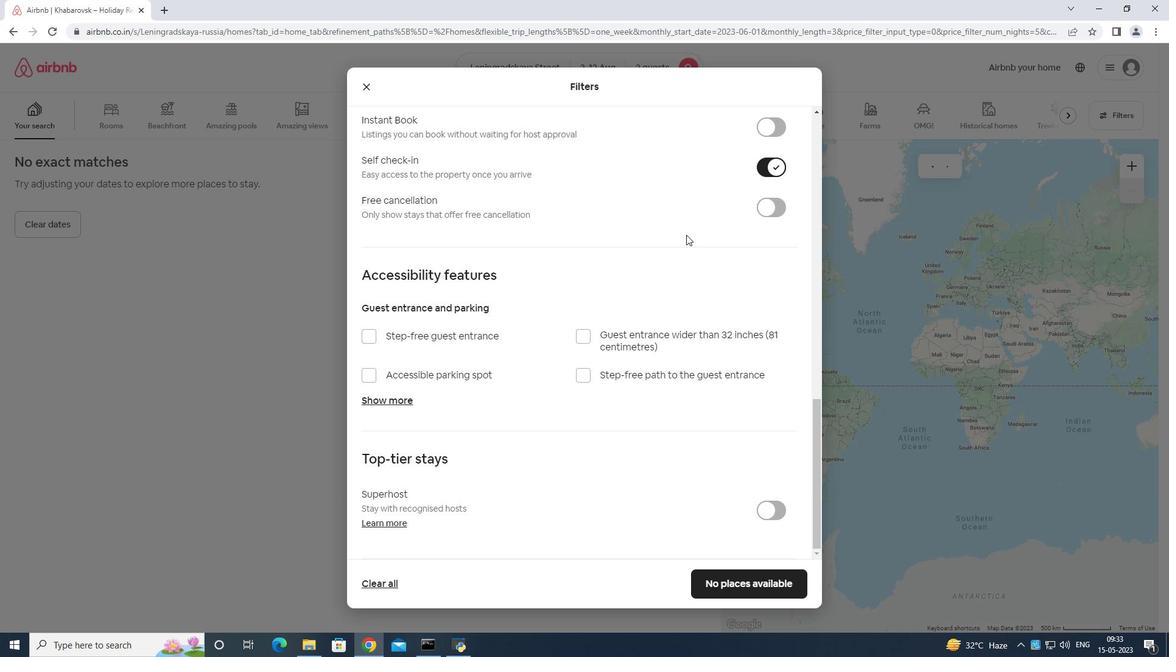 
Action: Mouse moved to (667, 259)
Screenshot: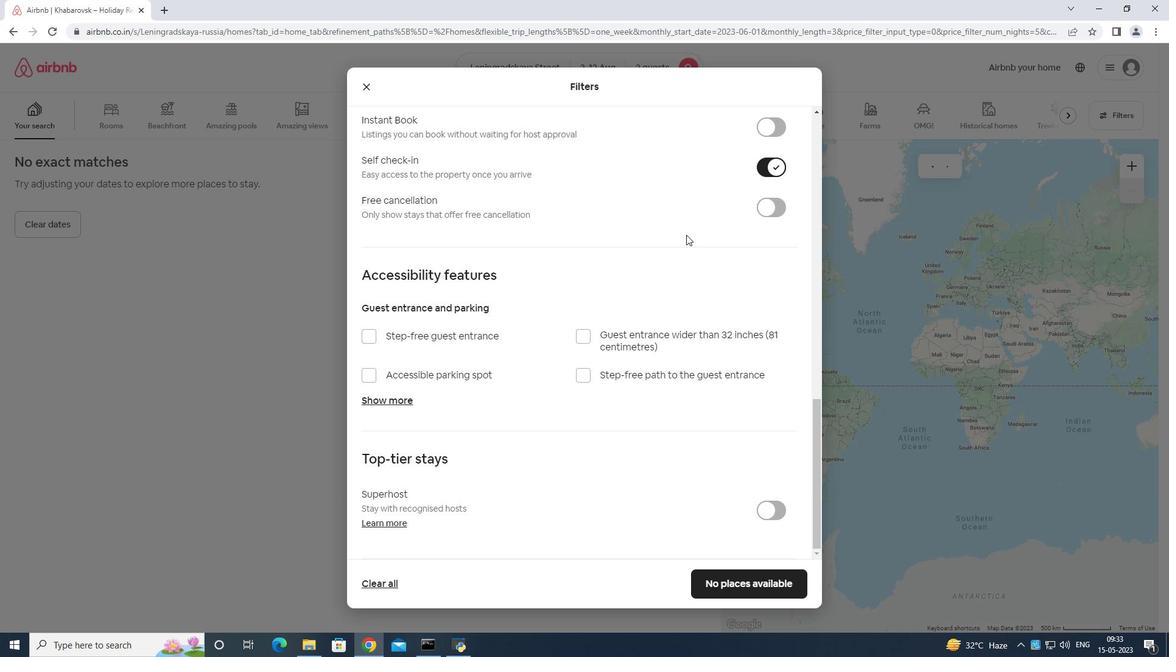 
Action: Mouse scrolled (667, 258) with delta (0, 0)
Screenshot: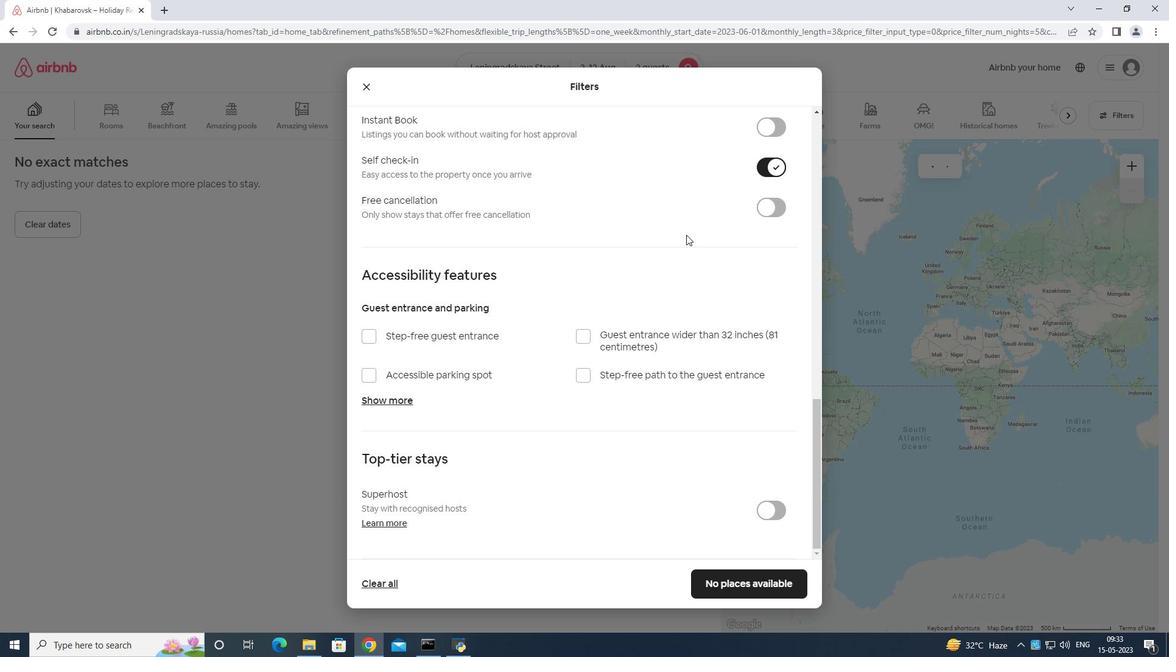 
Action: Mouse moved to (667, 260)
Screenshot: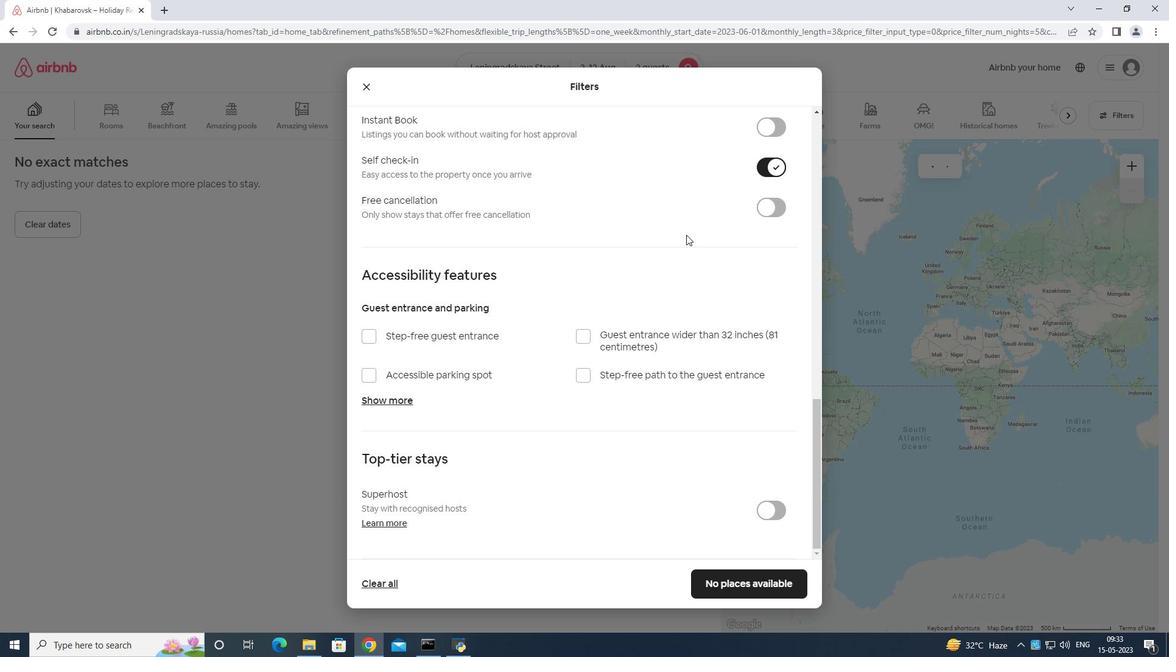 
Action: Mouse scrolled (667, 259) with delta (0, 0)
Screenshot: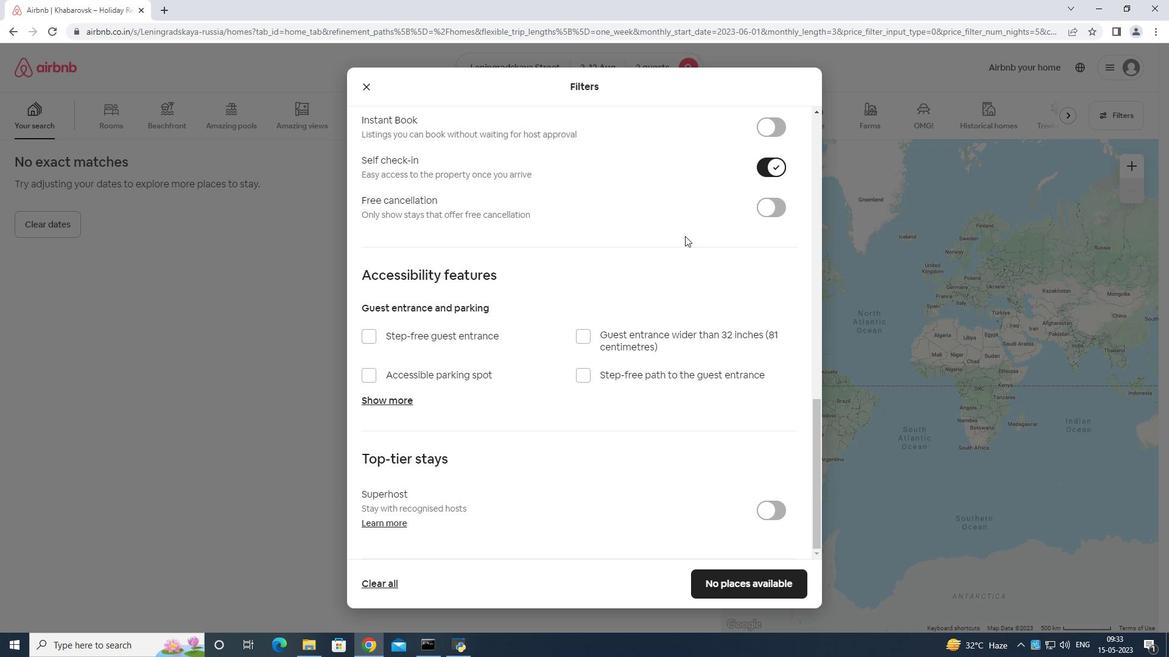 
Action: Mouse moved to (666, 261)
Screenshot: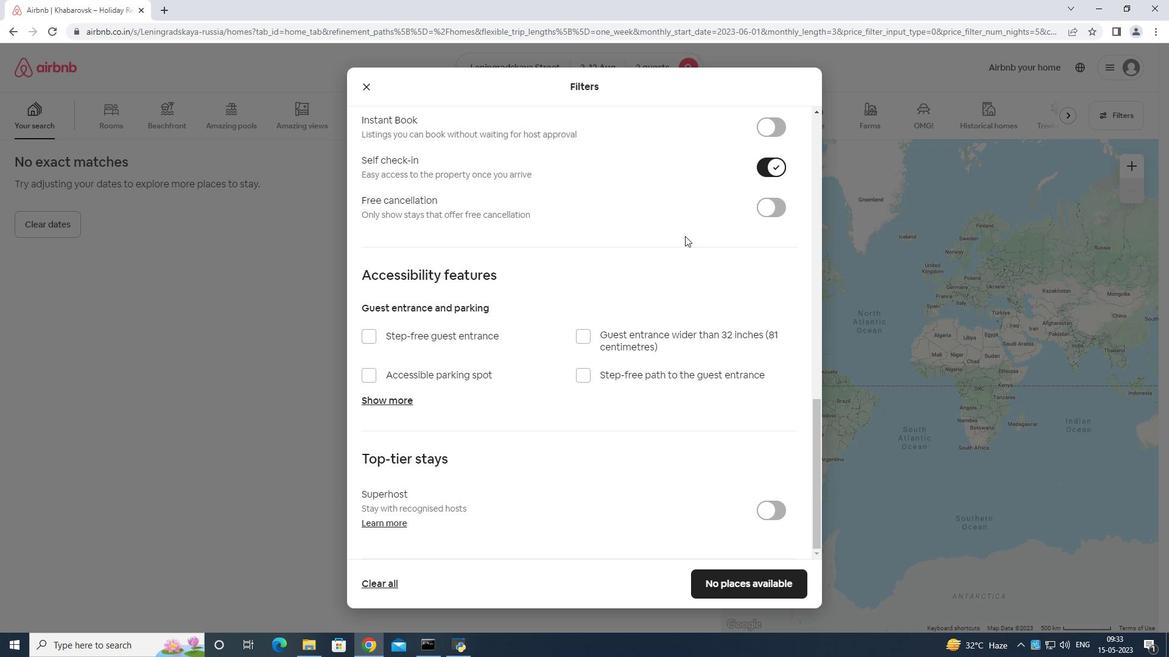 
Action: Mouse scrolled (666, 260) with delta (0, 0)
Screenshot: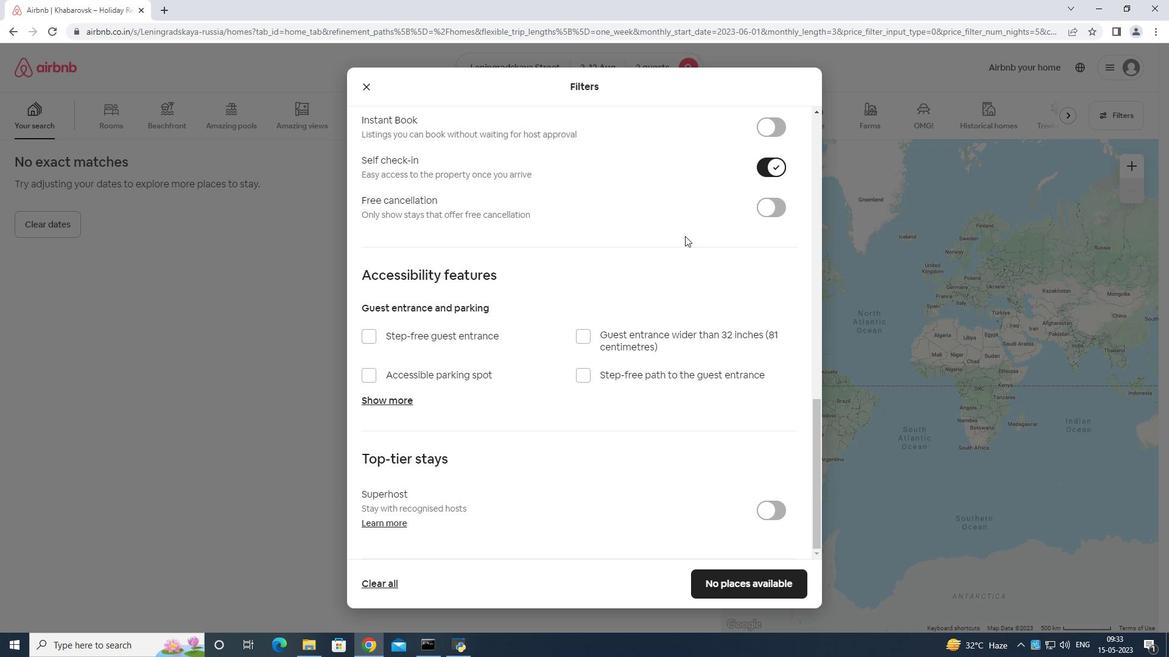 
Action: Mouse moved to (664, 263)
Screenshot: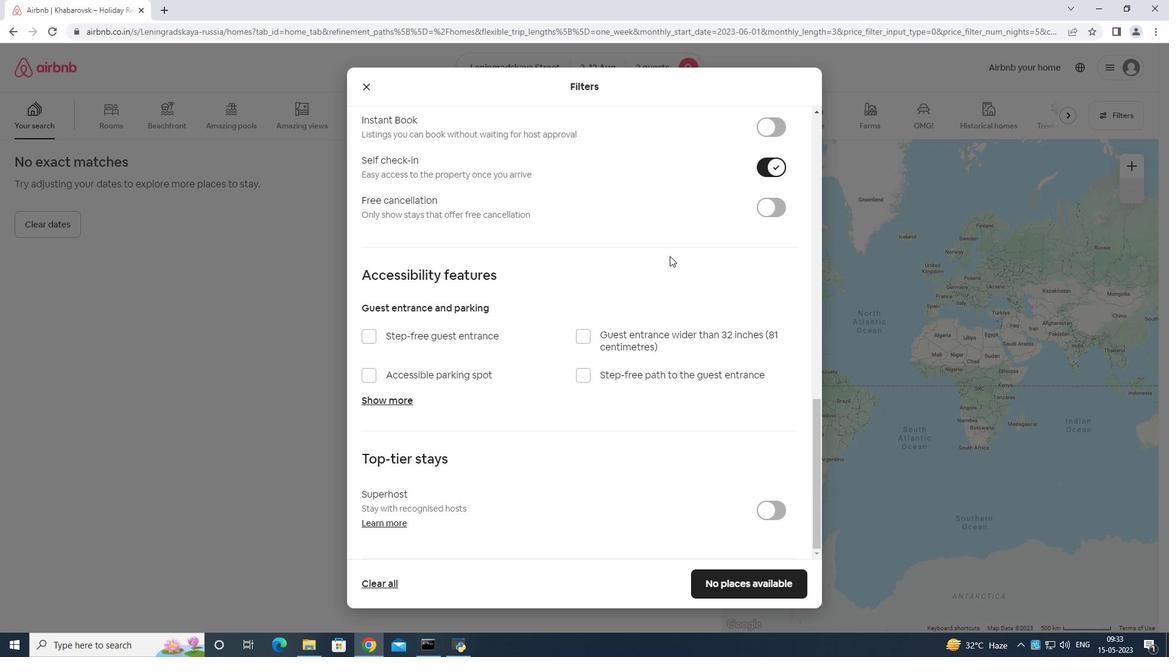 
Action: Mouse scrolled (664, 263) with delta (0, 0)
Screenshot: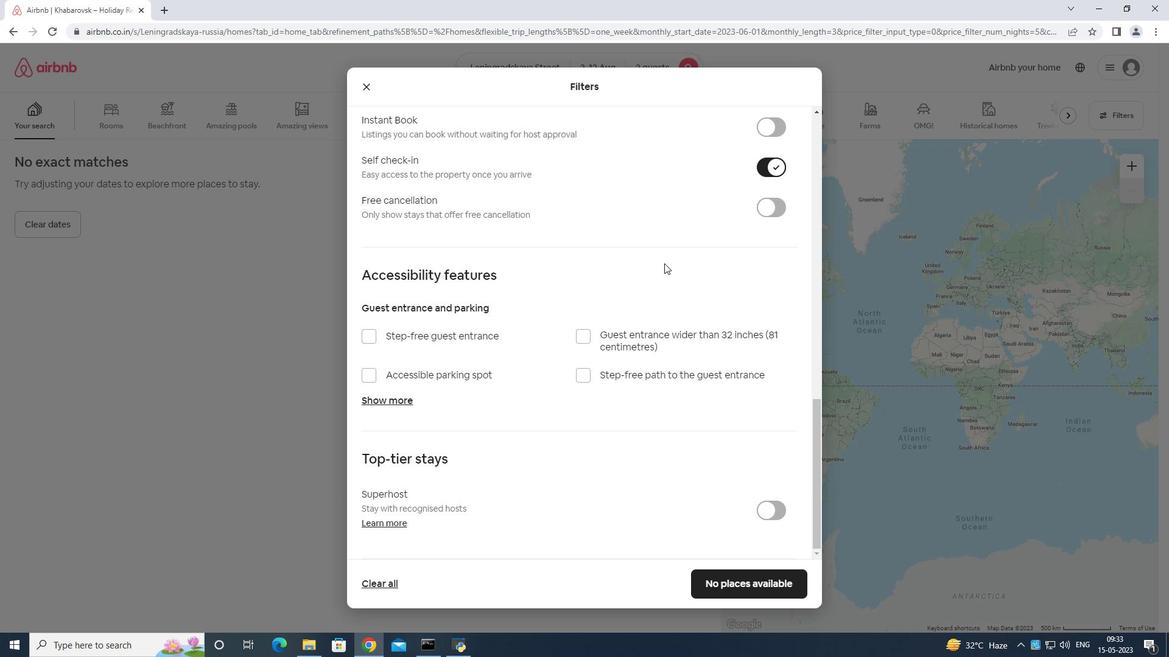 
Action: Mouse moved to (664, 263)
Screenshot: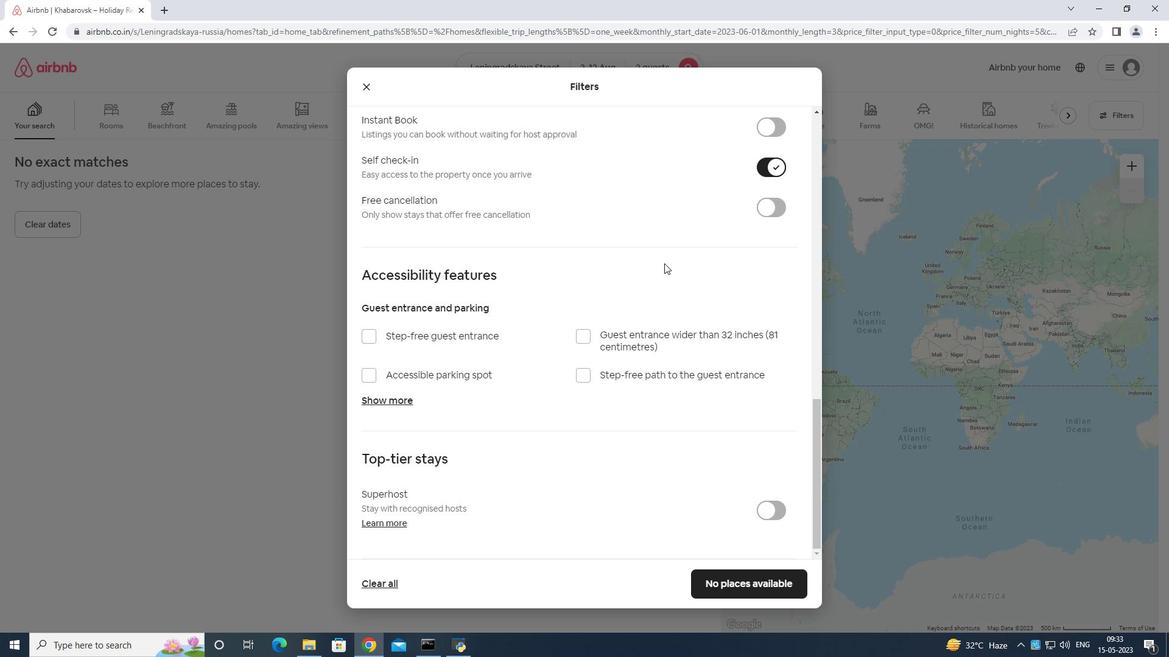 
Action: Mouse scrolled (664, 263) with delta (0, 0)
Screenshot: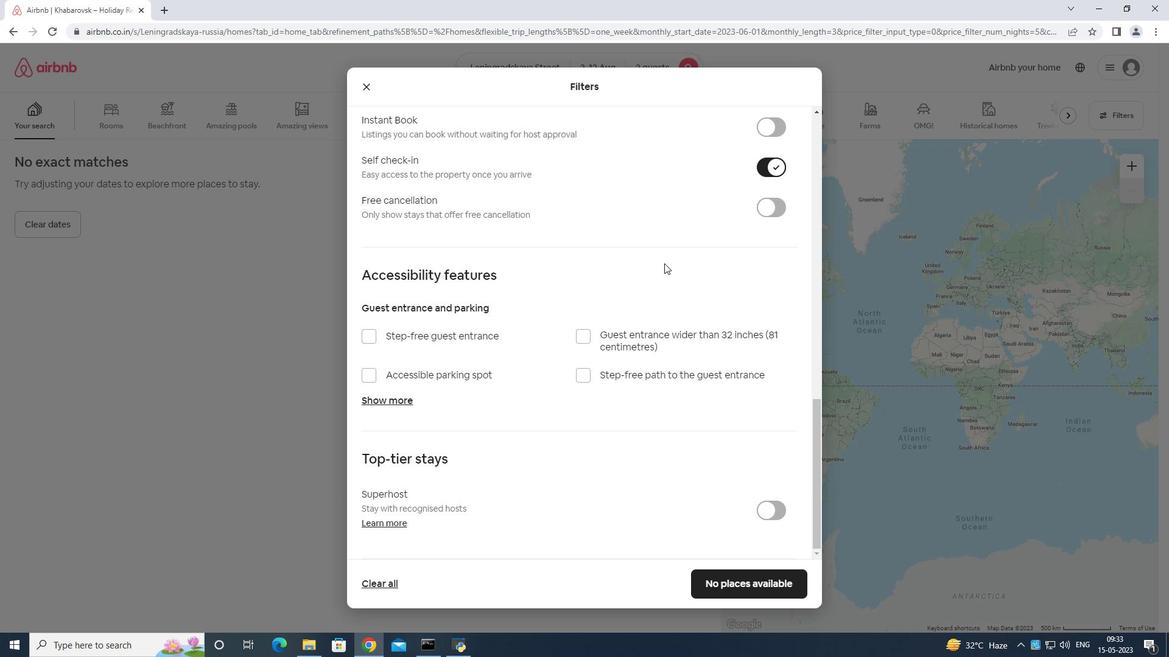 
Action: Mouse moved to (663, 263)
Screenshot: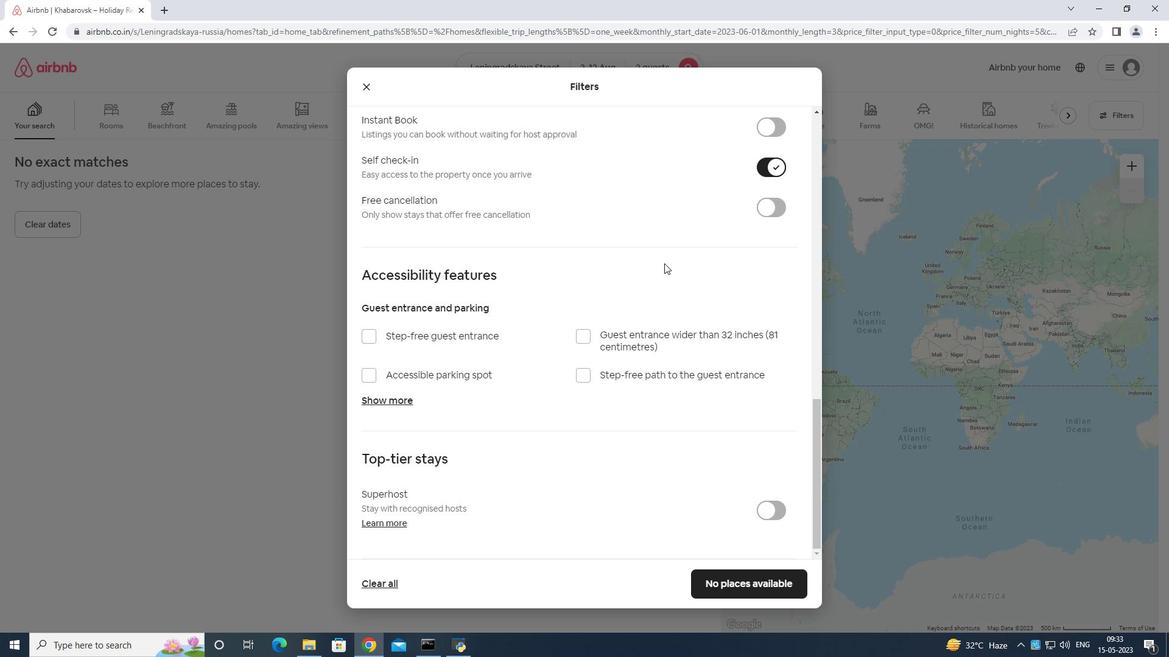 
Action: Mouse scrolled (663, 263) with delta (0, 0)
Screenshot: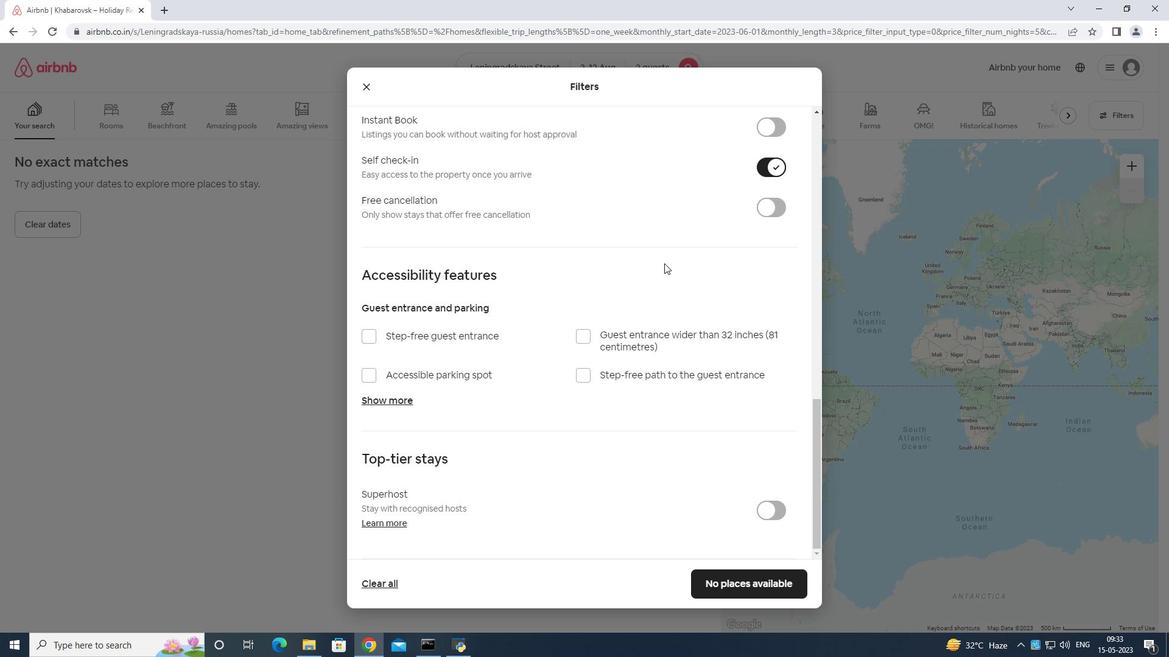 
Action: Mouse scrolled (663, 263) with delta (0, 0)
Screenshot: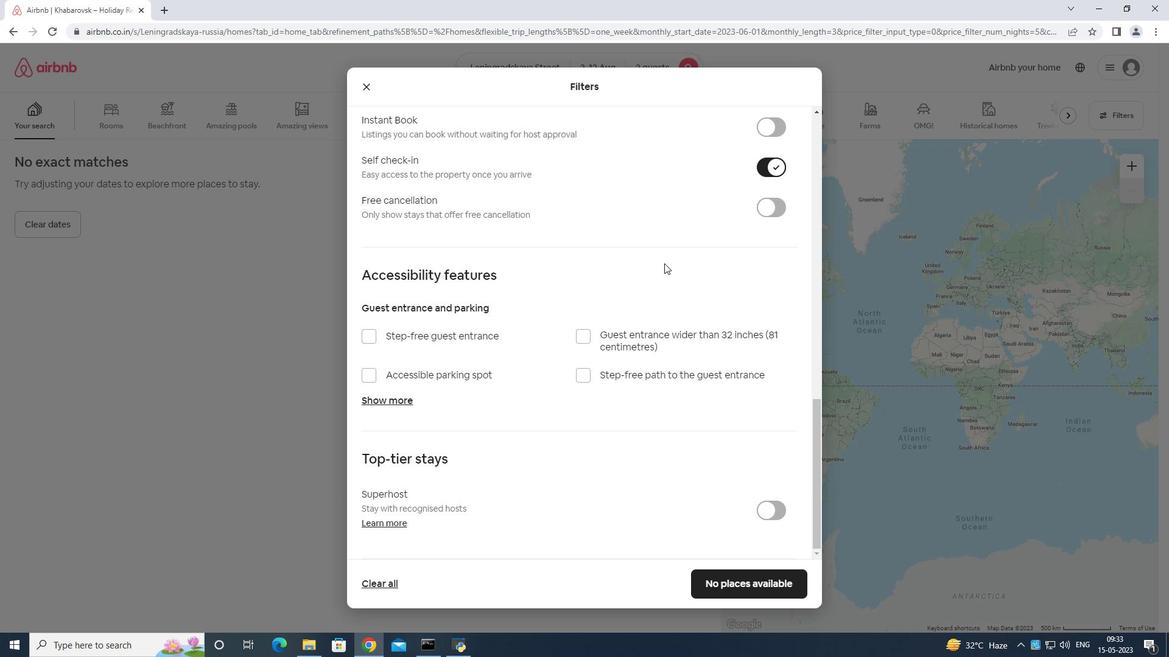 
Action: Mouse moved to (662, 263)
Screenshot: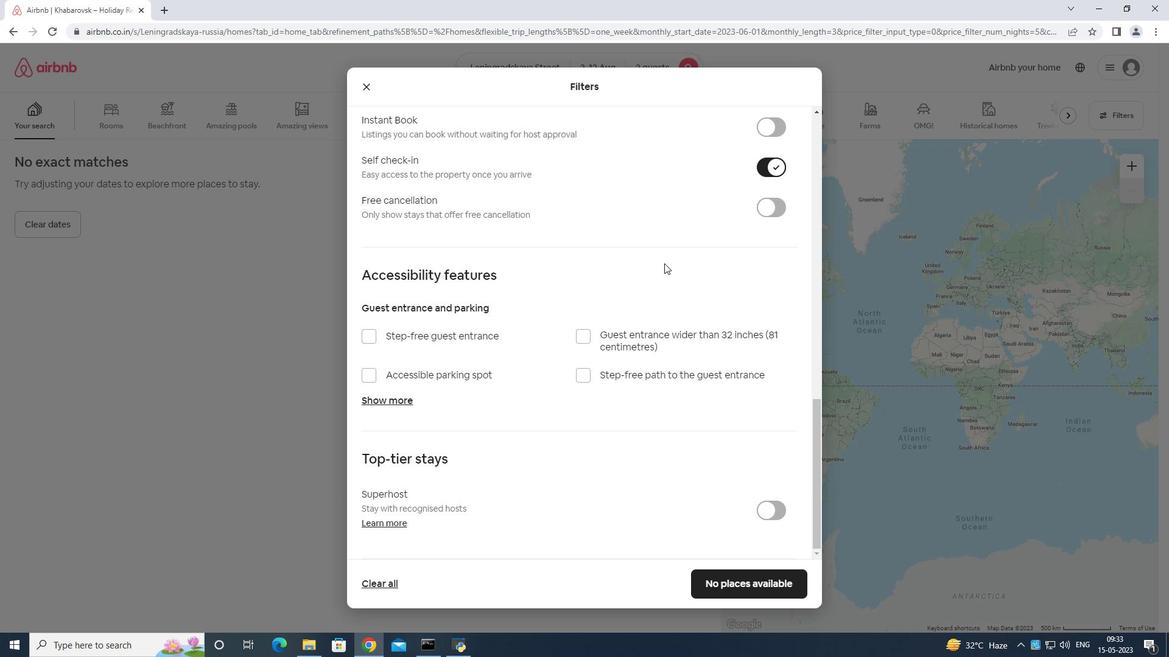 
Action: Mouse scrolled (662, 263) with delta (0, 0)
Screenshot: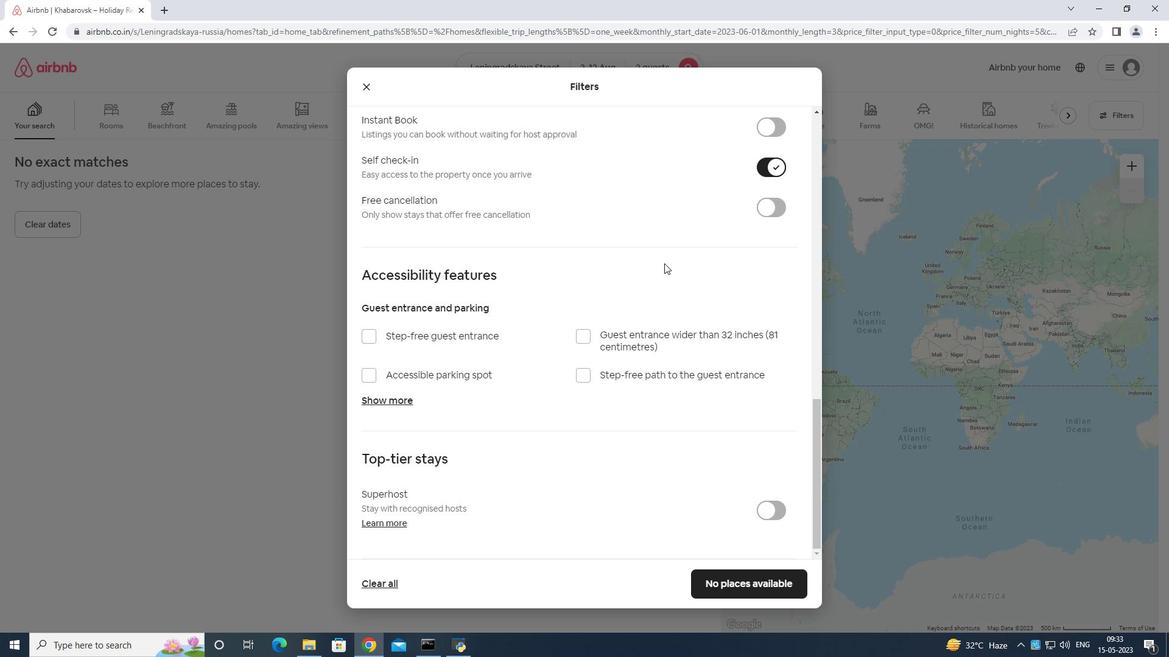 
Action: Mouse moved to (648, 274)
Screenshot: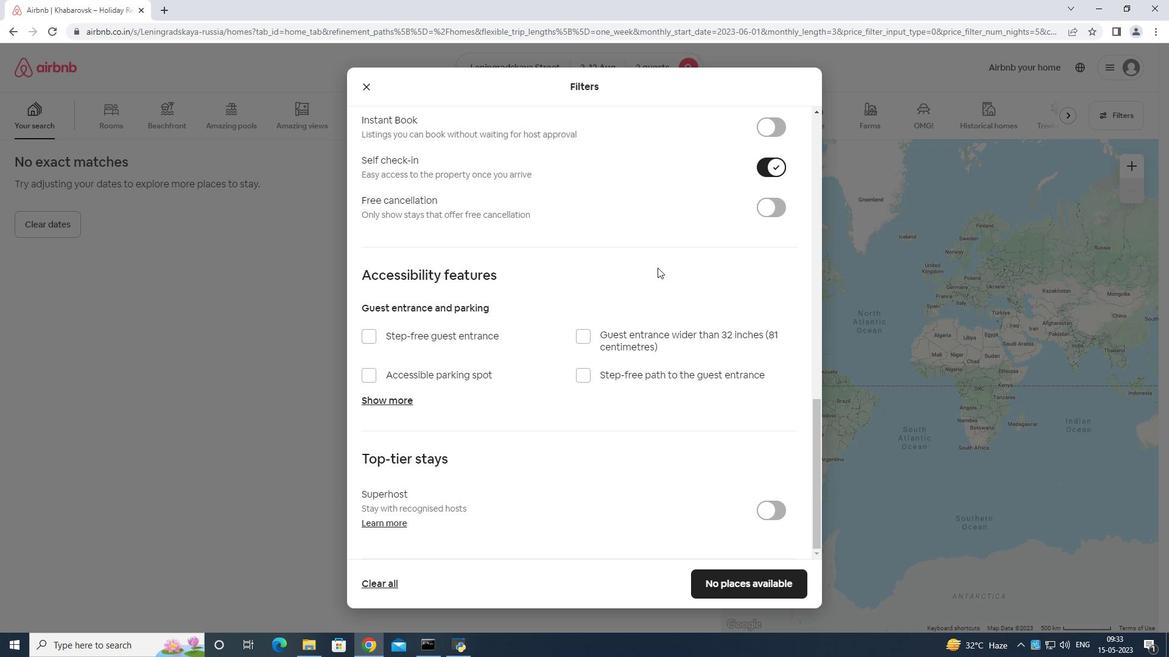 
Action: Mouse scrolled (648, 274) with delta (0, 0)
Screenshot: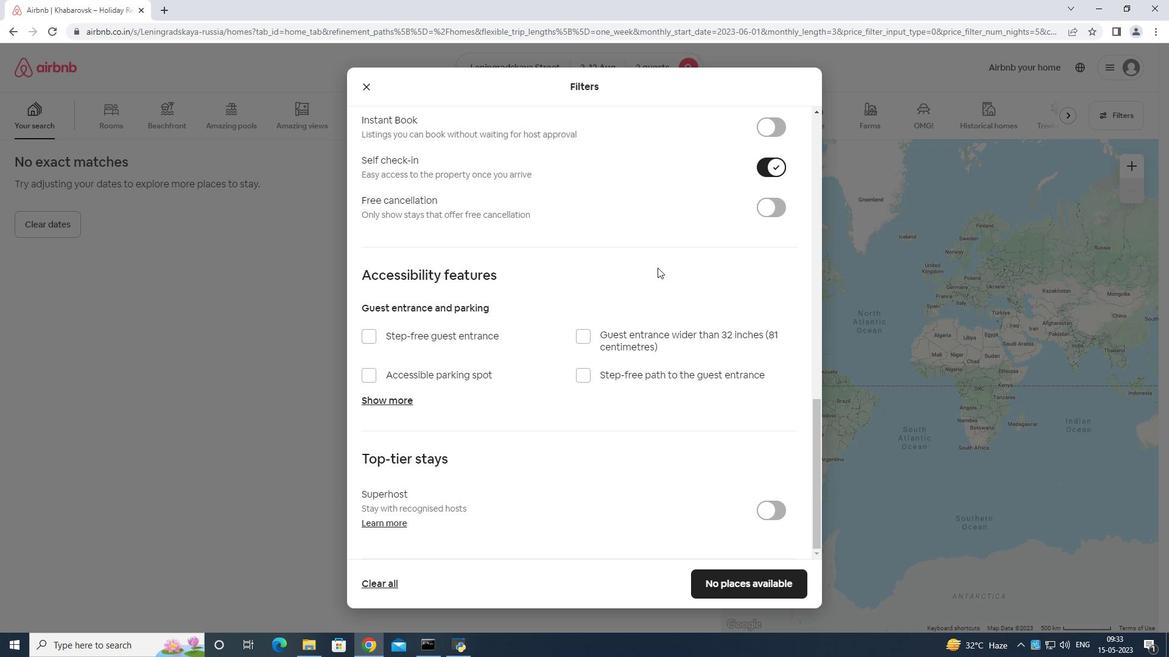 
Action: Mouse moved to (626, 291)
Screenshot: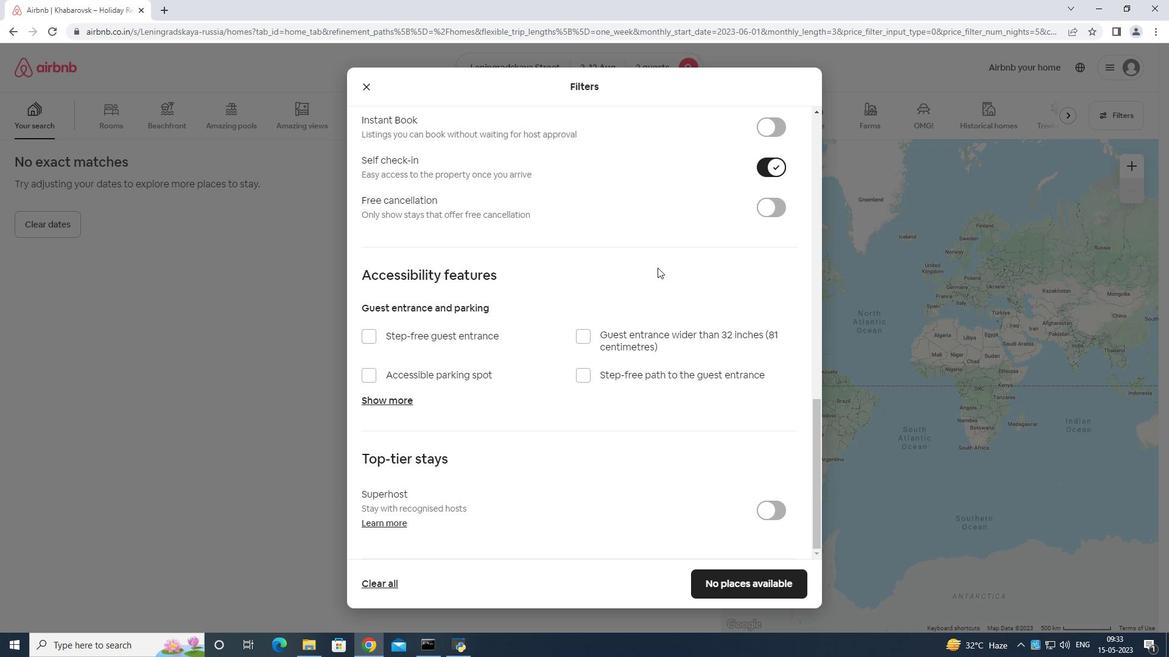 
Action: Mouse scrolled (626, 290) with delta (0, 0)
Screenshot: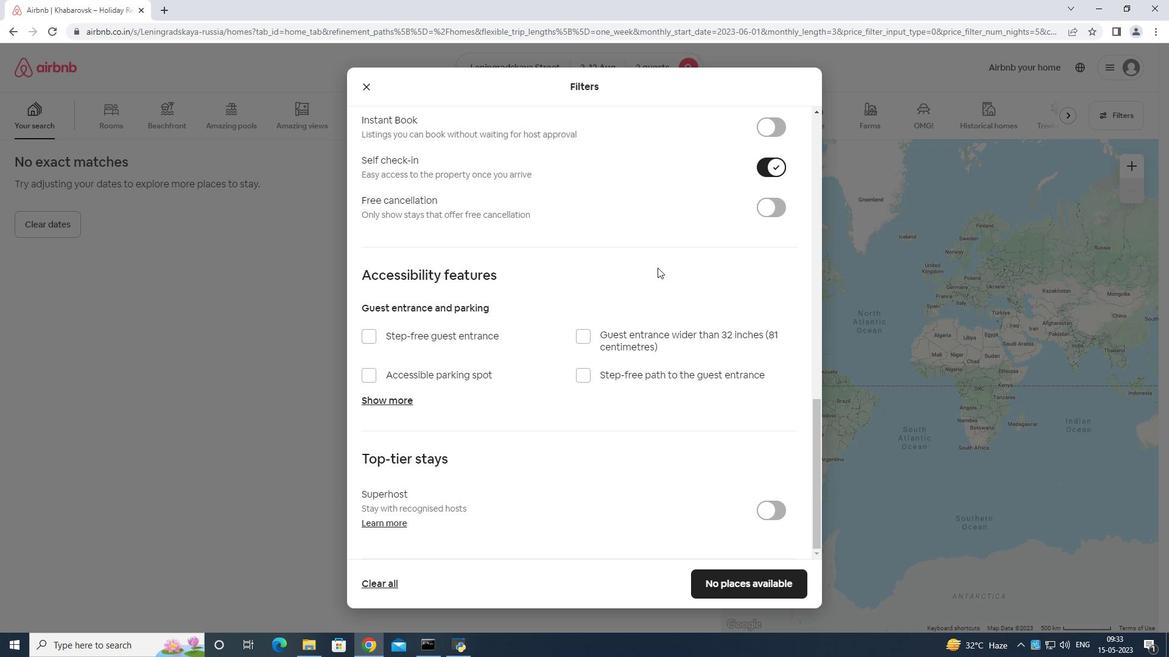 
Action: Mouse moved to (718, 584)
Screenshot: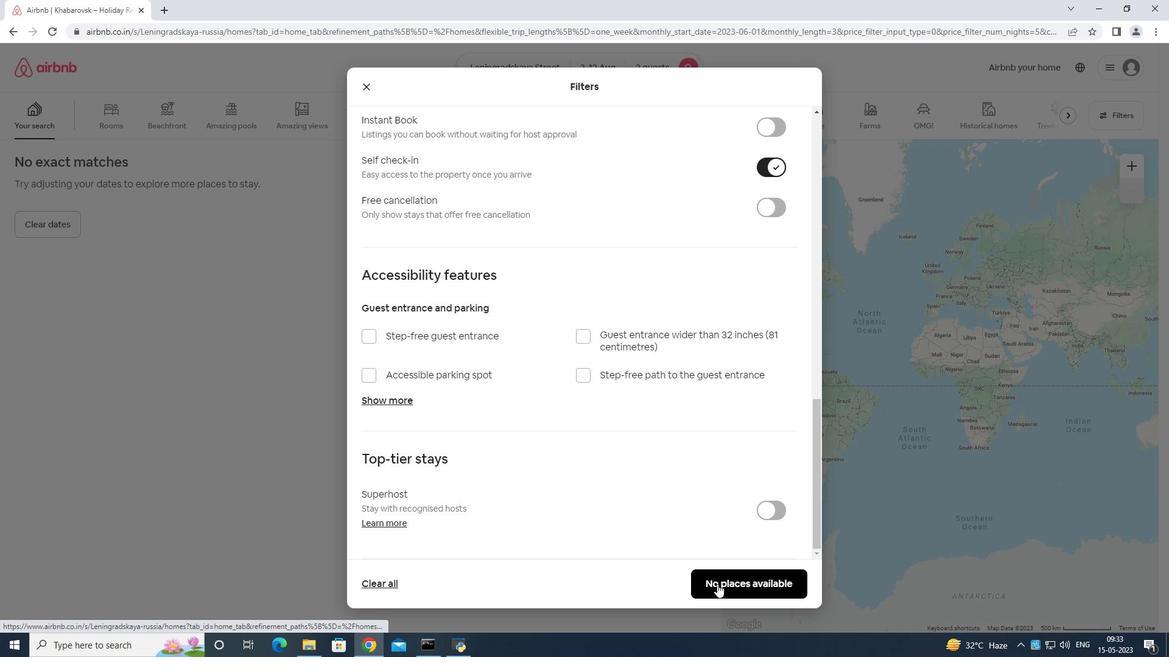 
Action: Mouse pressed left at (718, 584)
Screenshot: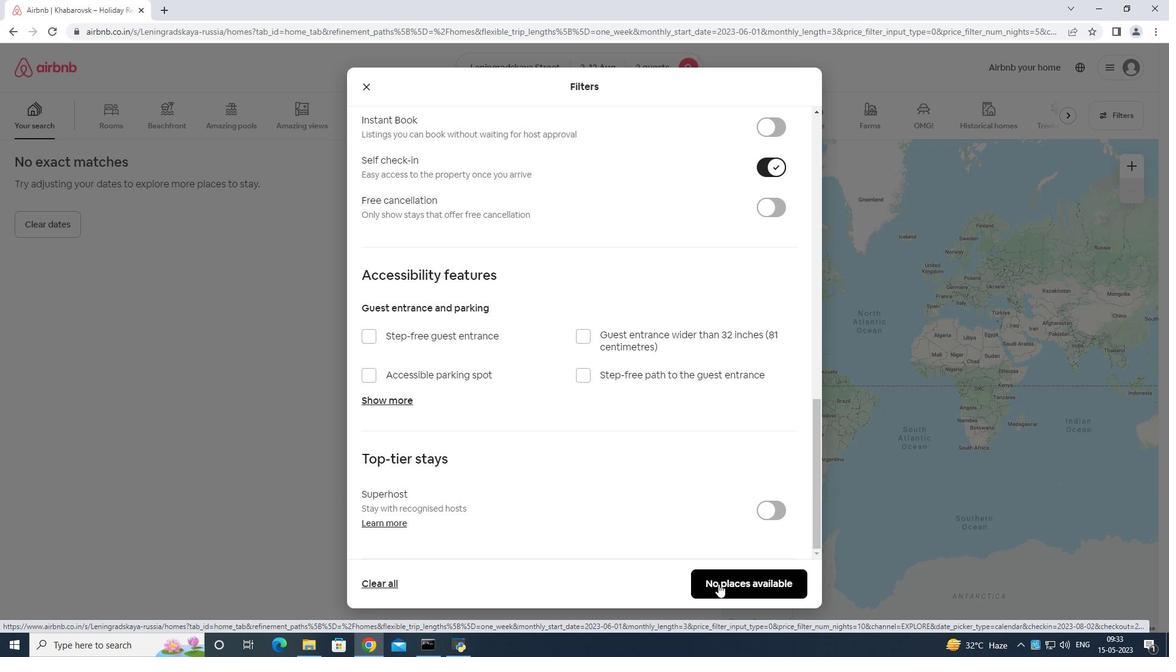 
